 Task: Find connections with filter location Budapest XVII. kerület with filter topic #Lifewith filter profile language German with filter current company AU SMALL FINANCE BANK with filter school Women's Christian College Chennai with filter industry Armed Forces with filter service category Interaction Design with filter keywords title Engineer
Action: Mouse pressed left at (518, 66)
Screenshot: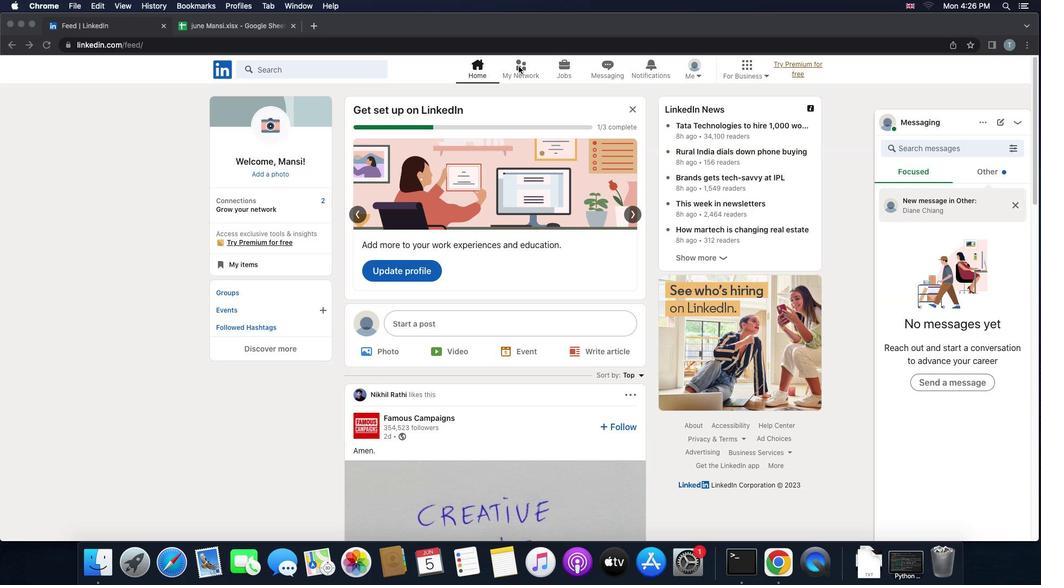 
Action: Mouse pressed left at (518, 66)
Screenshot: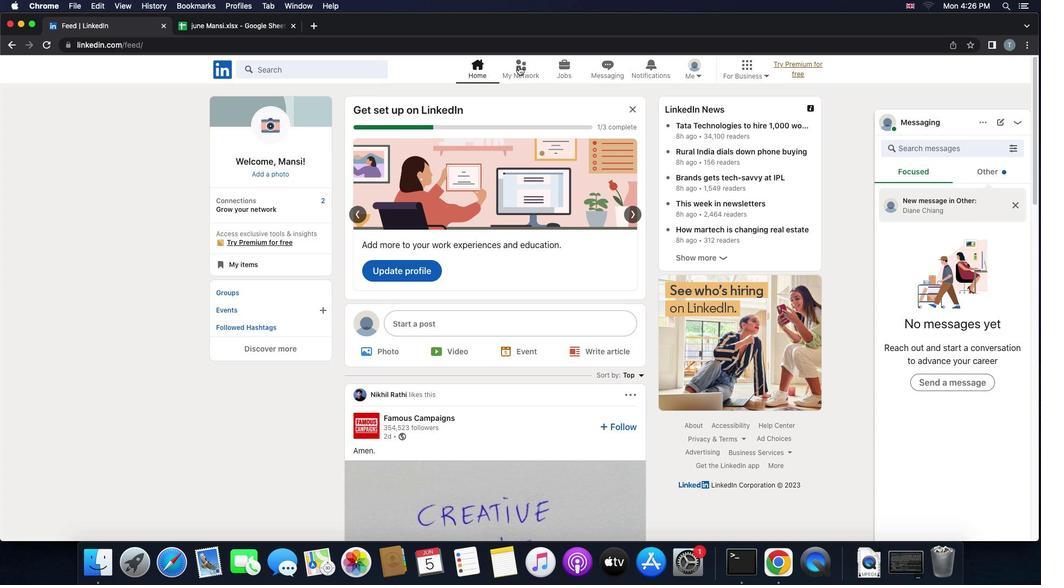 
Action: Mouse moved to (334, 123)
Screenshot: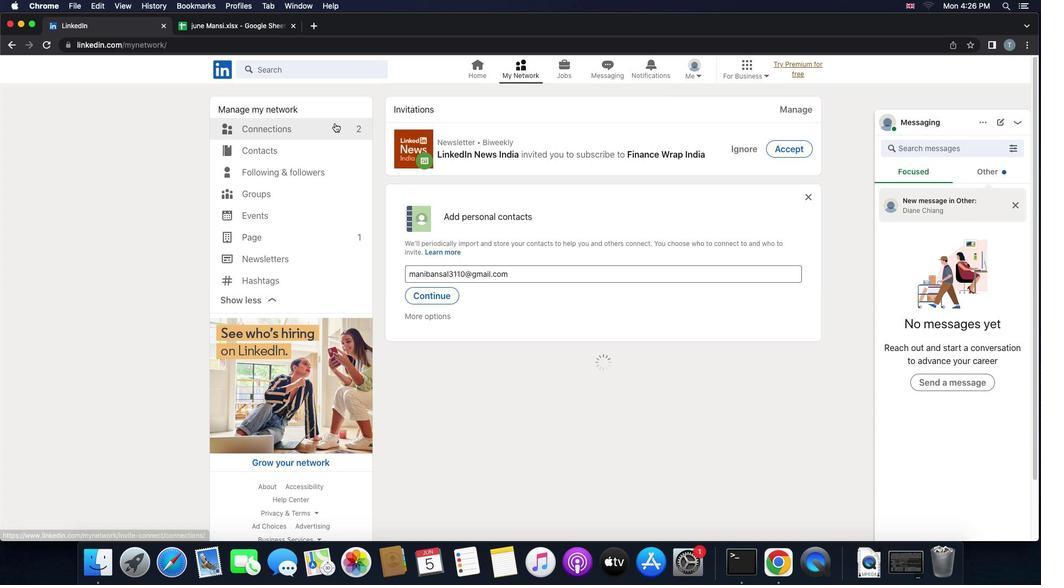 
Action: Mouse pressed left at (334, 123)
Screenshot: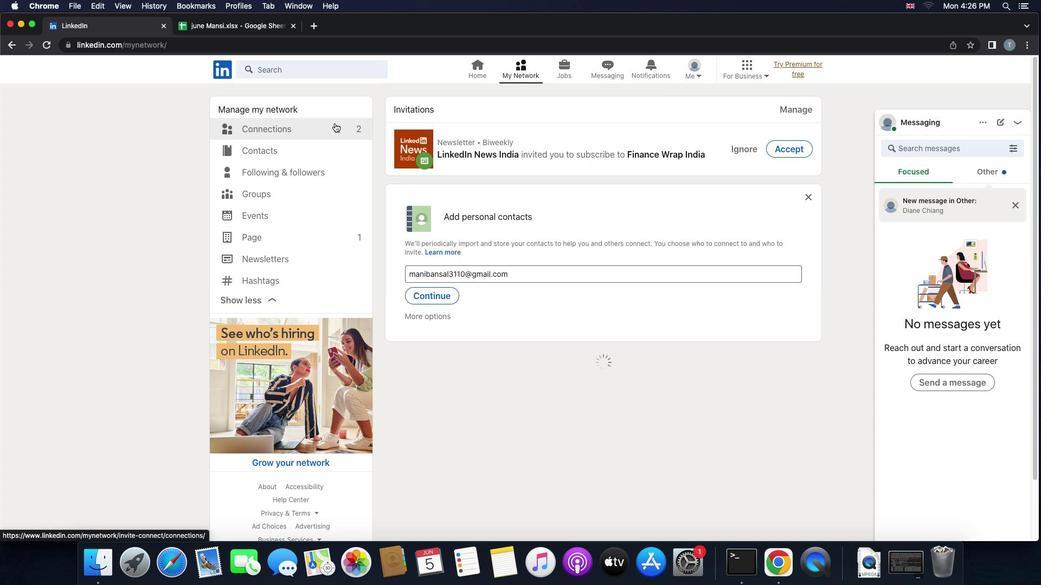 
Action: Mouse moved to (593, 125)
Screenshot: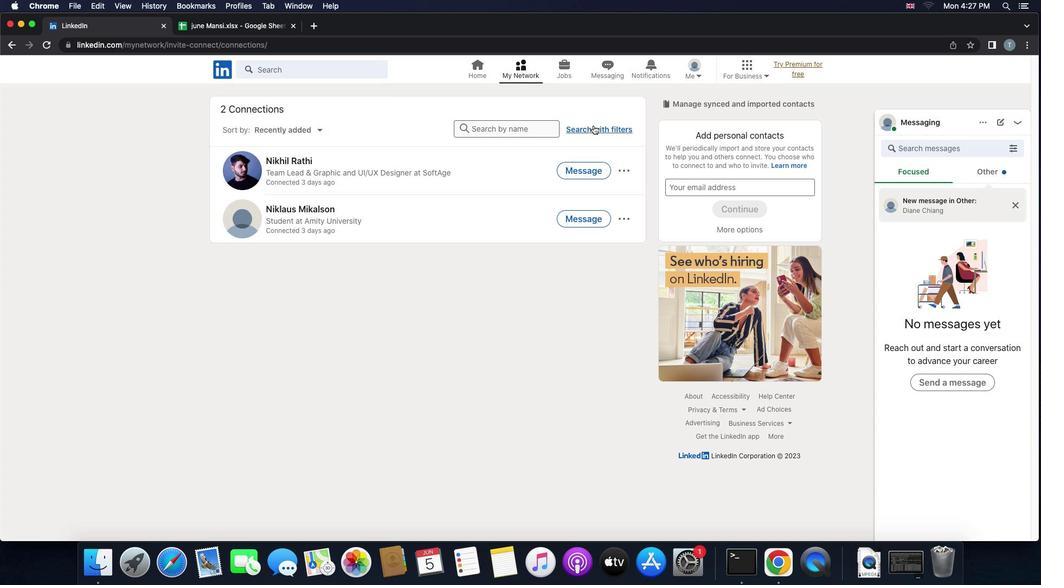 
Action: Mouse pressed left at (593, 125)
Screenshot: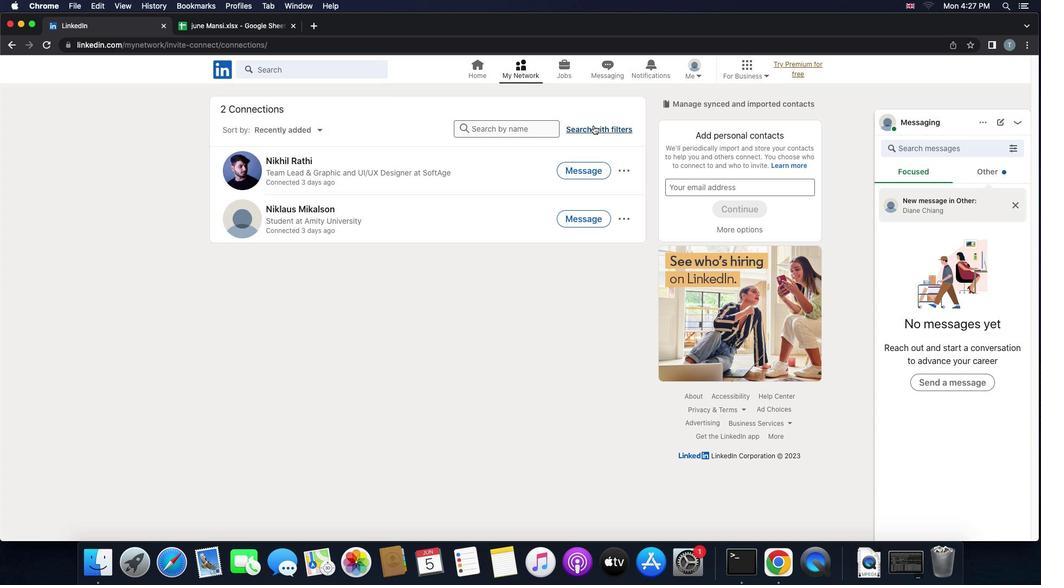 
Action: Mouse moved to (553, 97)
Screenshot: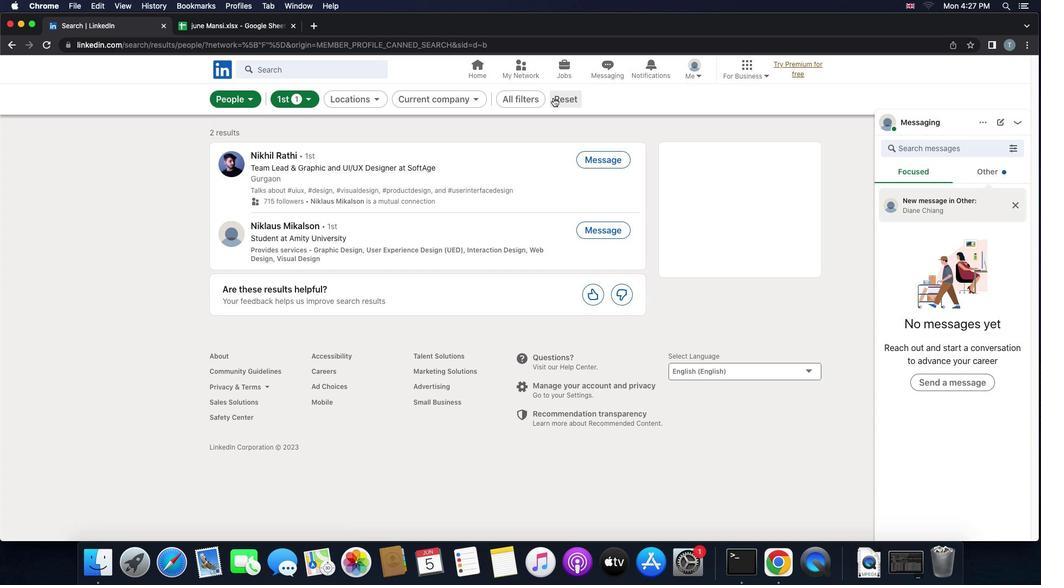 
Action: Mouse pressed left at (553, 97)
Screenshot: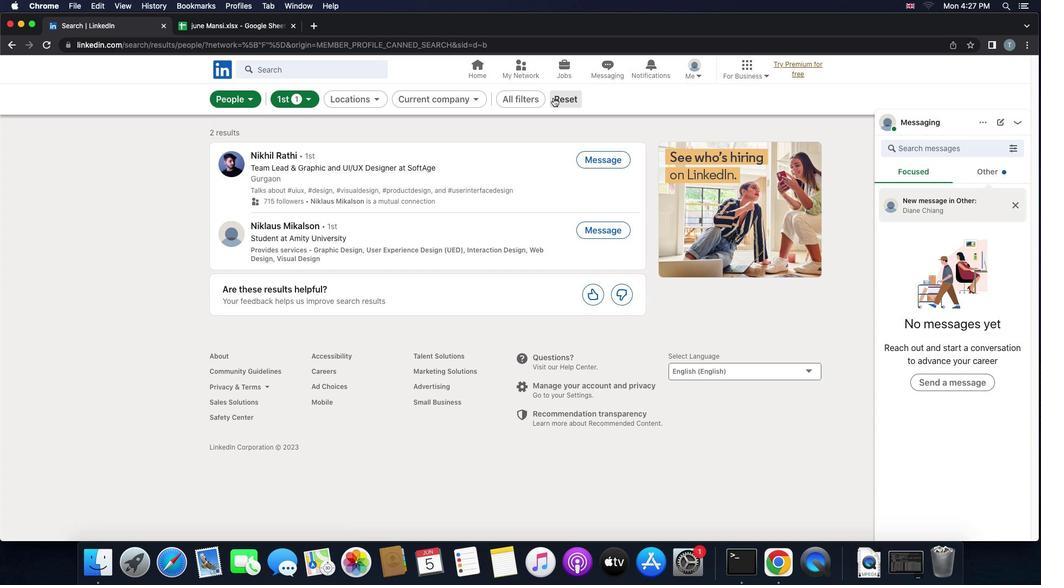 
Action: Mouse moved to (536, 99)
Screenshot: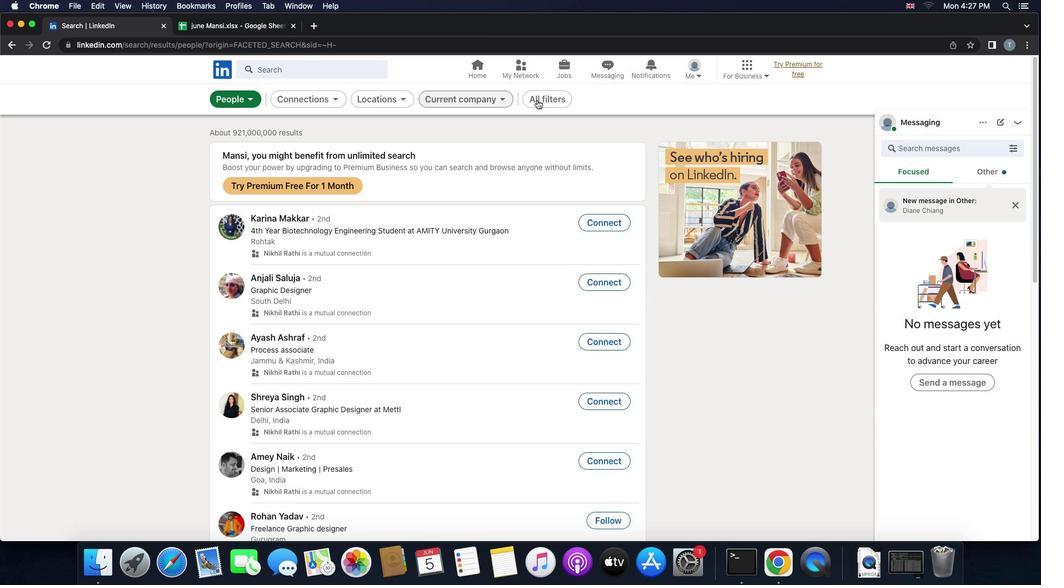 
Action: Mouse pressed left at (536, 99)
Screenshot: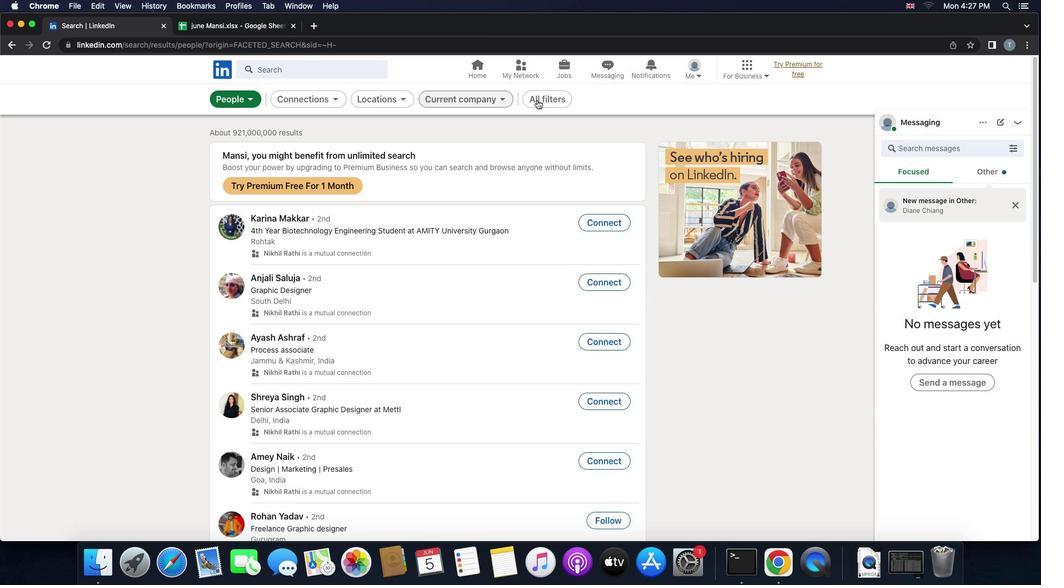 
Action: Mouse moved to (692, 200)
Screenshot: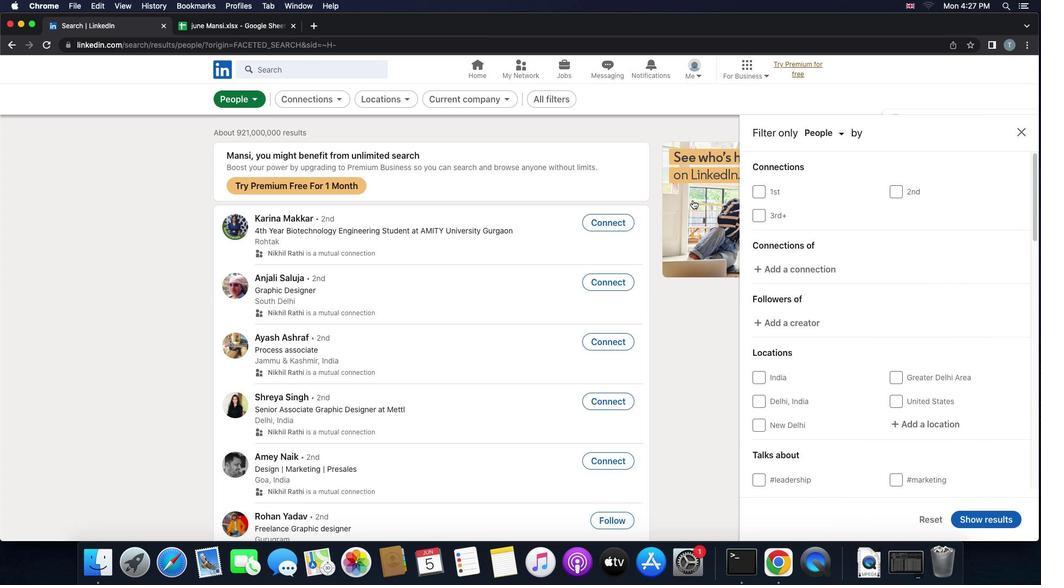 
Action: Mouse scrolled (692, 200) with delta (0, 0)
Screenshot: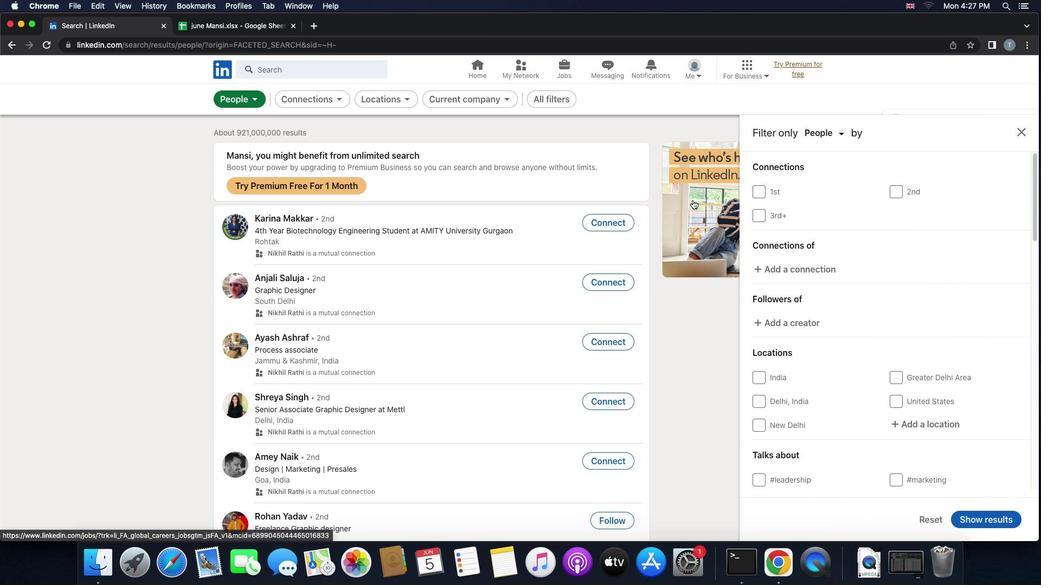 
Action: Mouse scrolled (692, 200) with delta (0, 0)
Screenshot: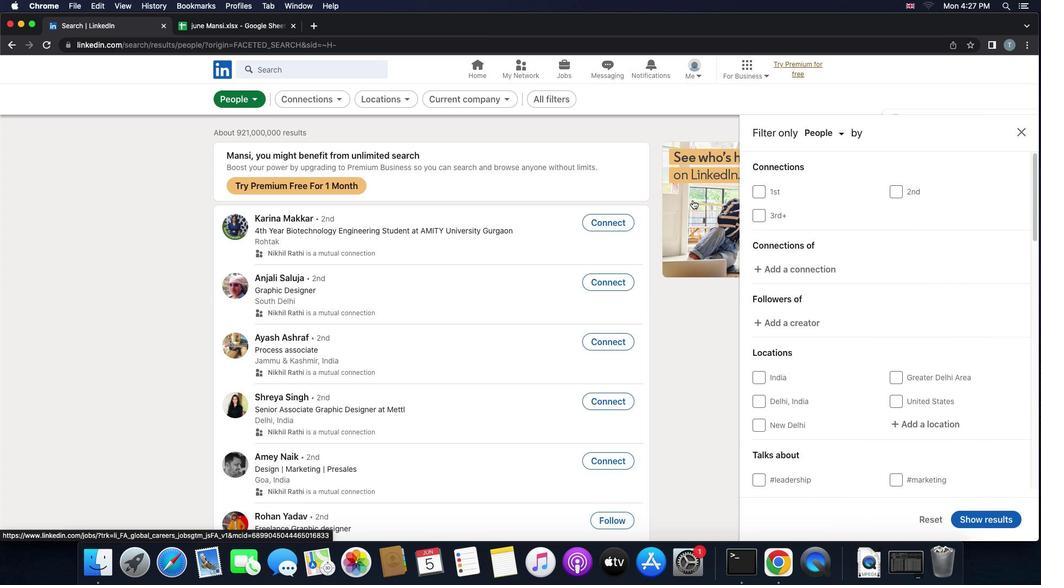 
Action: Mouse scrolled (692, 200) with delta (0, -1)
Screenshot: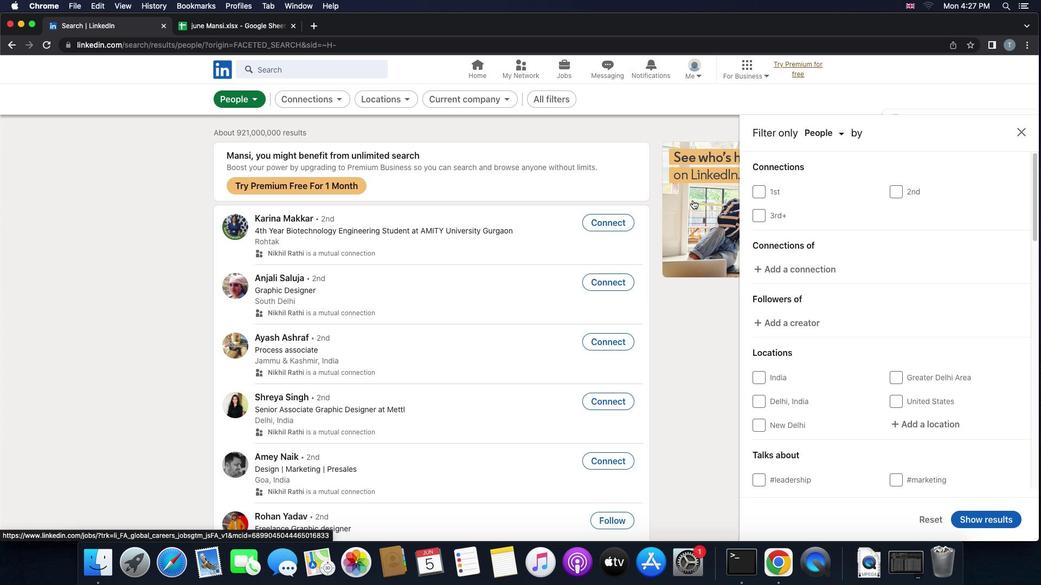 
Action: Mouse scrolled (692, 200) with delta (0, -1)
Screenshot: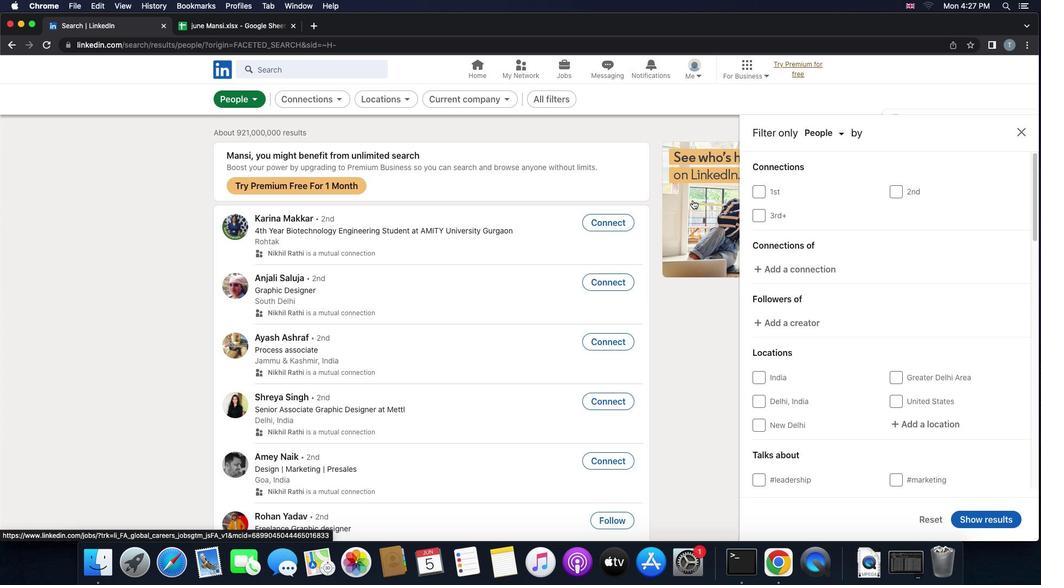 
Action: Mouse moved to (922, 423)
Screenshot: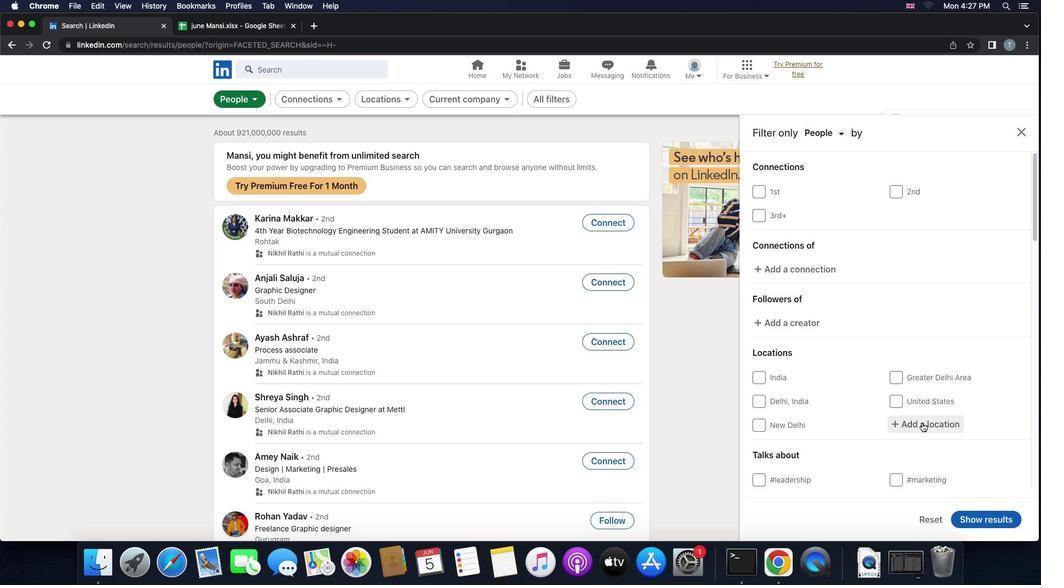 
Action: Mouse pressed left at (922, 423)
Screenshot: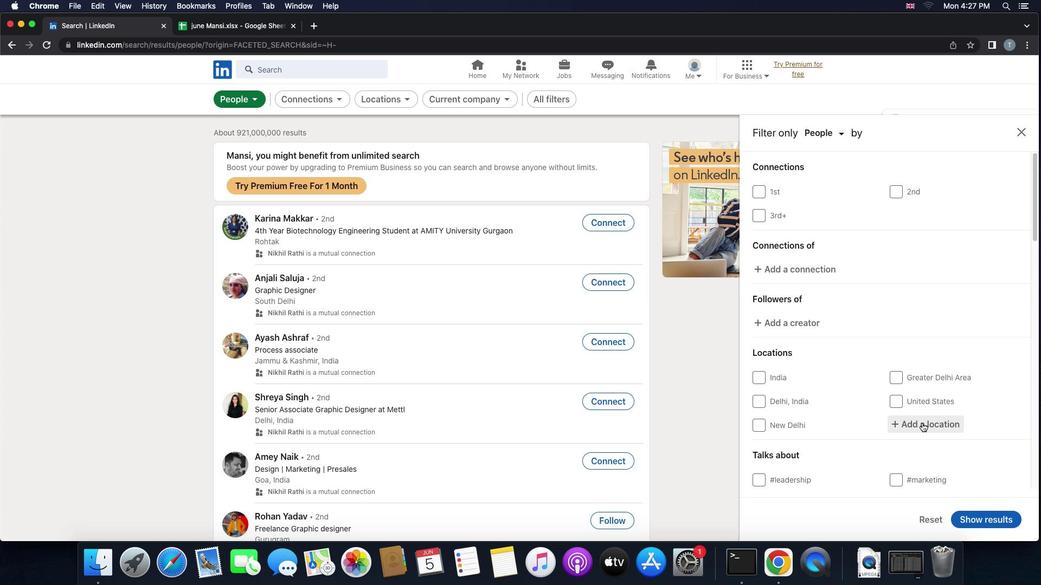 
Action: Mouse moved to (854, 413)
Screenshot: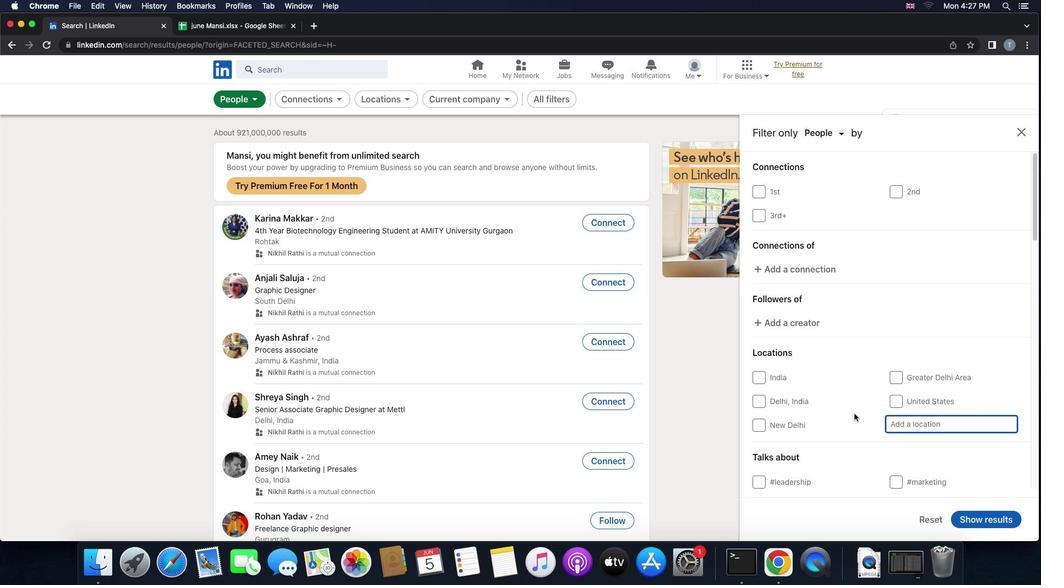 
Action: Key pressed Key.shift'B''u''d''a''p''e''s''t'Key.spaceKey.shift'X'Key.shift'V''I''I''.''k''e''r''u''l''e''t'Key.enter
Screenshot: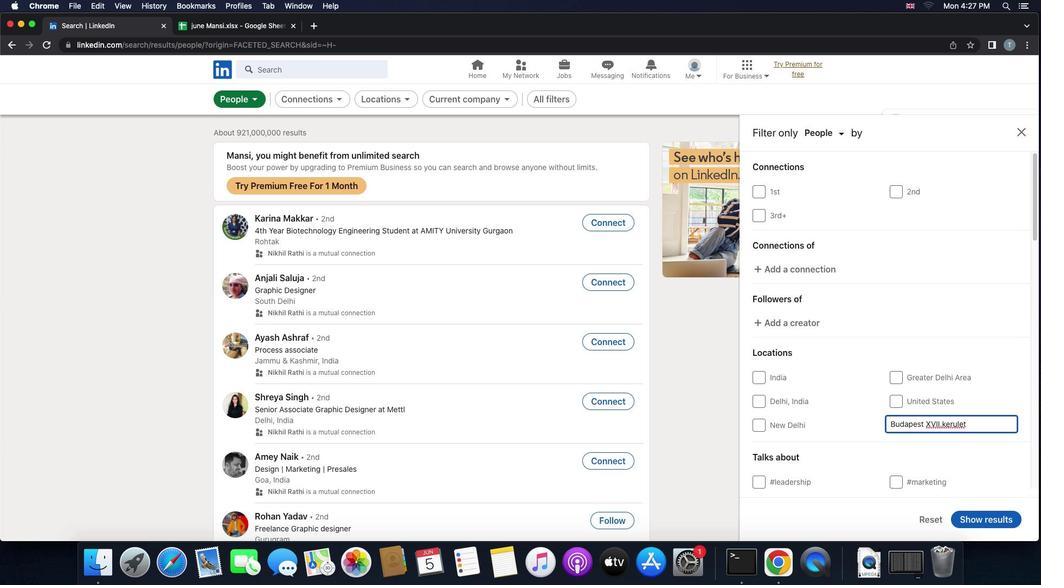 
Action: Mouse moved to (930, 464)
Screenshot: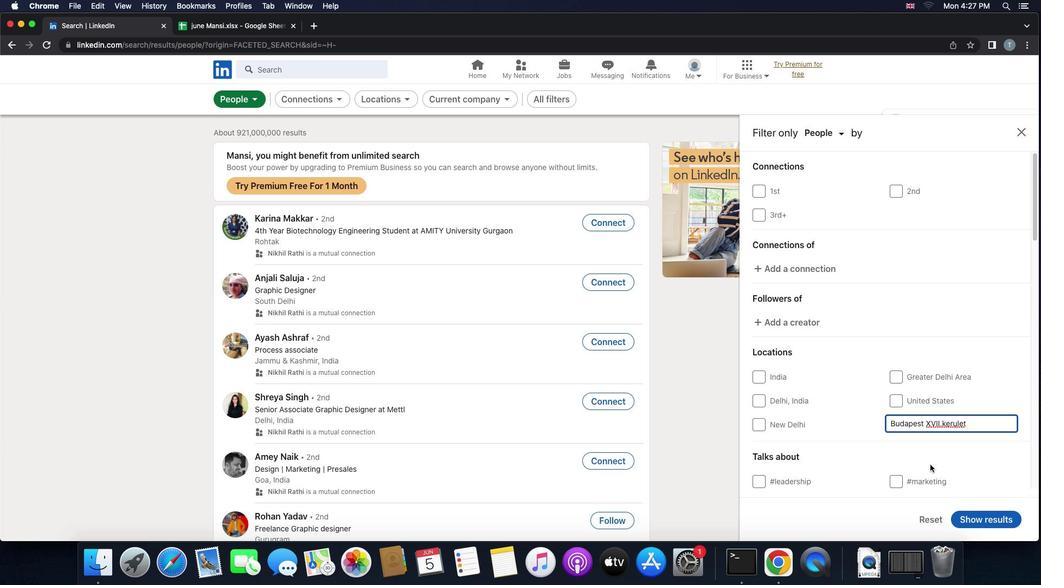 
Action: Mouse scrolled (930, 464) with delta (0, 0)
Screenshot: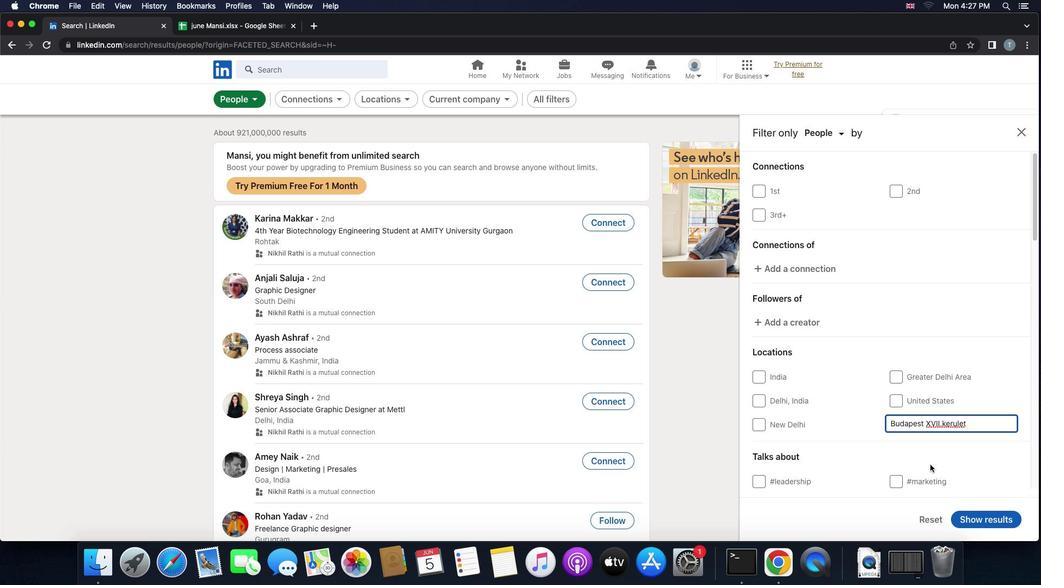 
Action: Mouse scrolled (930, 464) with delta (0, 0)
Screenshot: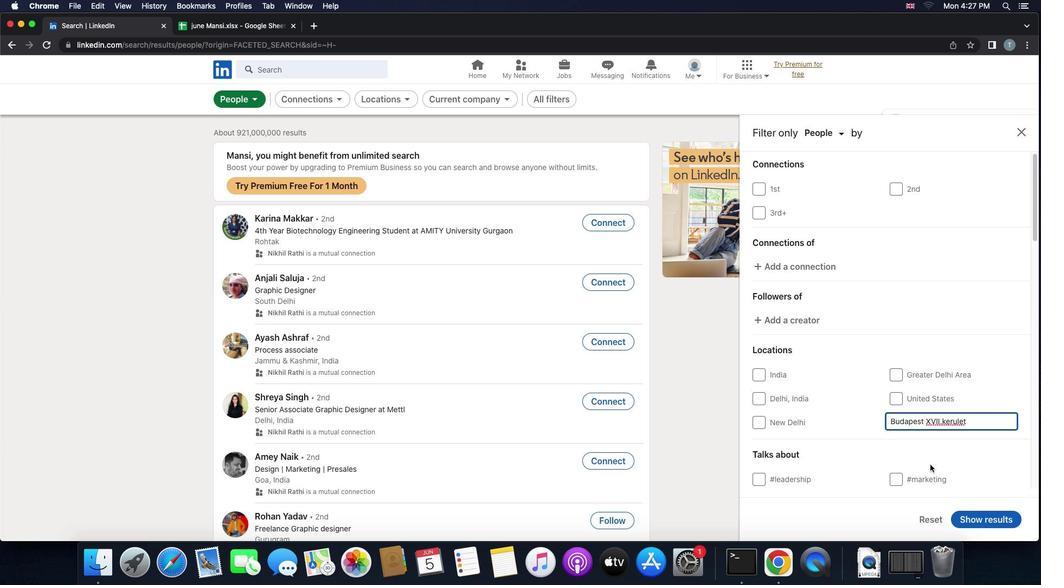 
Action: Mouse scrolled (930, 464) with delta (0, 0)
Screenshot: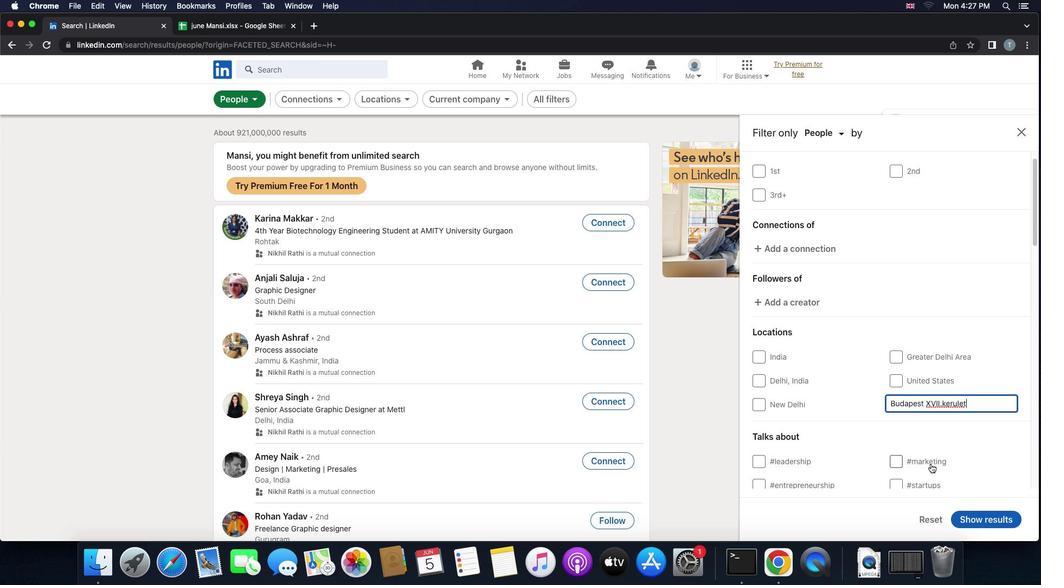 
Action: Mouse moved to (930, 464)
Screenshot: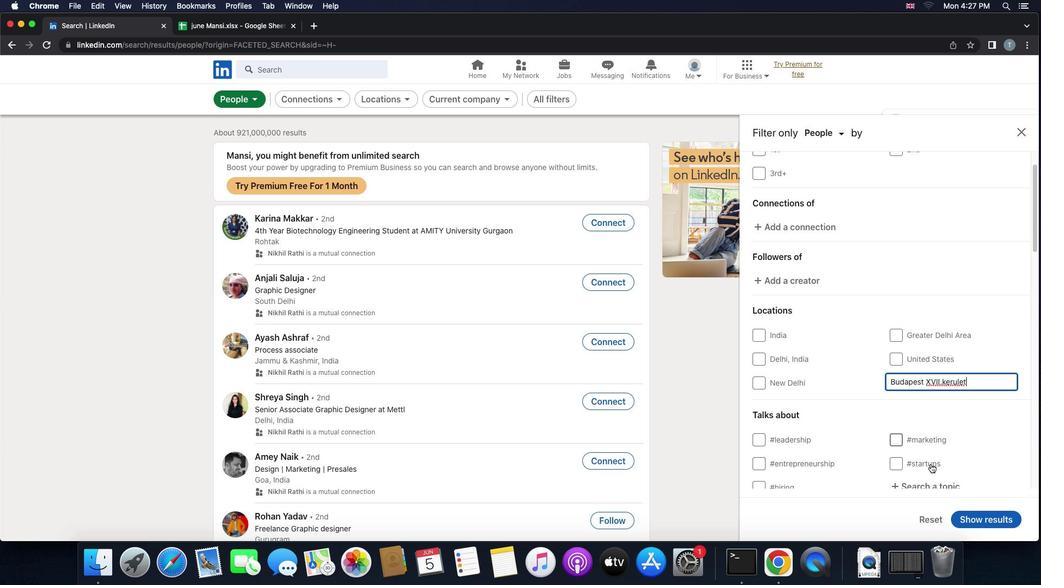 
Action: Mouse scrolled (930, 464) with delta (0, -1)
Screenshot: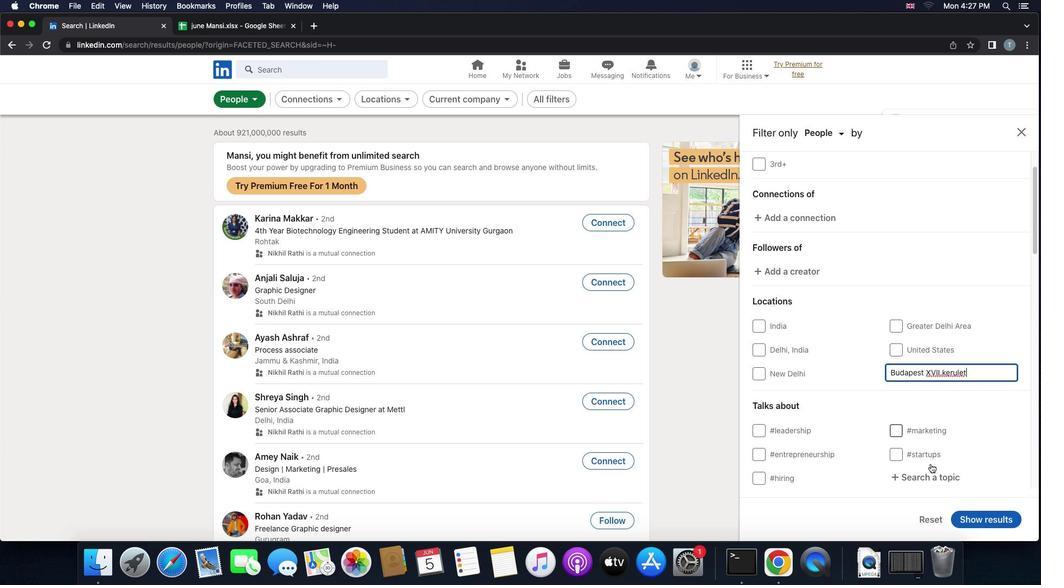 
Action: Mouse moved to (934, 418)
Screenshot: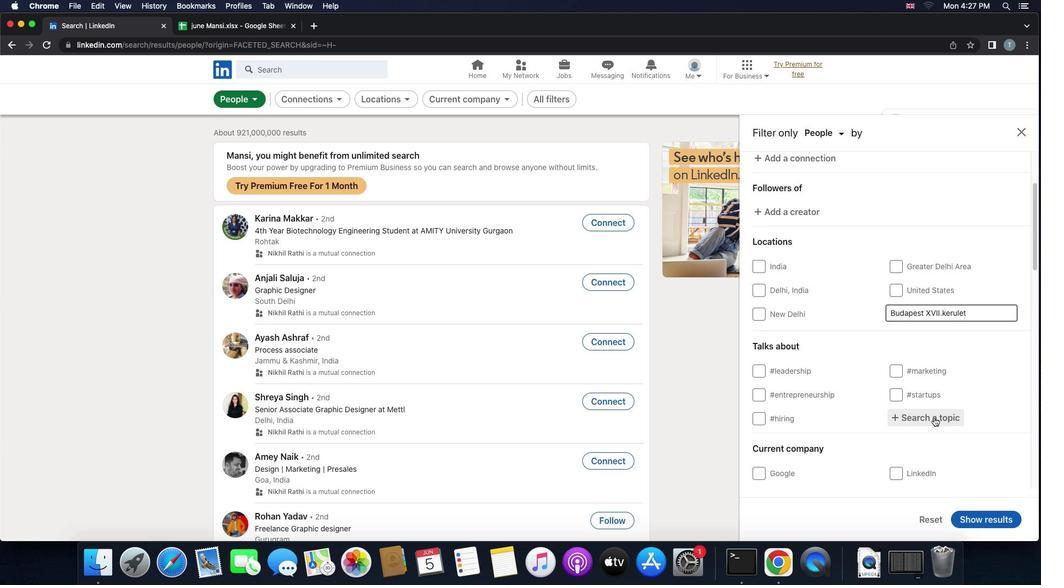 
Action: Mouse pressed left at (934, 418)
Screenshot: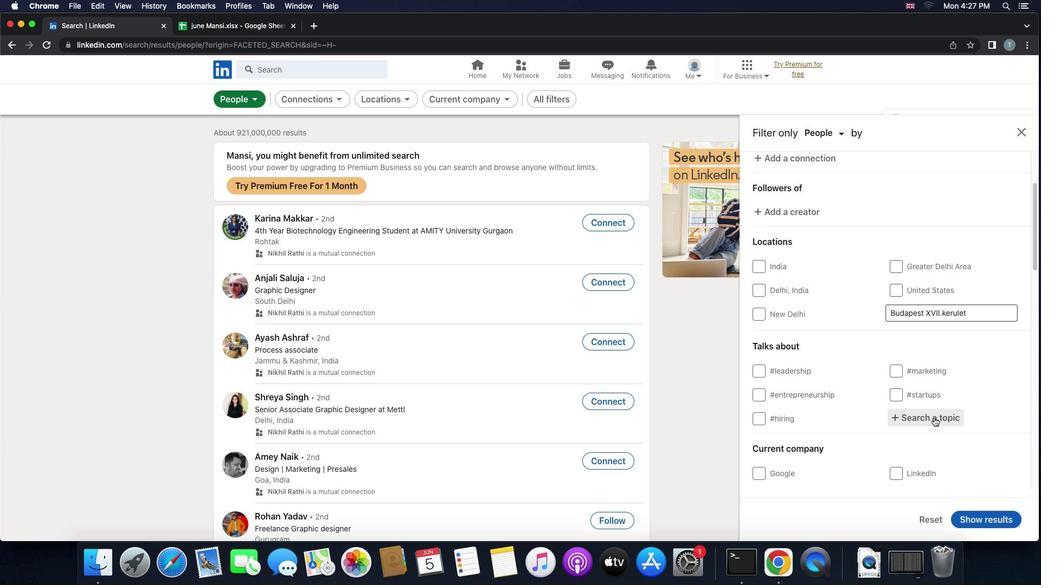 
Action: Key pressed 'l''i''f''e'
Screenshot: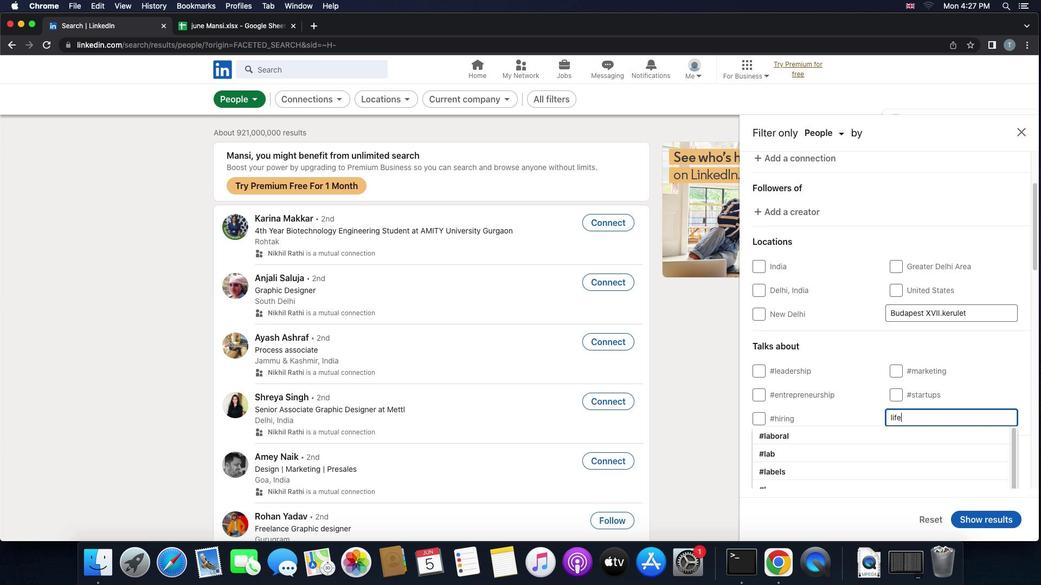 
Action: Mouse moved to (832, 457)
Screenshot: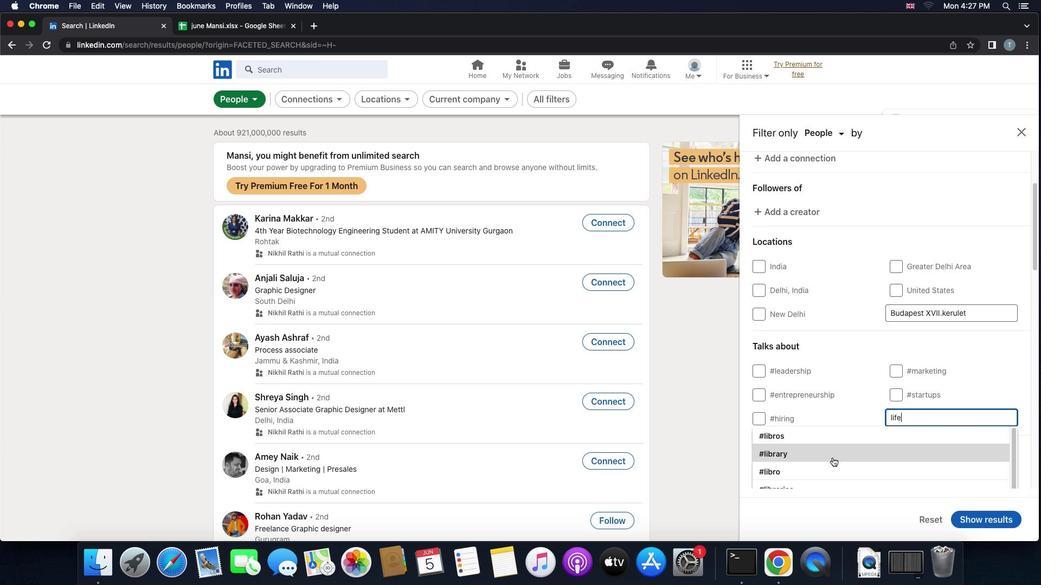 
Action: Mouse scrolled (832, 457) with delta (0, 0)
Screenshot: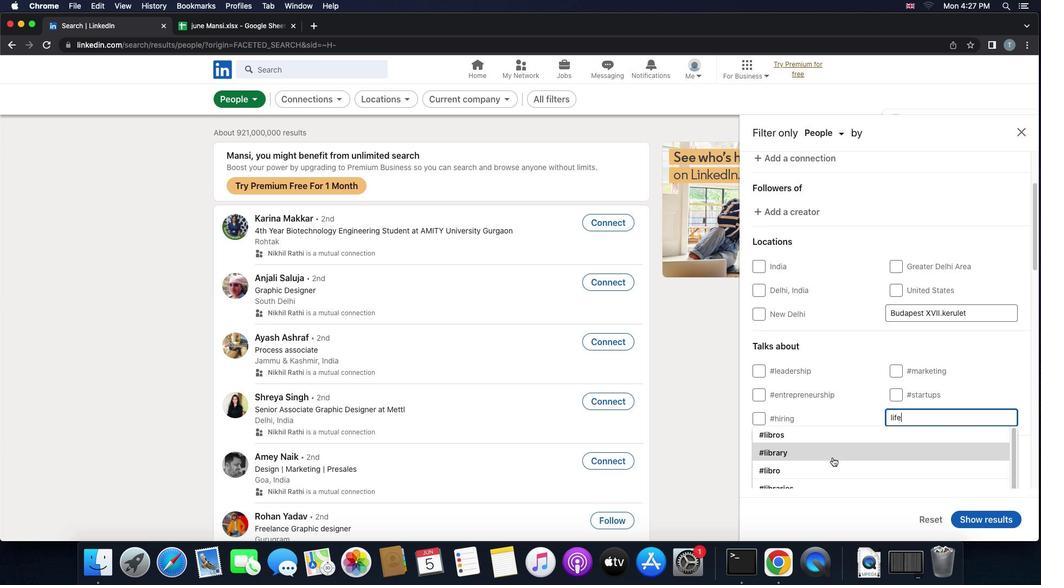 
Action: Mouse scrolled (832, 457) with delta (0, 0)
Screenshot: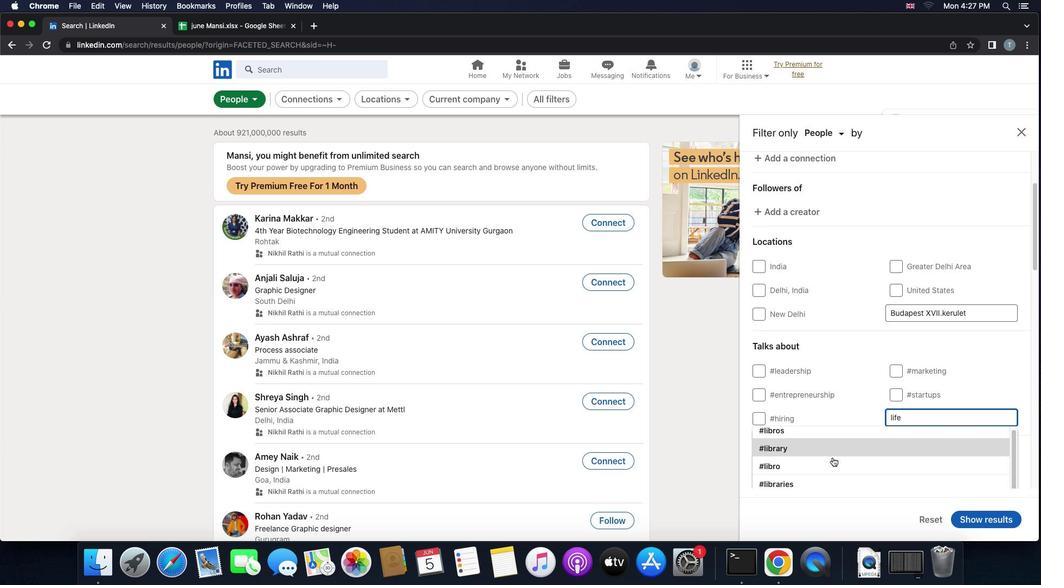 
Action: Mouse scrolled (832, 457) with delta (0, 0)
Screenshot: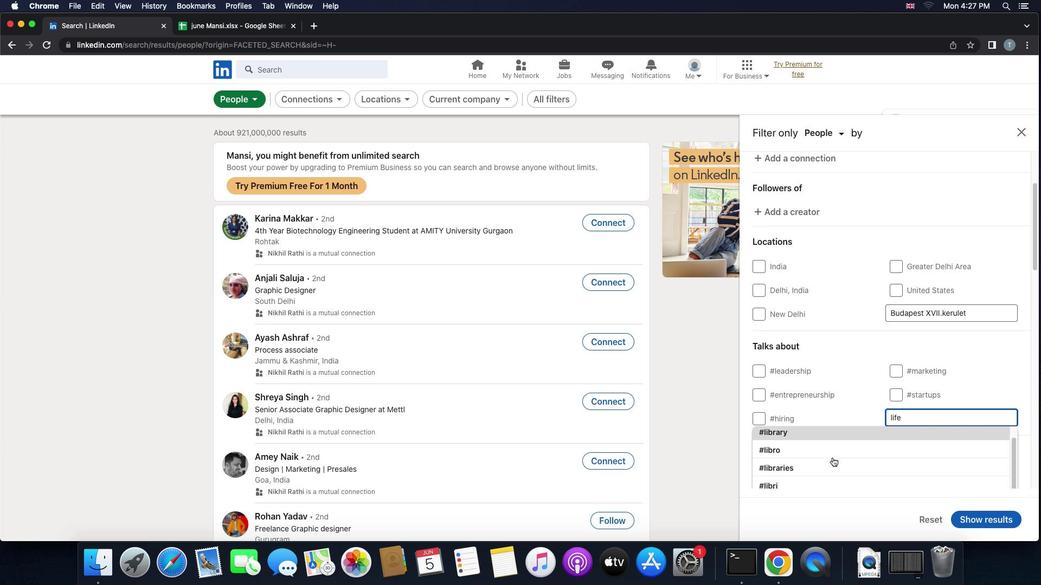 
Action: Mouse scrolled (832, 457) with delta (0, 0)
Screenshot: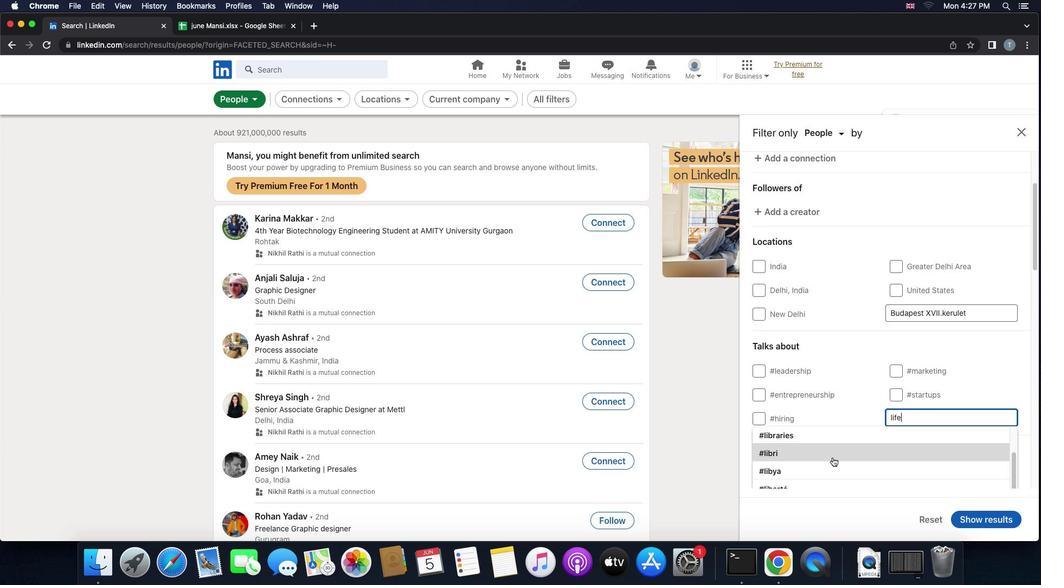 
Action: Mouse scrolled (832, 457) with delta (0, 0)
Screenshot: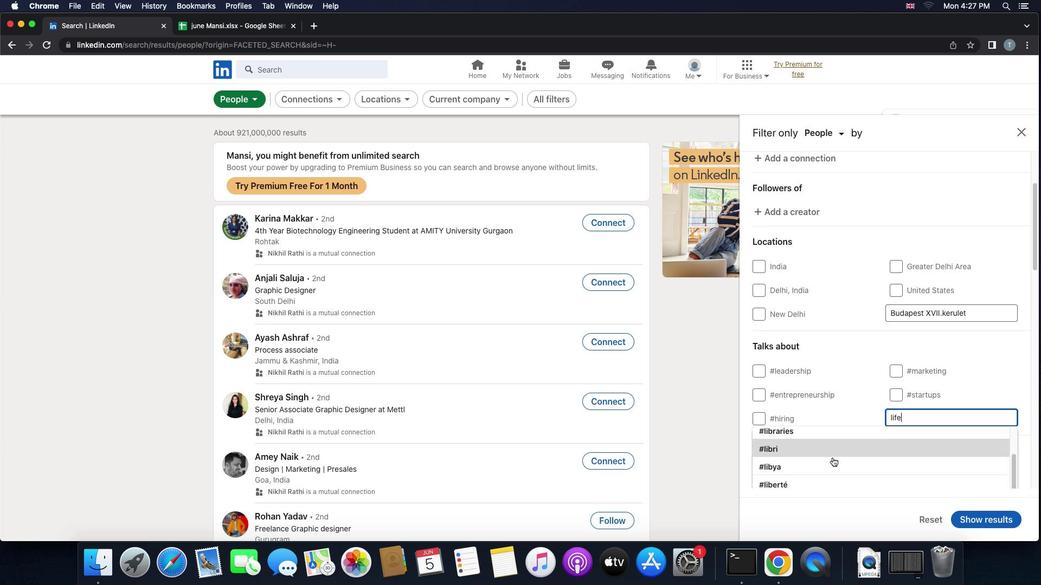 
Action: Mouse scrolled (832, 457) with delta (0, 0)
Screenshot: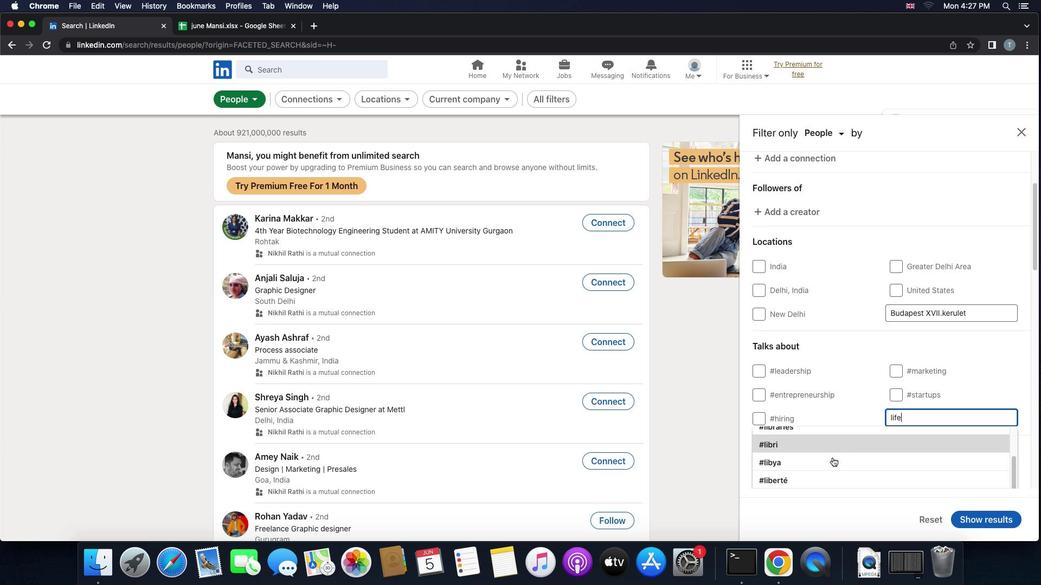 
Action: Mouse scrolled (832, 457) with delta (0, 0)
Screenshot: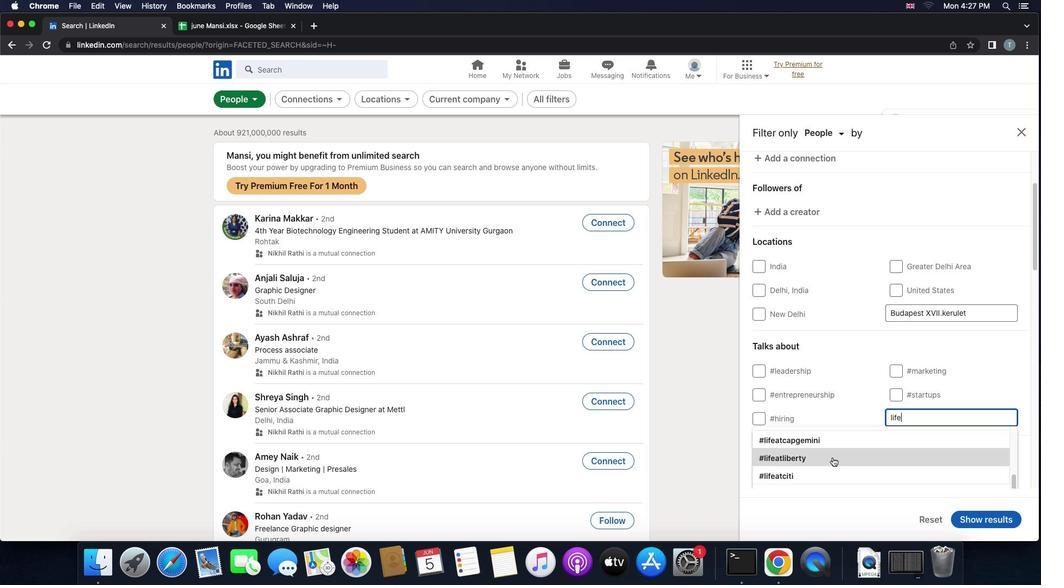 
Action: Mouse scrolled (832, 457) with delta (0, 0)
Screenshot: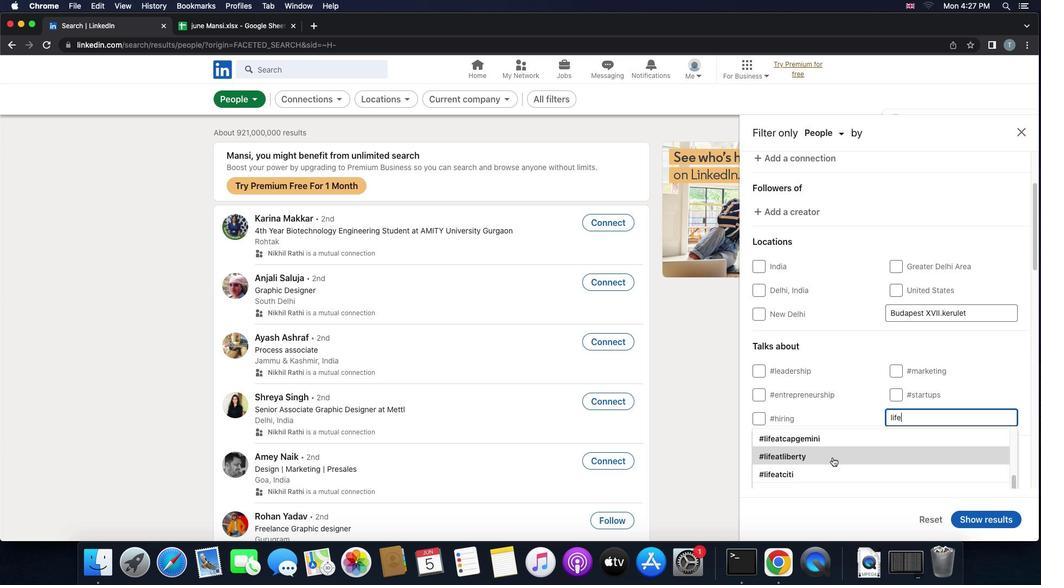 
Action: Mouse scrolled (832, 457) with delta (0, -1)
Screenshot: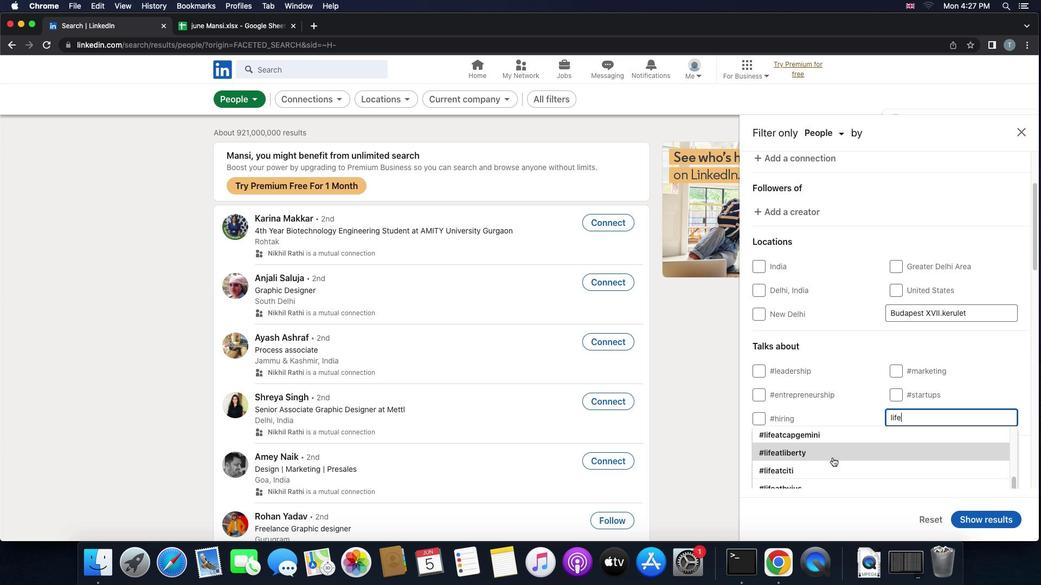 
Action: Mouse scrolled (832, 457) with delta (0, 0)
Screenshot: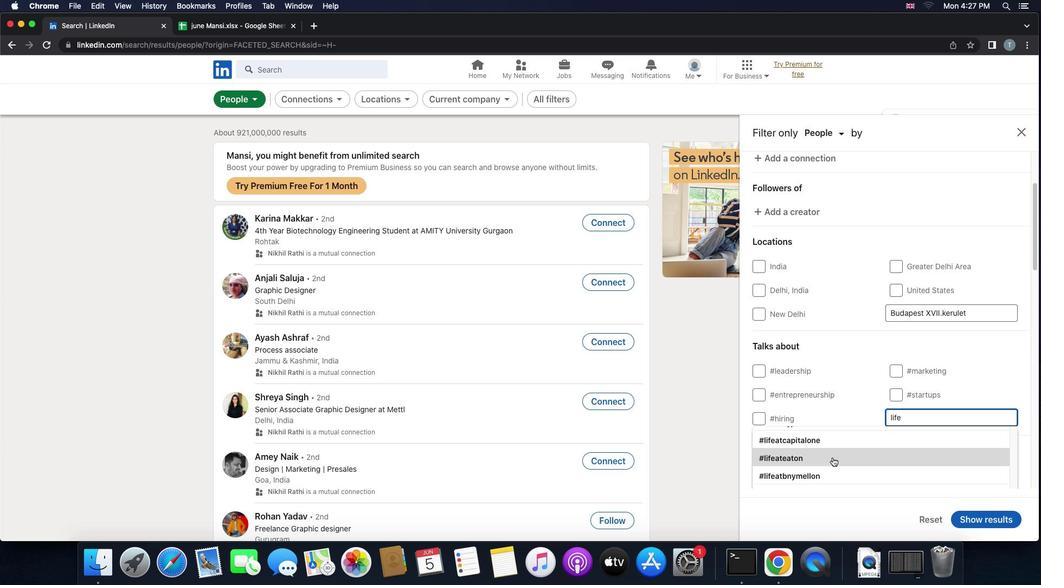 
Action: Mouse scrolled (832, 457) with delta (0, 0)
Screenshot: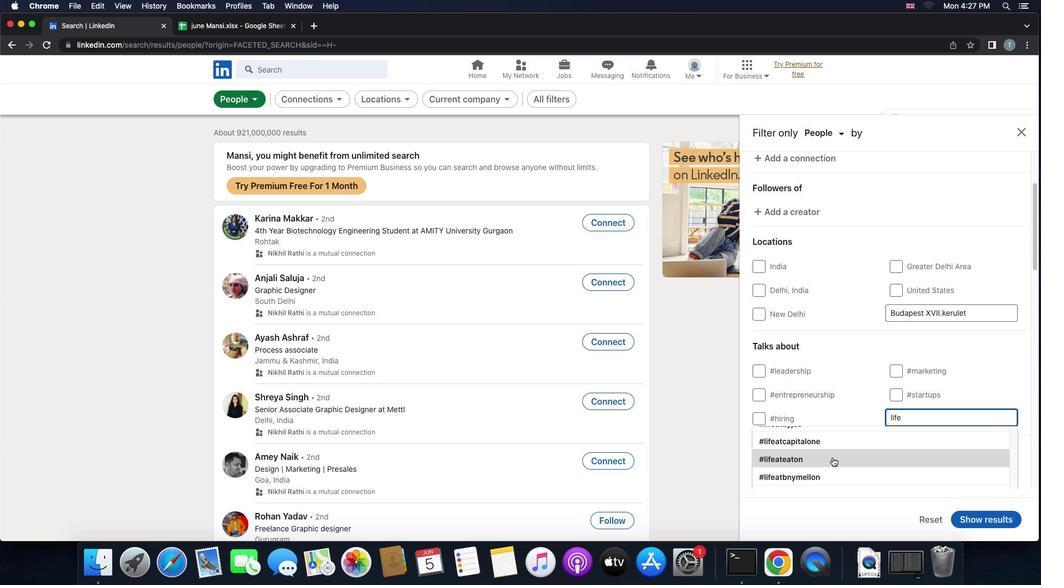 
Action: Mouse scrolled (832, 457) with delta (0, 0)
Screenshot: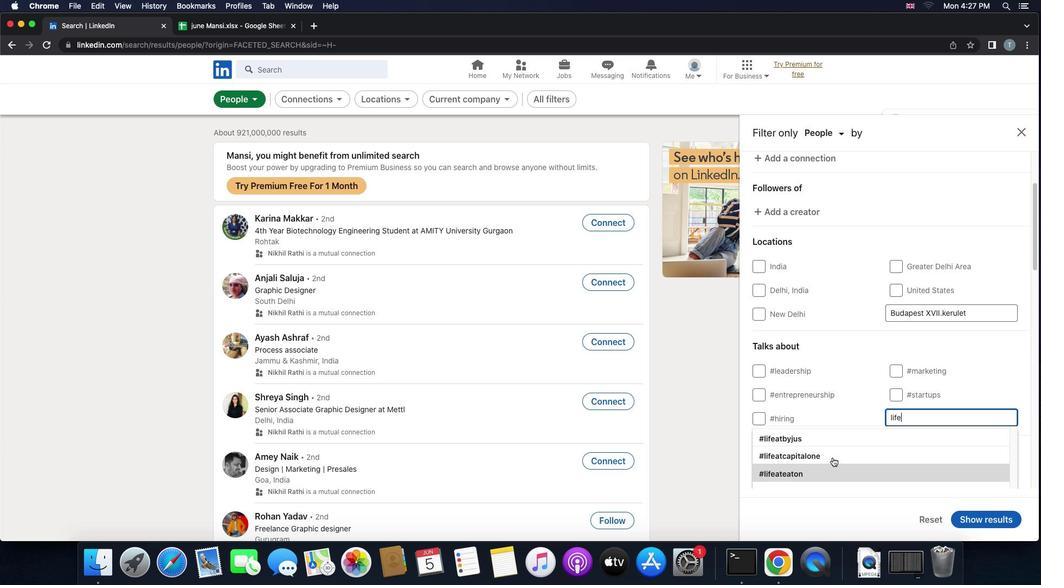 
Action: Mouse scrolled (832, 457) with delta (0, 0)
Screenshot: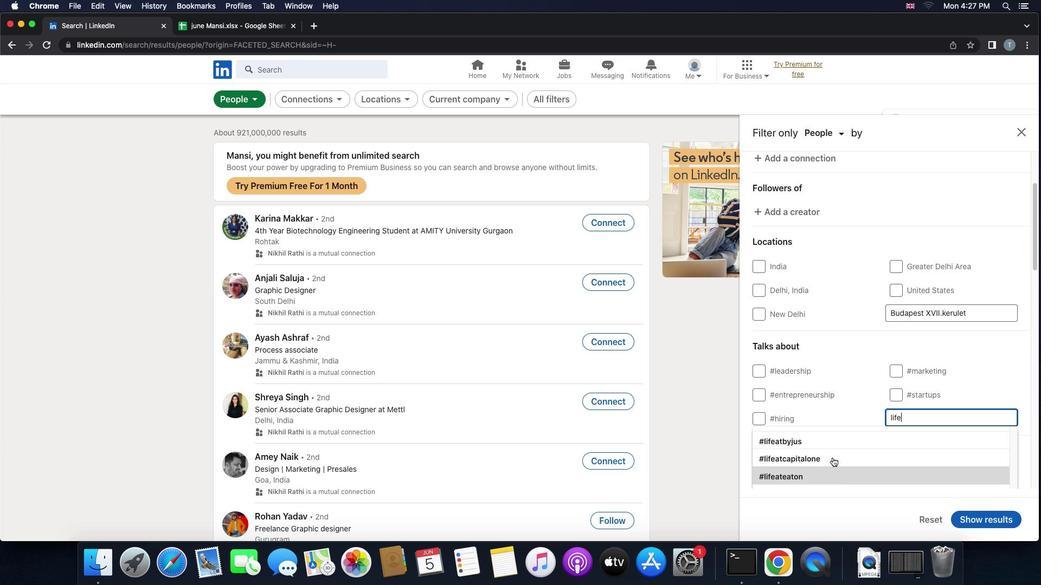 
Action: Mouse scrolled (832, 457) with delta (0, 1)
Screenshot: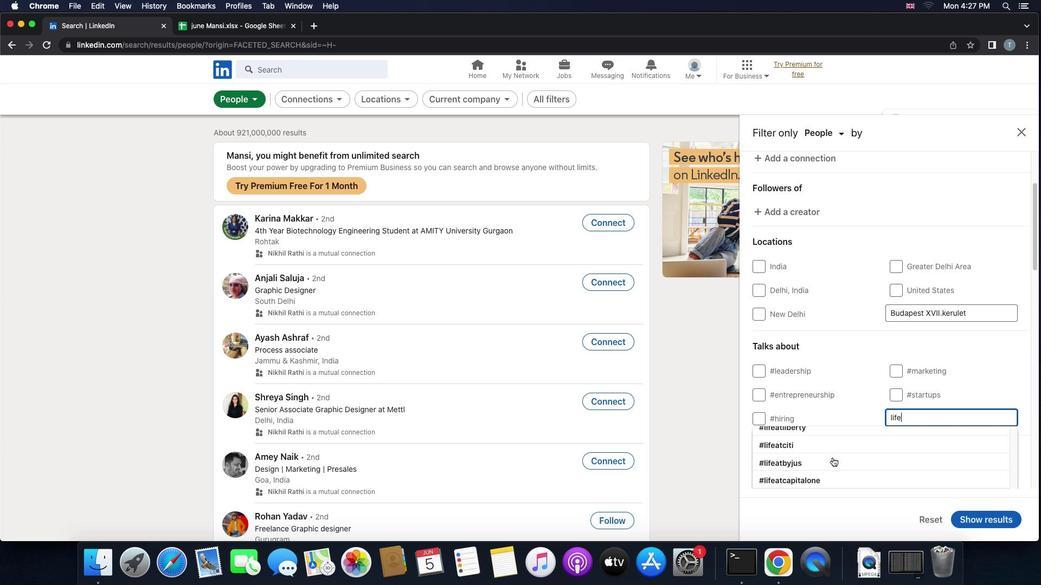 
Action: Mouse scrolled (832, 457) with delta (0, 2)
Screenshot: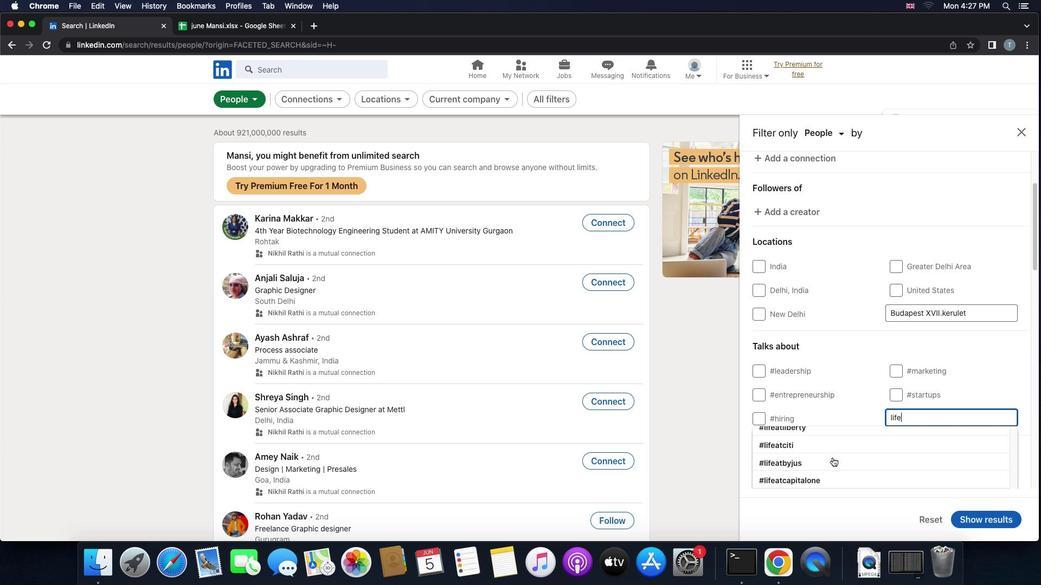 
Action: Mouse scrolled (832, 457) with delta (0, 0)
Screenshot: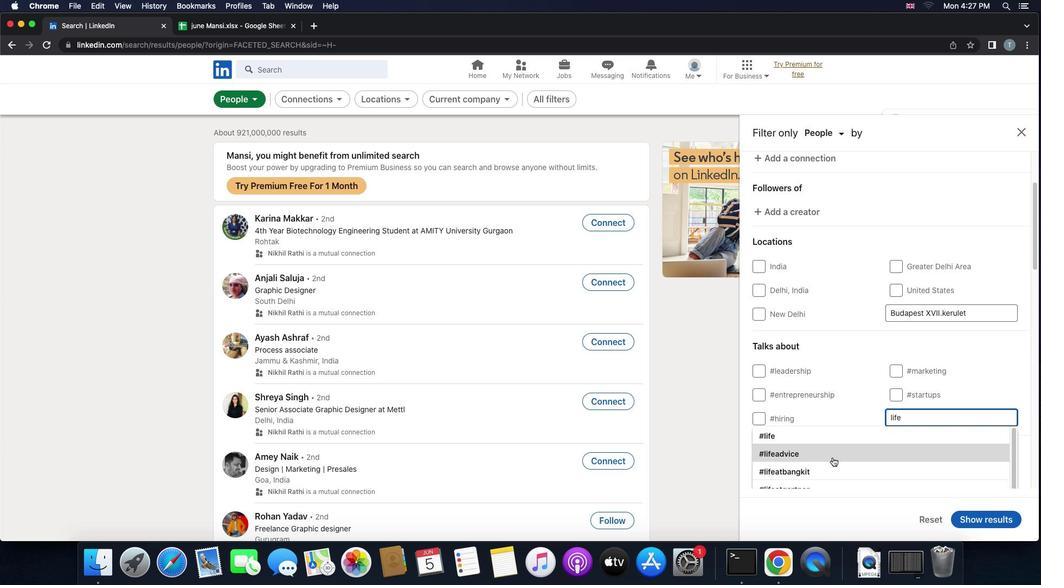 
Action: Mouse scrolled (832, 457) with delta (0, 0)
Screenshot: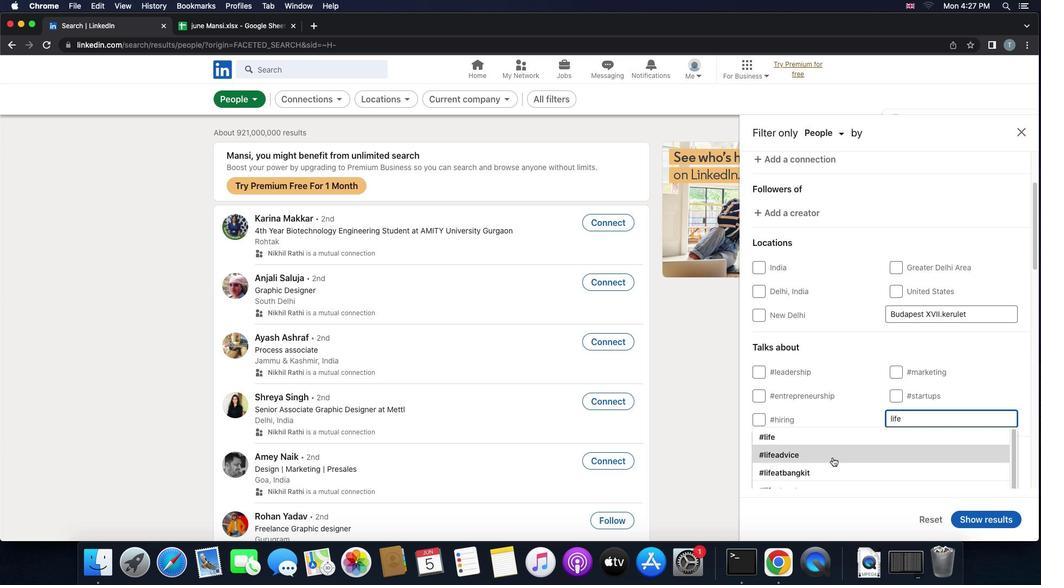 
Action: Mouse moved to (832, 455)
Screenshot: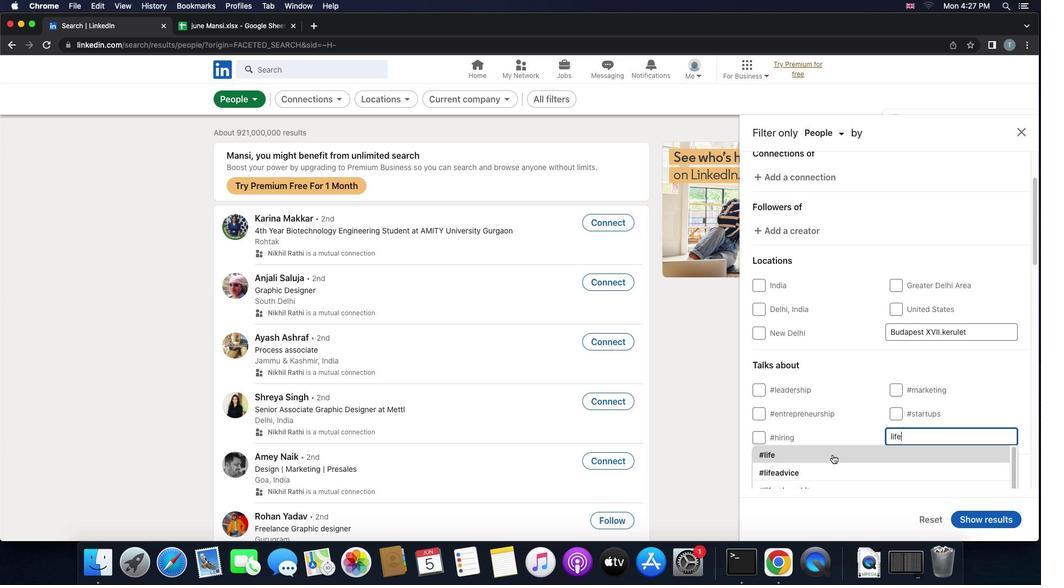 
Action: Mouse pressed left at (832, 455)
Screenshot: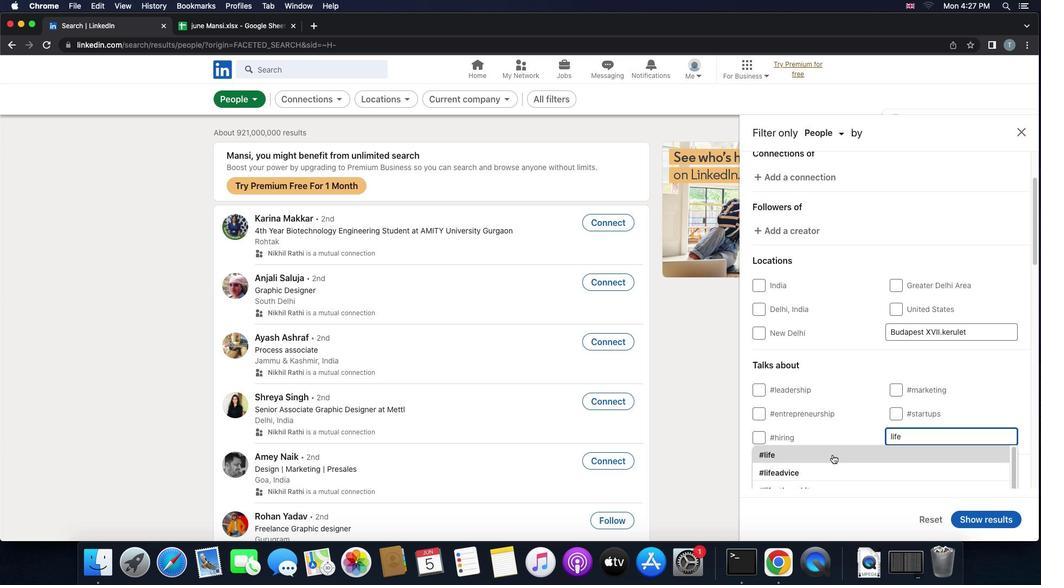 
Action: Mouse scrolled (832, 455) with delta (0, 0)
Screenshot: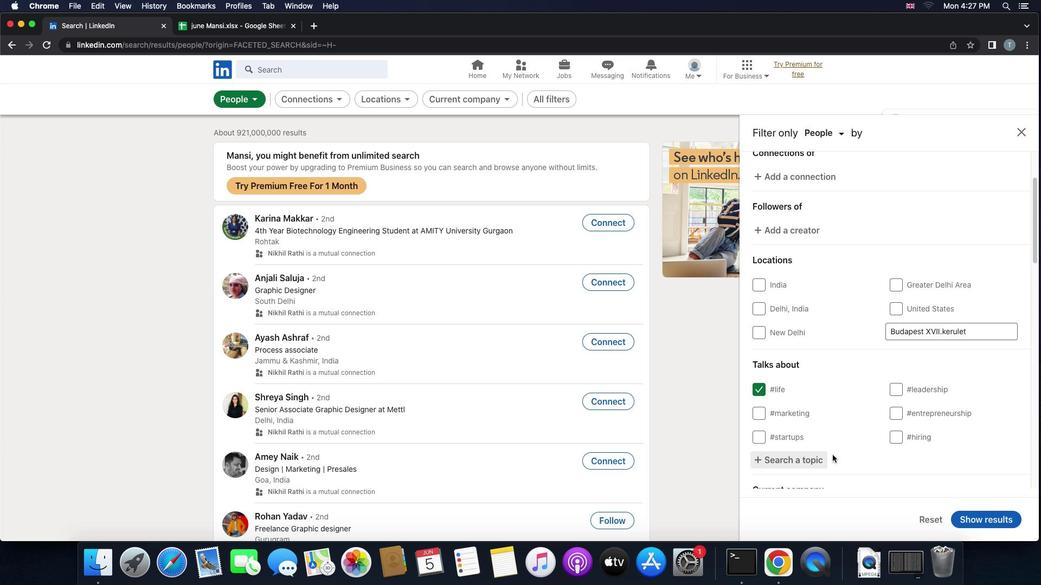 
Action: Mouse scrolled (832, 455) with delta (0, 0)
Screenshot: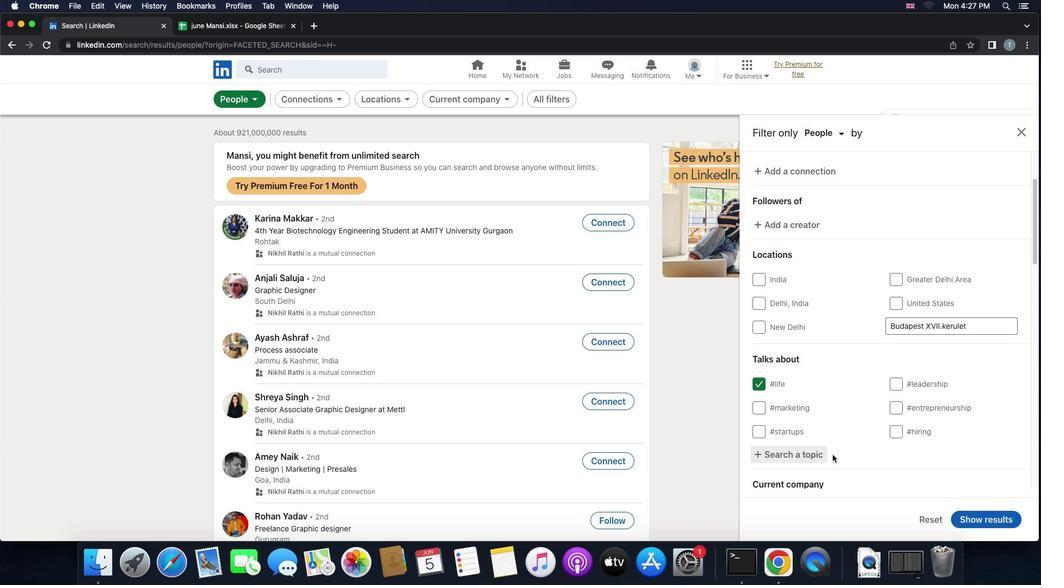
Action: Mouse scrolled (832, 455) with delta (0, -1)
Screenshot: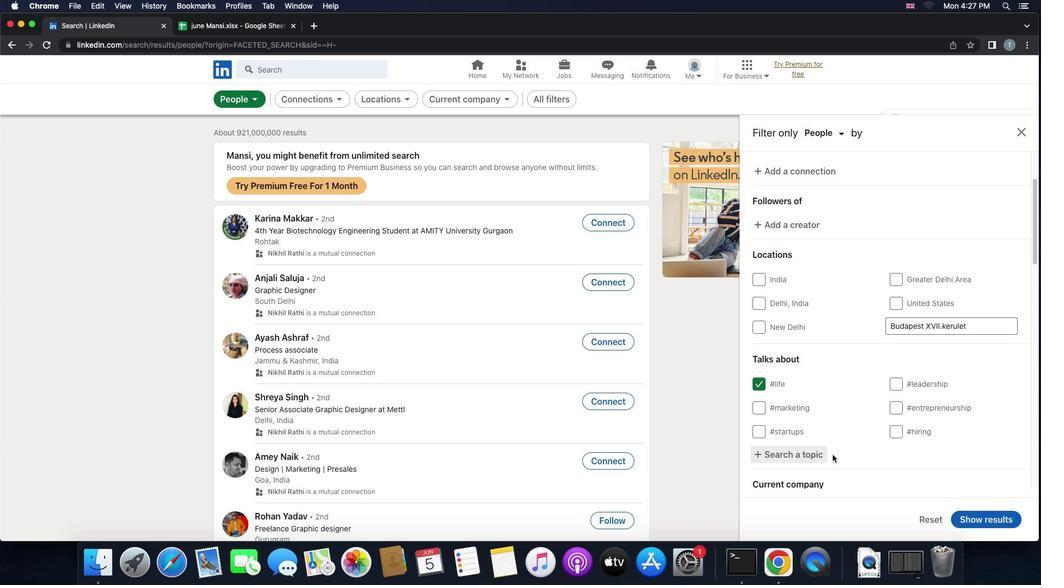 
Action: Mouse scrolled (832, 455) with delta (0, -2)
Screenshot: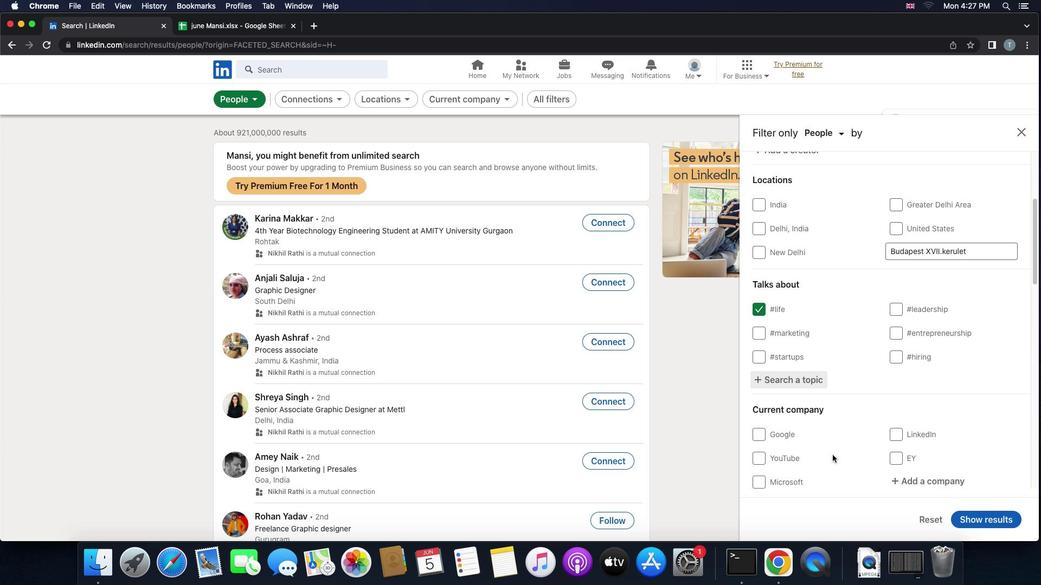 
Action: Mouse moved to (850, 348)
Screenshot: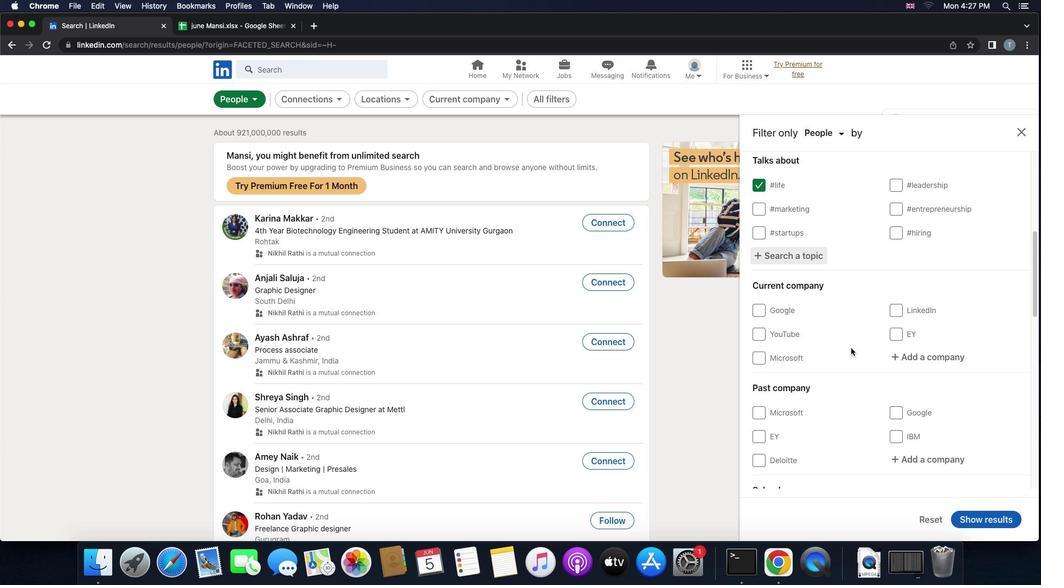 
Action: Mouse scrolled (850, 348) with delta (0, 0)
Screenshot: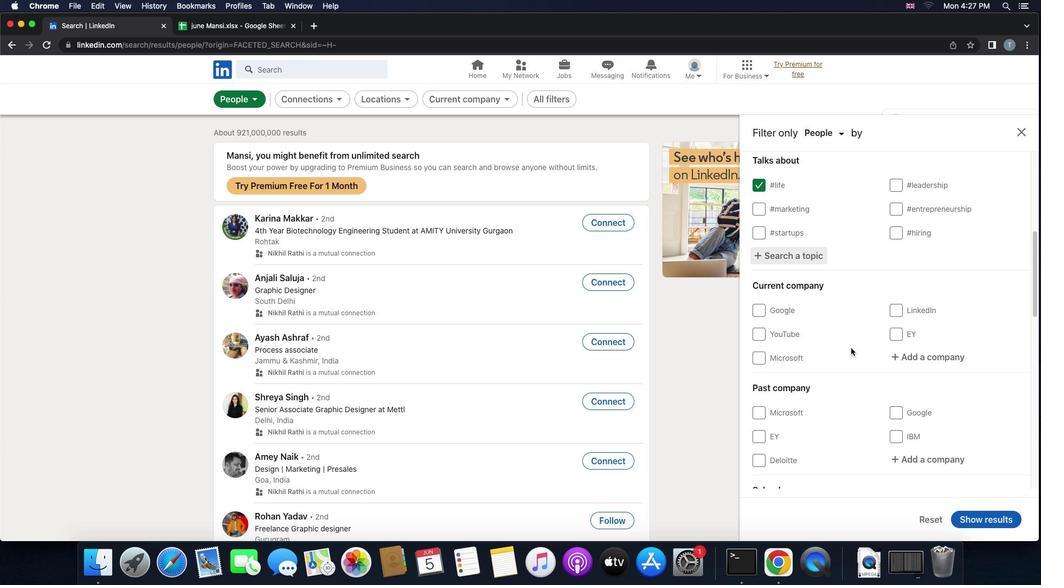 
Action: Mouse scrolled (850, 348) with delta (0, 0)
Screenshot: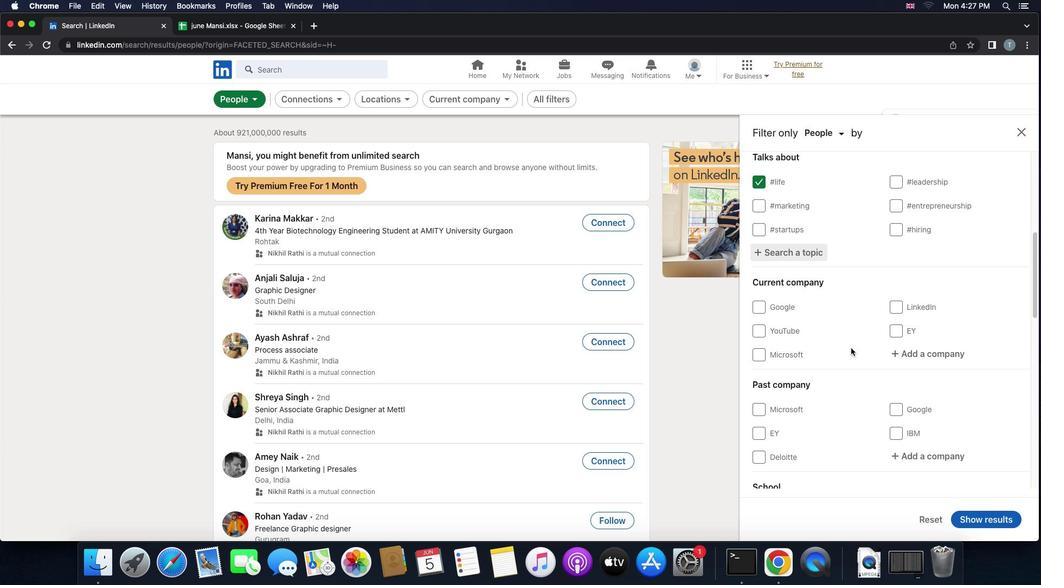 
Action: Mouse moved to (925, 339)
Screenshot: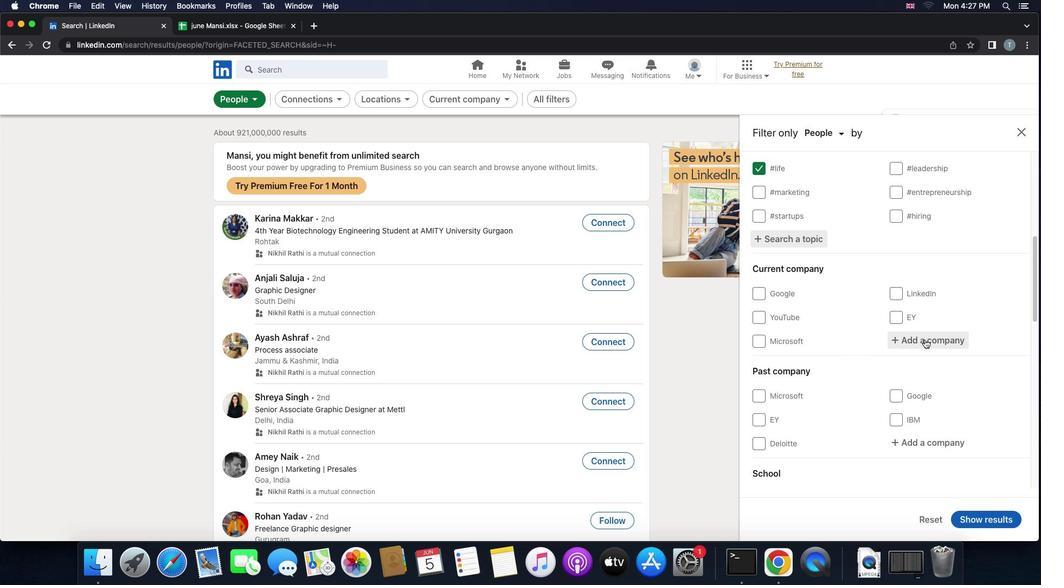 
Action: Mouse pressed left at (925, 339)
Screenshot: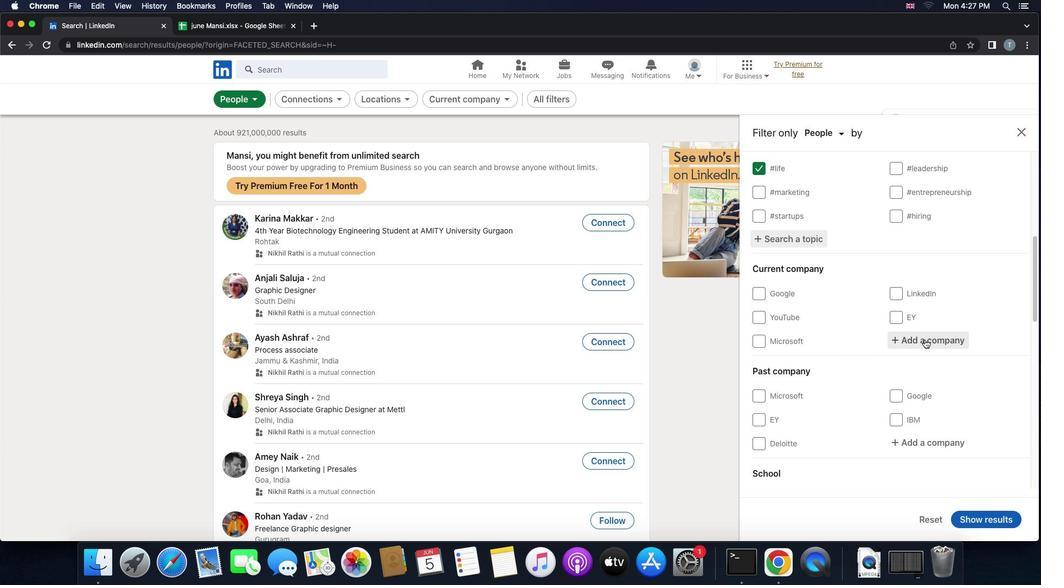 
Action: Mouse moved to (927, 321)
Screenshot: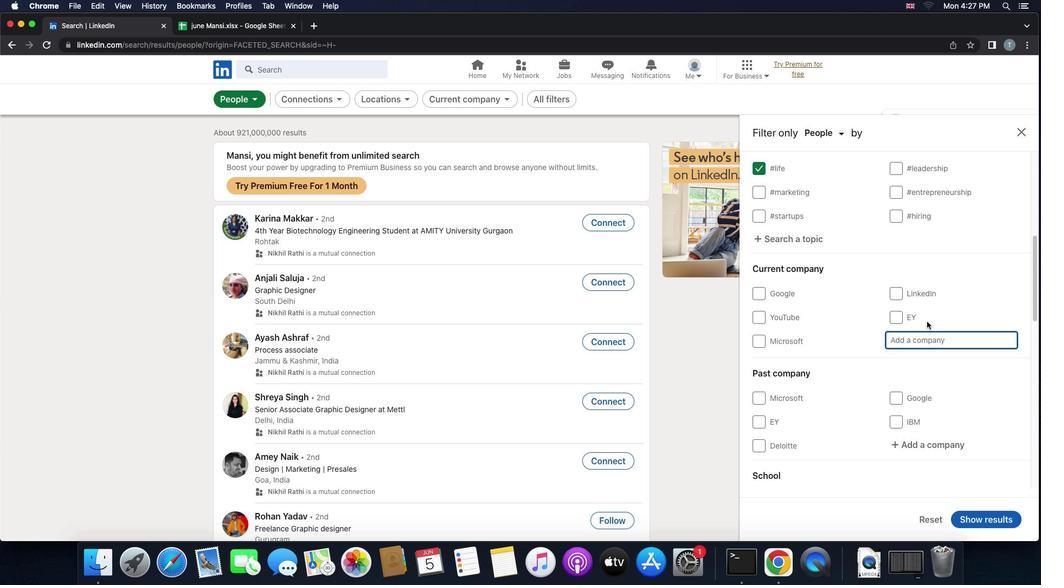 
Action: Mouse scrolled (927, 321) with delta (0, 0)
Screenshot: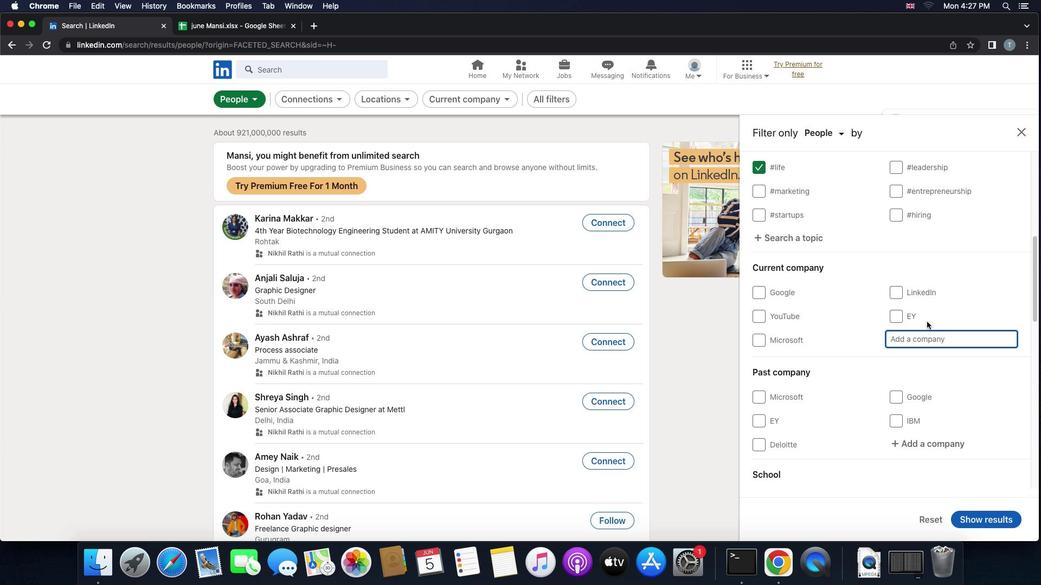 
Action: Mouse scrolled (927, 321) with delta (0, 0)
Screenshot: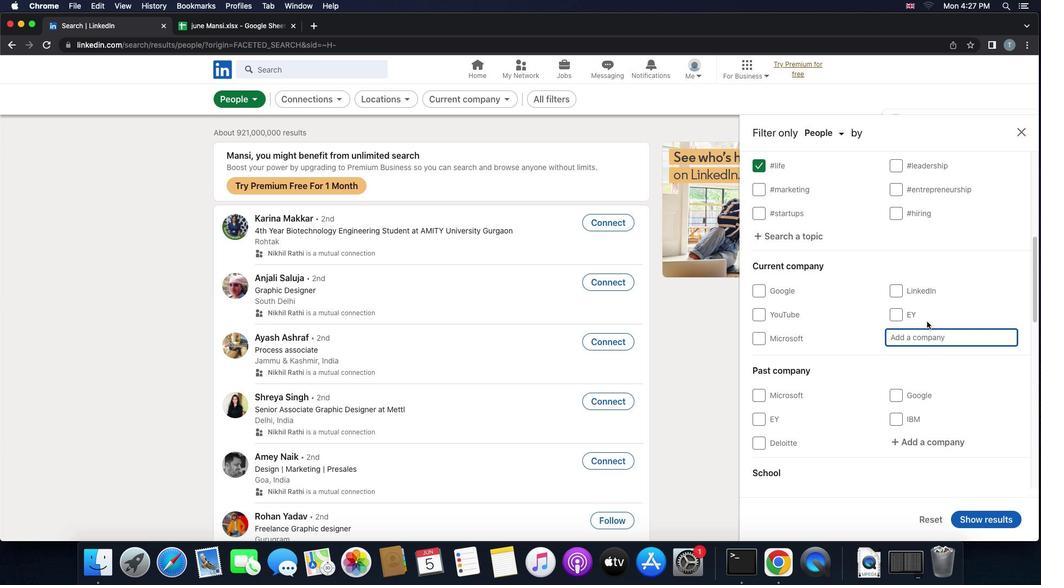 
Action: Mouse scrolled (927, 321) with delta (0, -1)
Screenshot: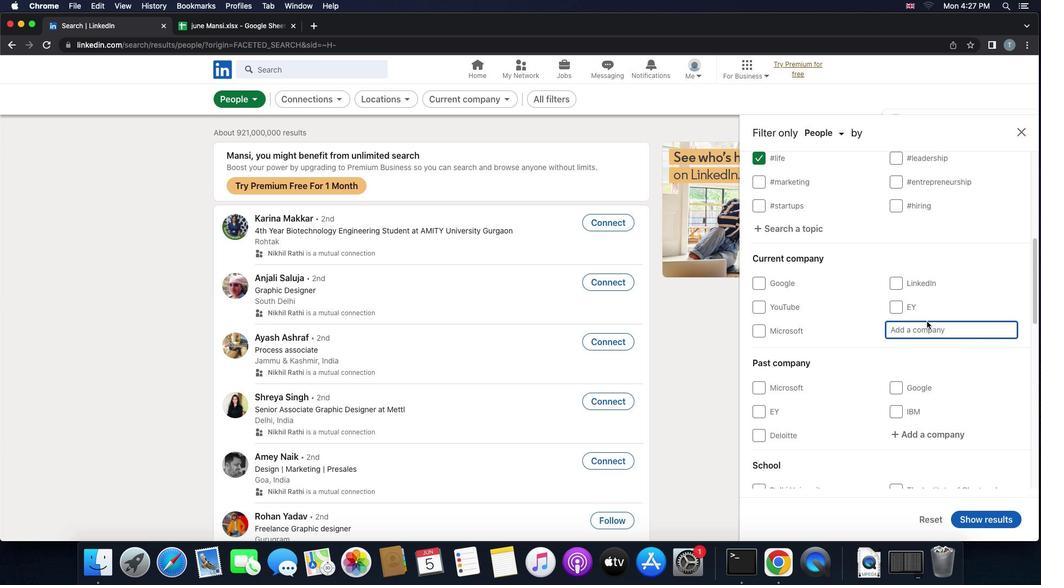
Action: Mouse scrolled (927, 321) with delta (0, -1)
Screenshot: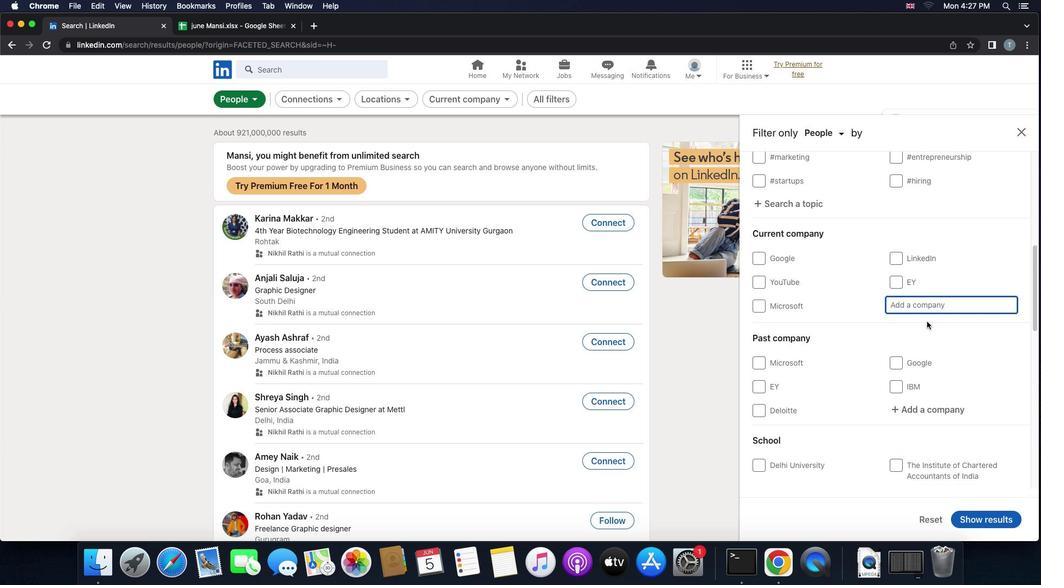 
Action: Mouse moved to (926, 321)
Screenshot: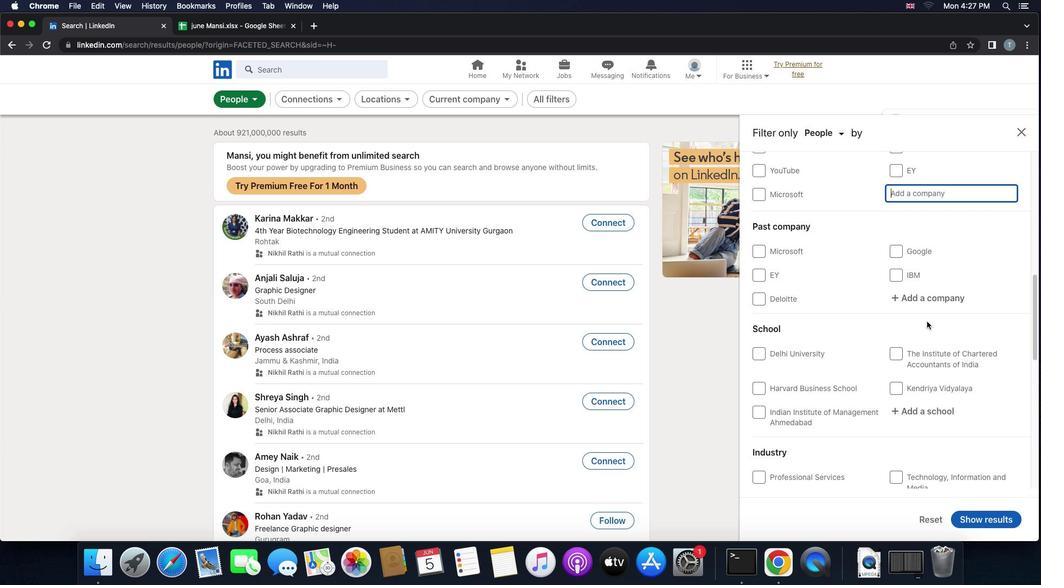 
Action: Mouse scrolled (926, 321) with delta (0, 0)
Screenshot: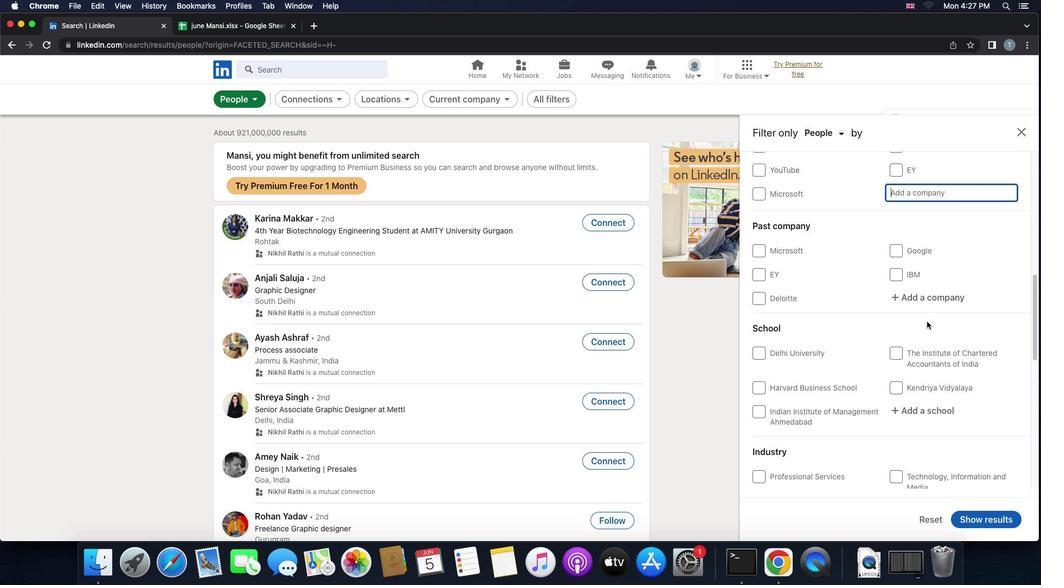 
Action: Mouse scrolled (926, 321) with delta (0, 0)
Screenshot: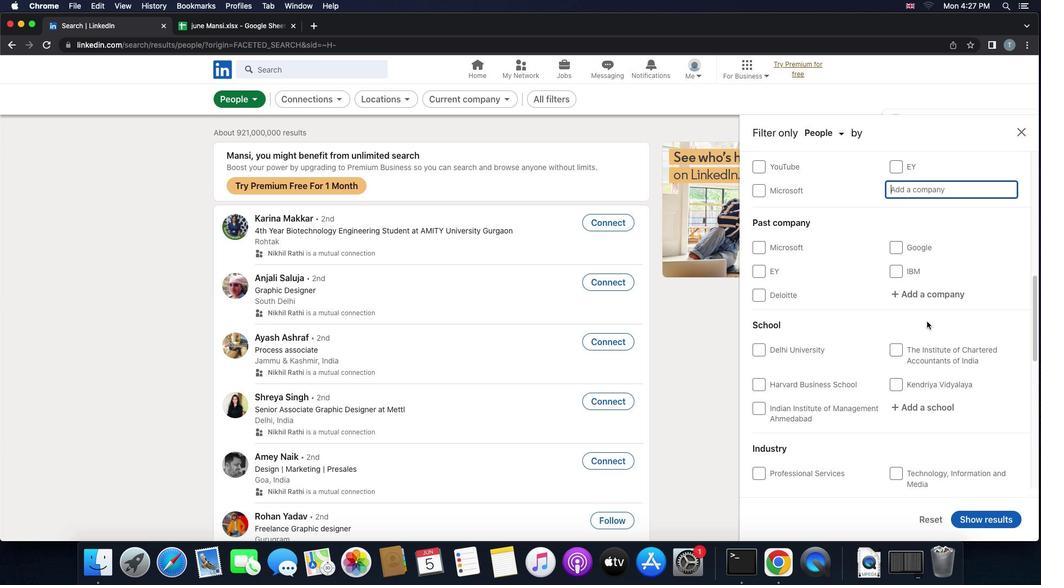 
Action: Mouse scrolled (926, 321) with delta (0, -1)
Screenshot: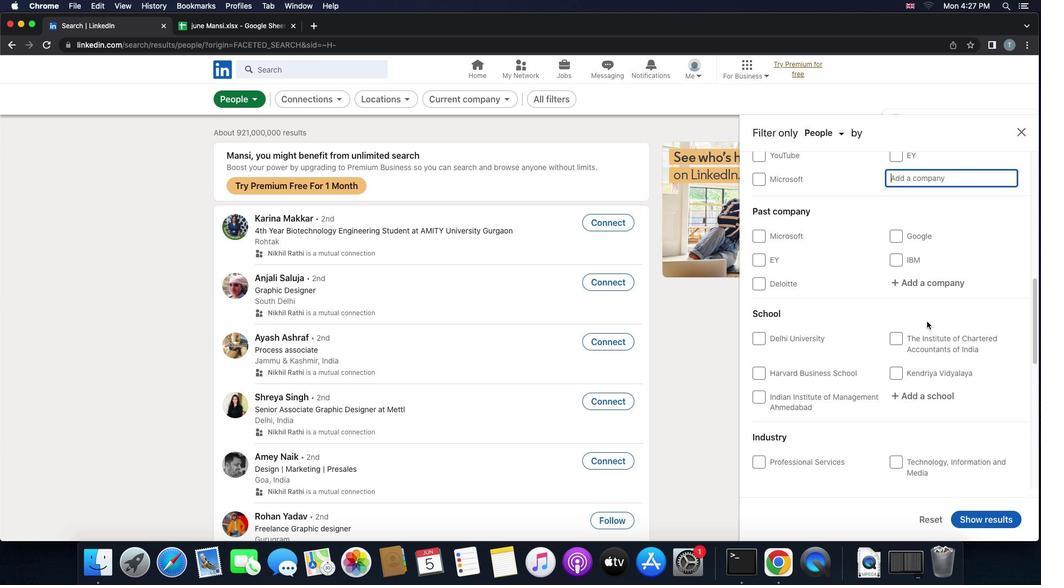 
Action: Mouse scrolled (926, 321) with delta (0, -2)
Screenshot: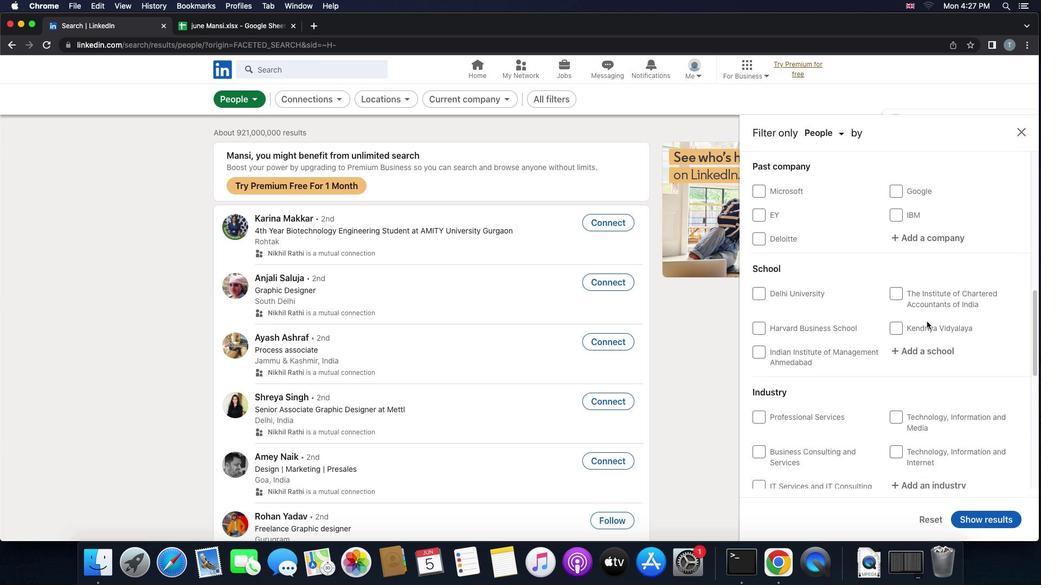 
Action: Mouse moved to (925, 323)
Screenshot: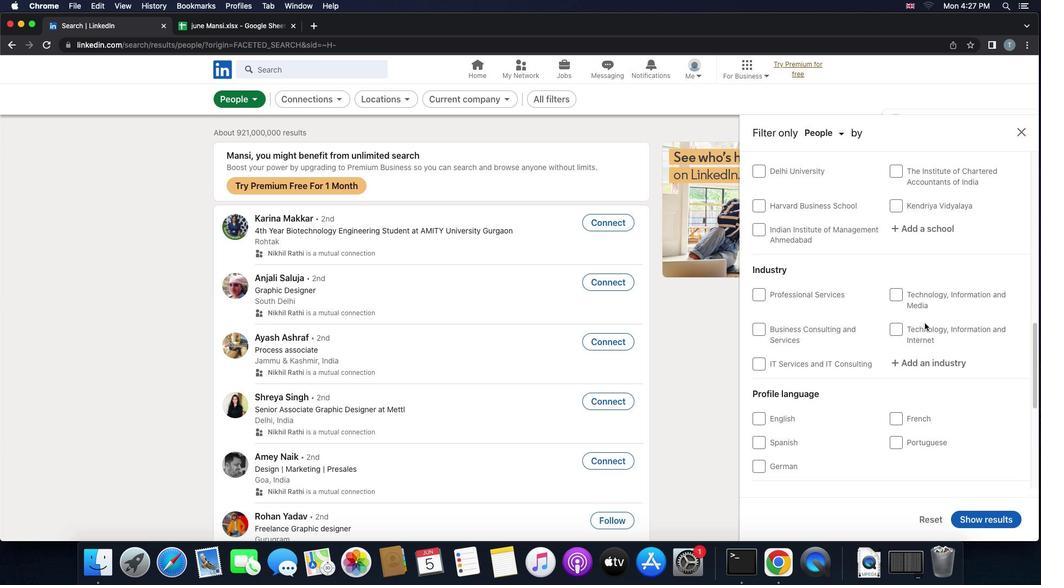 
Action: Mouse scrolled (925, 323) with delta (0, 0)
Screenshot: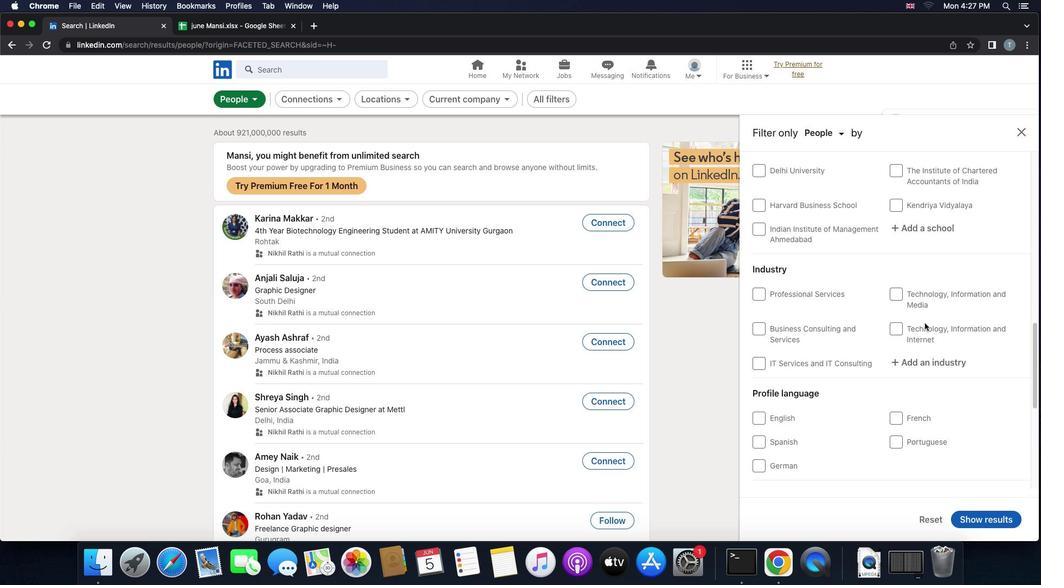 
Action: Mouse scrolled (925, 323) with delta (0, 0)
Screenshot: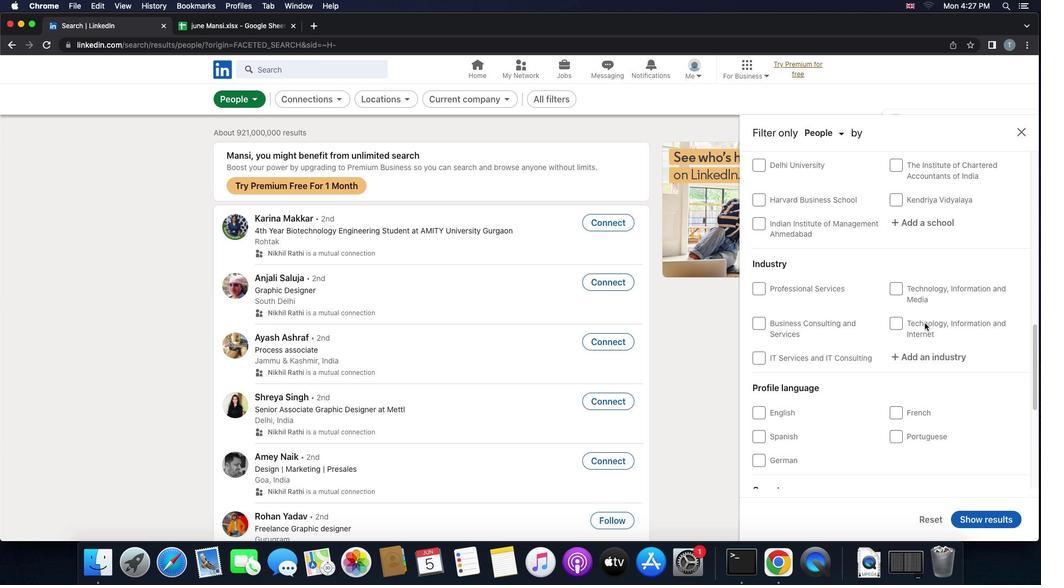 
Action: Mouse scrolled (925, 323) with delta (0, -1)
Screenshot: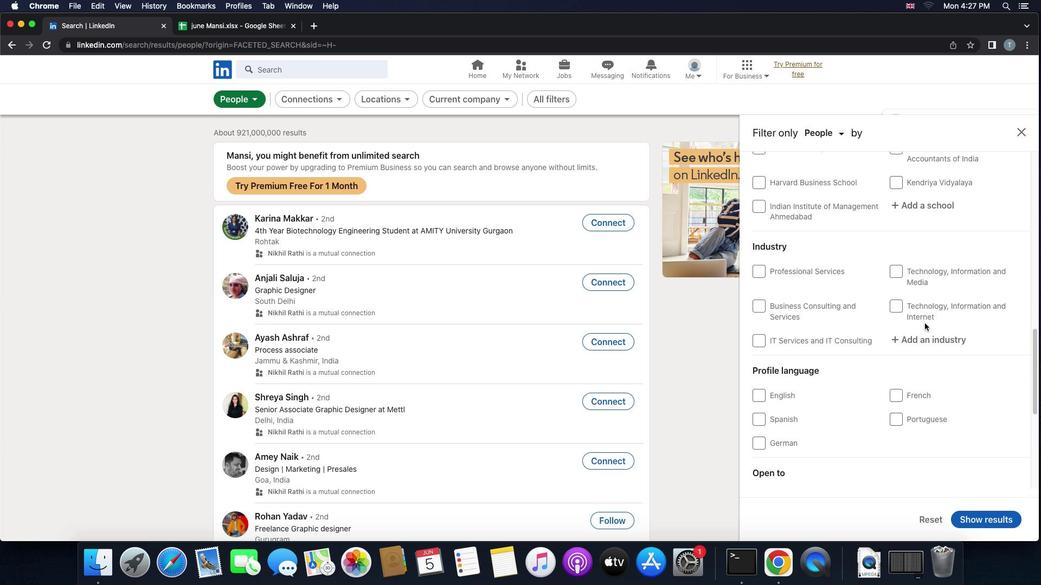 
Action: Mouse scrolled (925, 323) with delta (0, -2)
Screenshot: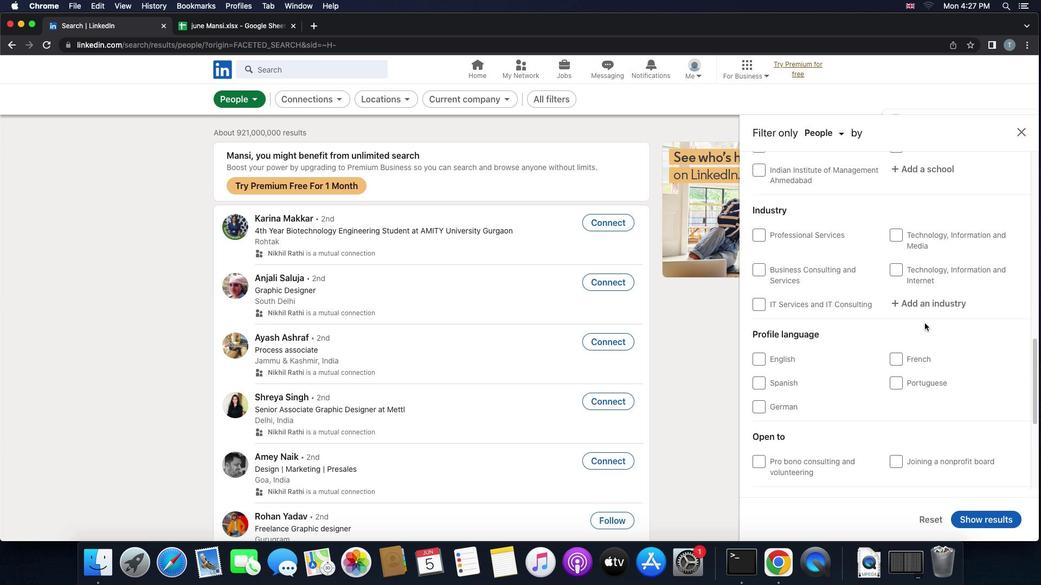 
Action: Mouse moved to (766, 279)
Screenshot: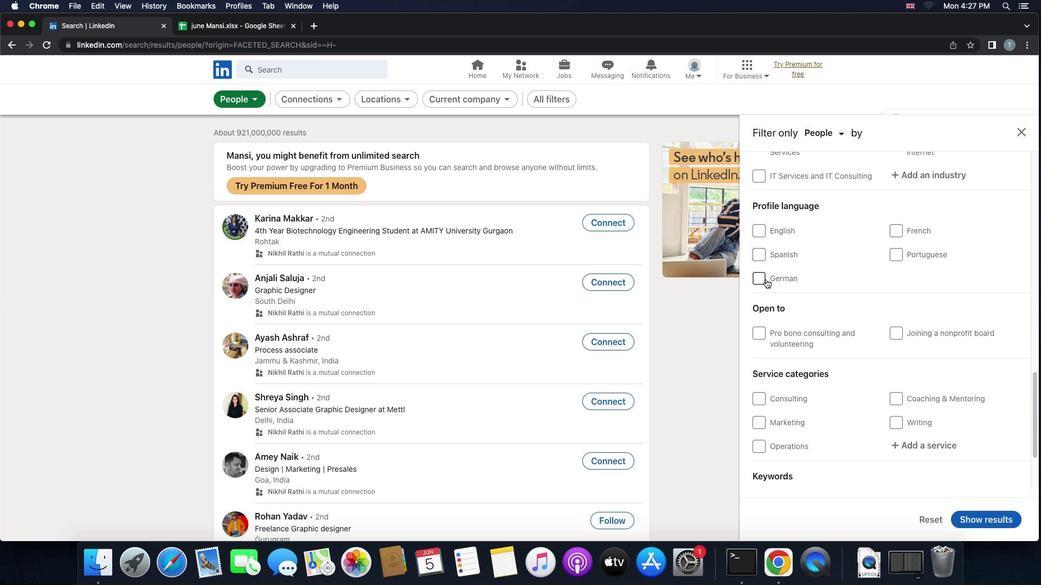 
Action: Mouse pressed left at (766, 279)
Screenshot: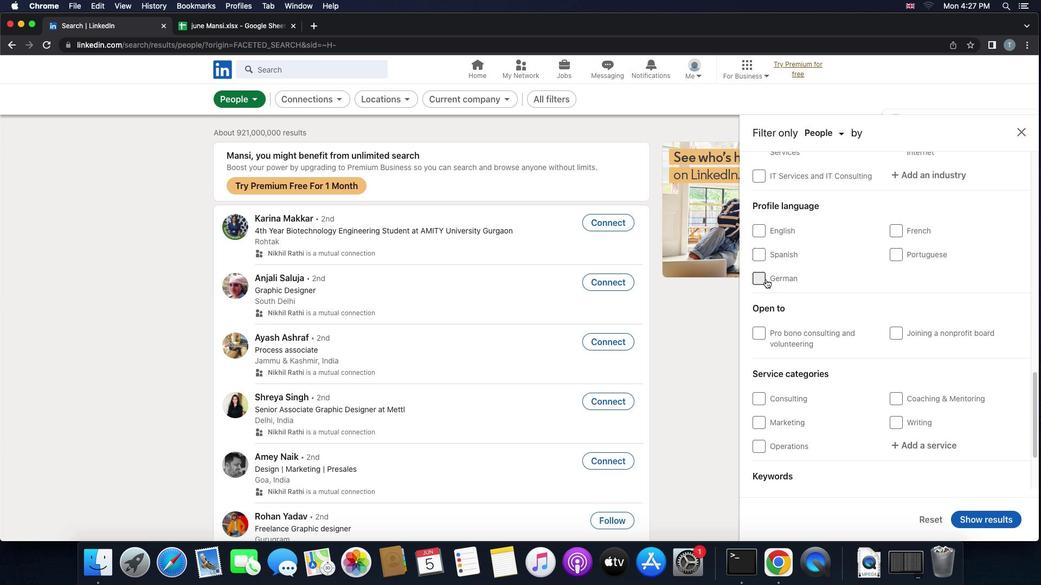 
Action: Mouse moved to (867, 300)
Screenshot: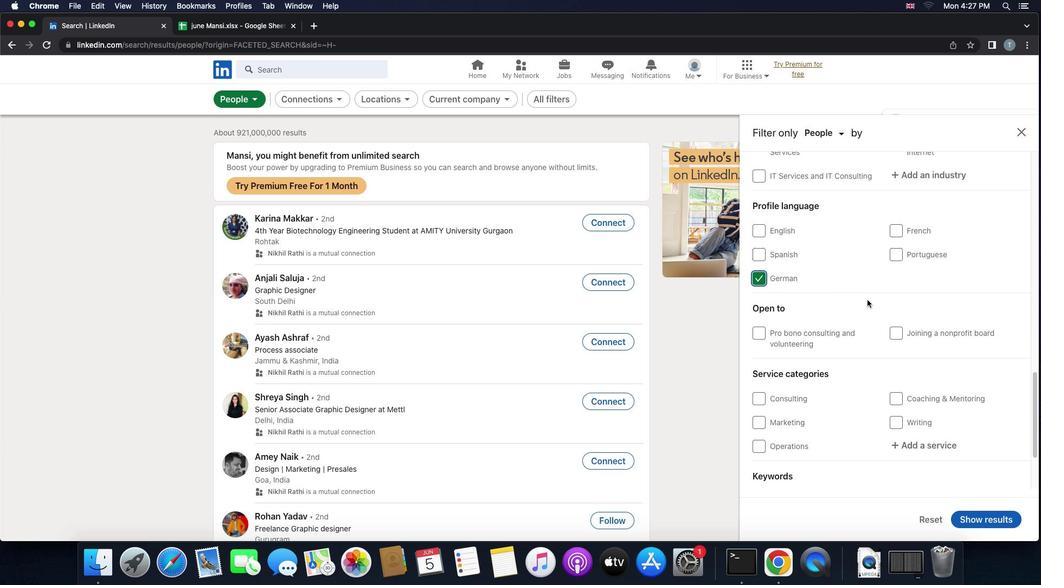 
Action: Mouse scrolled (867, 300) with delta (0, 0)
Screenshot: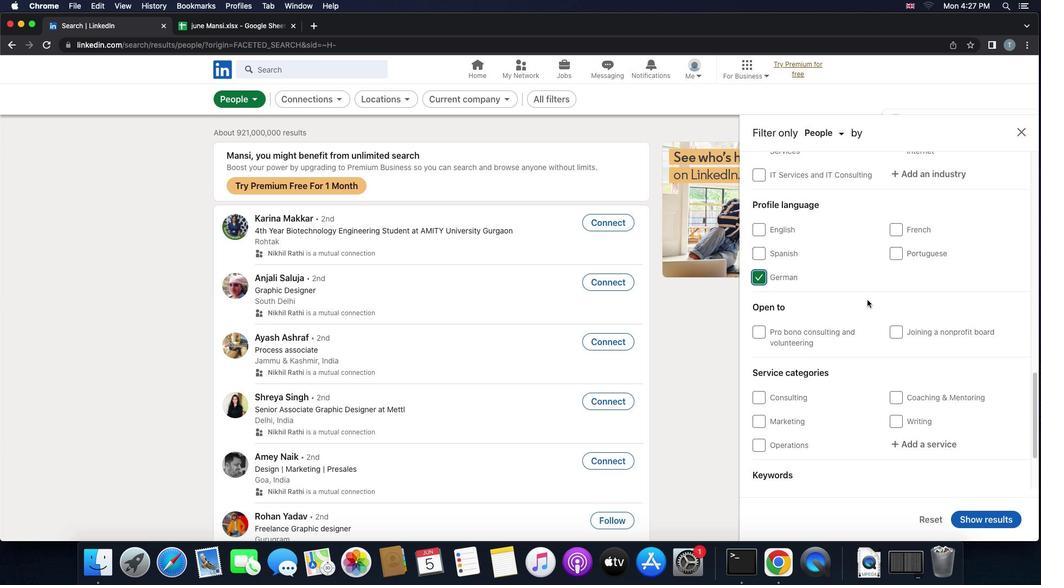 
Action: Mouse scrolled (867, 300) with delta (0, 0)
Screenshot: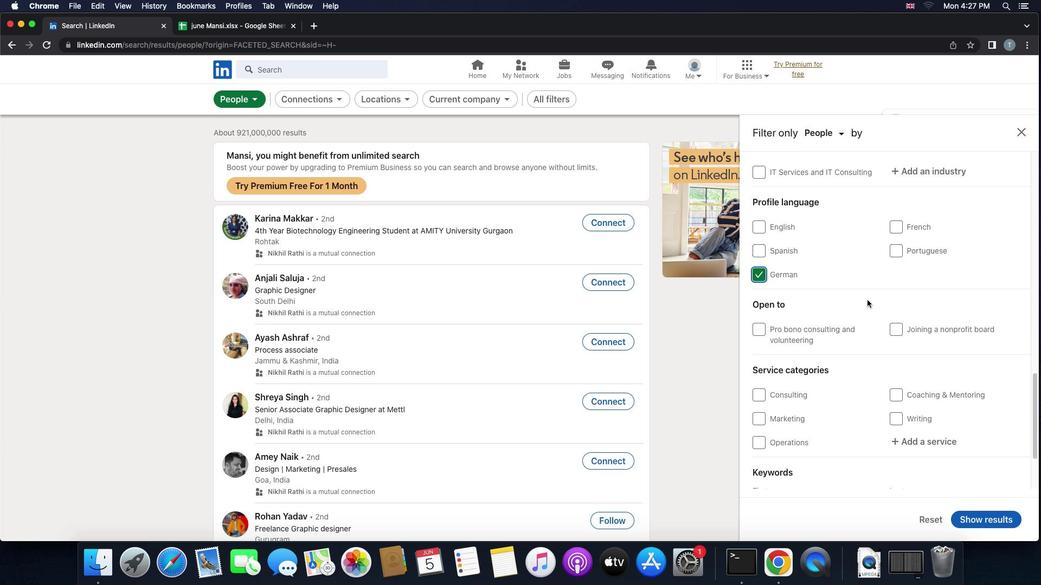 
Action: Mouse scrolled (867, 300) with delta (0, 0)
Screenshot: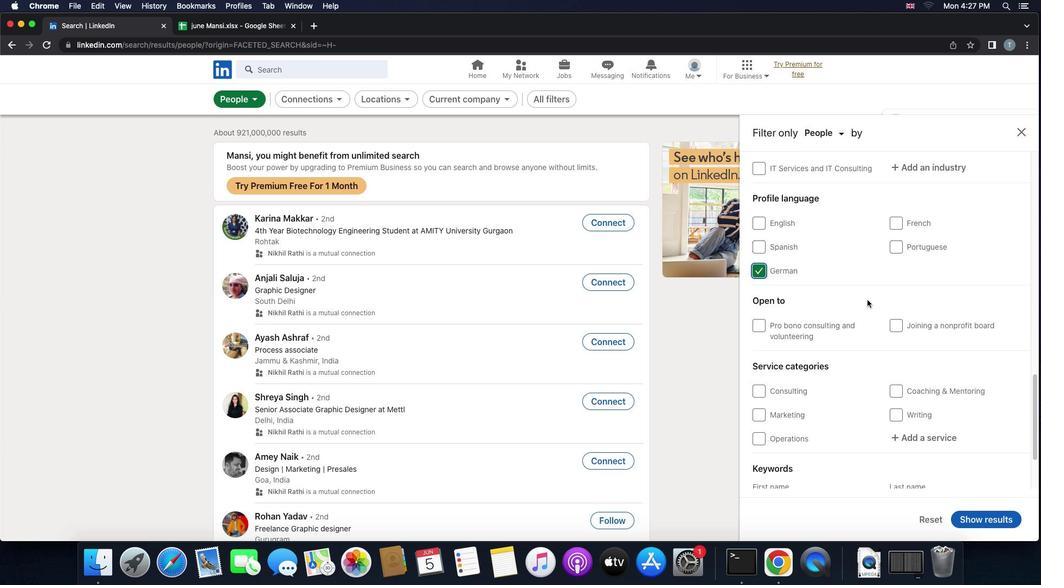 
Action: Mouse scrolled (867, 300) with delta (0, -1)
Screenshot: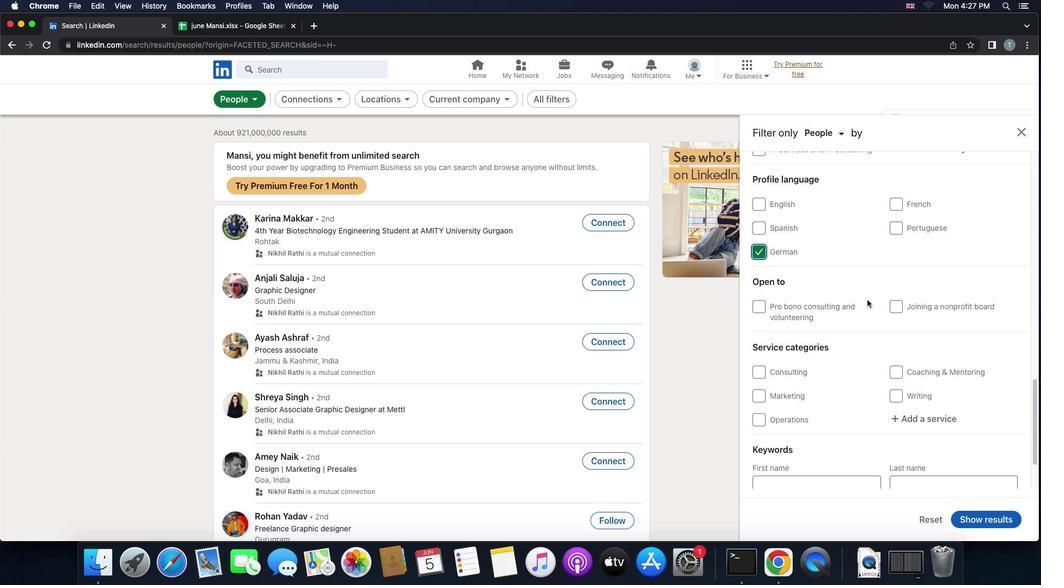 
Action: Mouse scrolled (867, 300) with delta (0, 0)
Screenshot: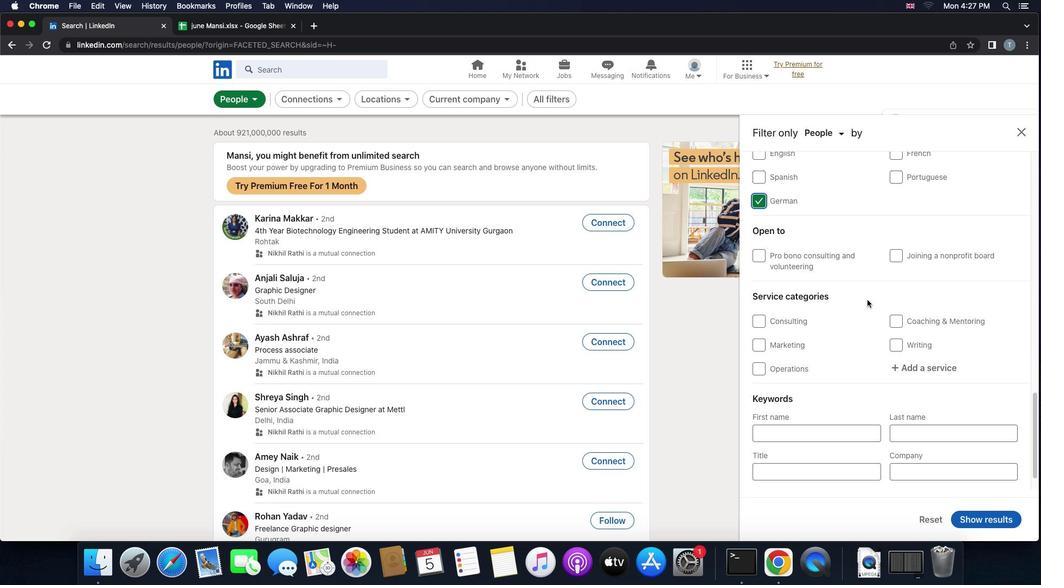 
Action: Mouse scrolled (867, 300) with delta (0, 0)
Screenshot: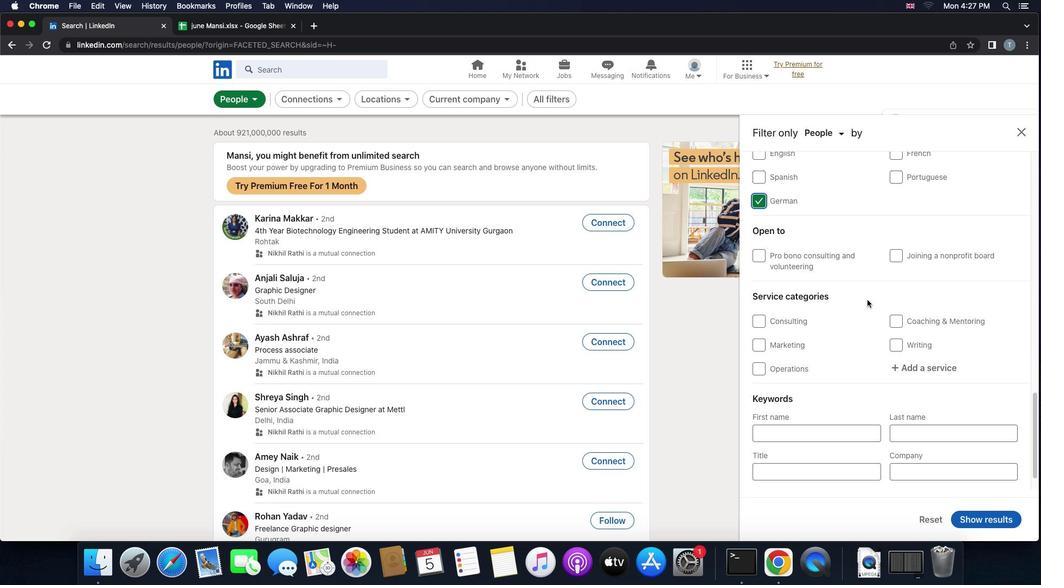 
Action: Mouse scrolled (867, 300) with delta (0, 1)
Screenshot: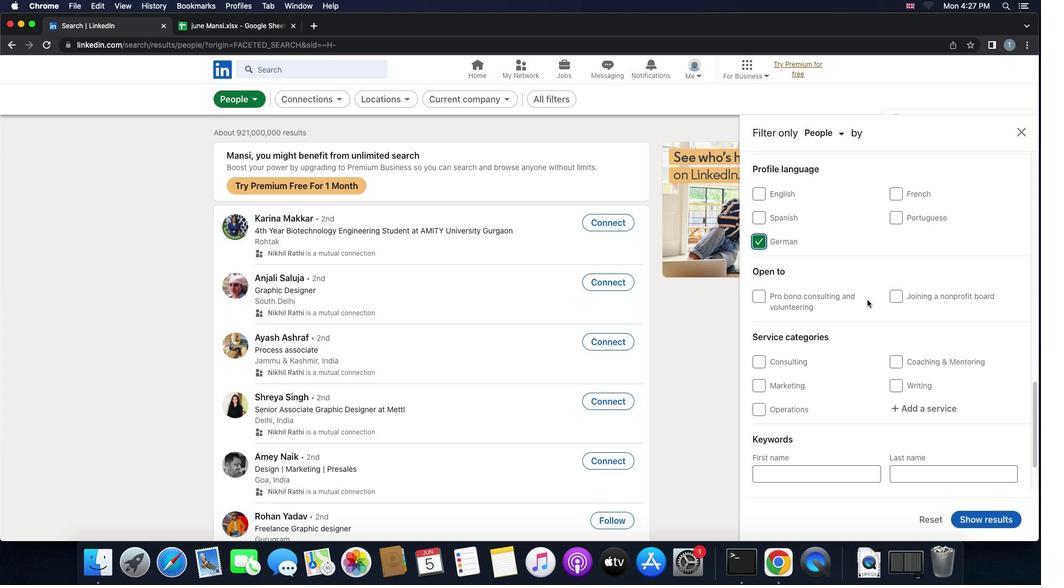 
Action: Mouse scrolled (867, 300) with delta (0, 2)
Screenshot: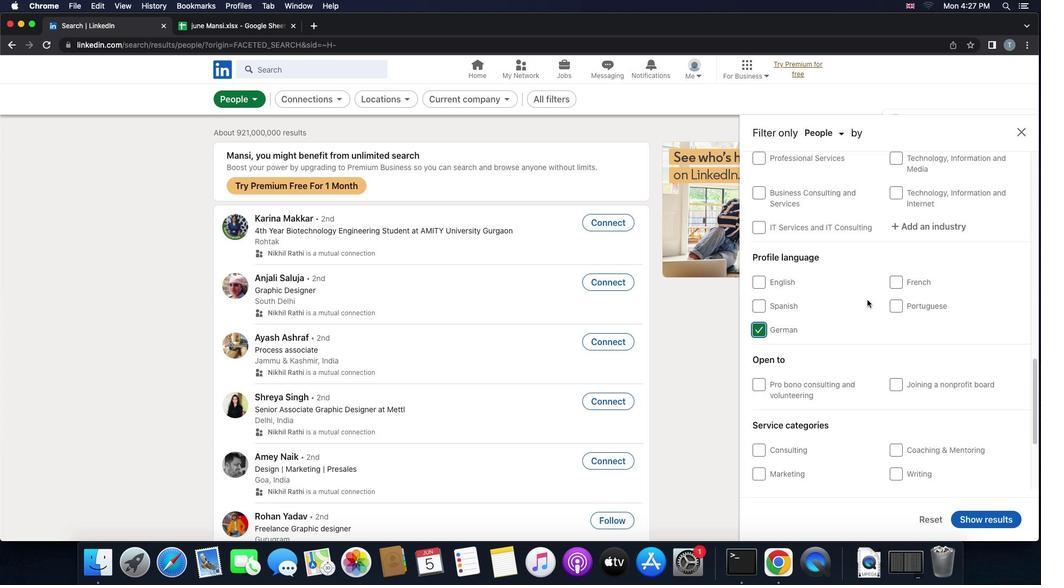
Action: Mouse scrolled (867, 300) with delta (0, 0)
Screenshot: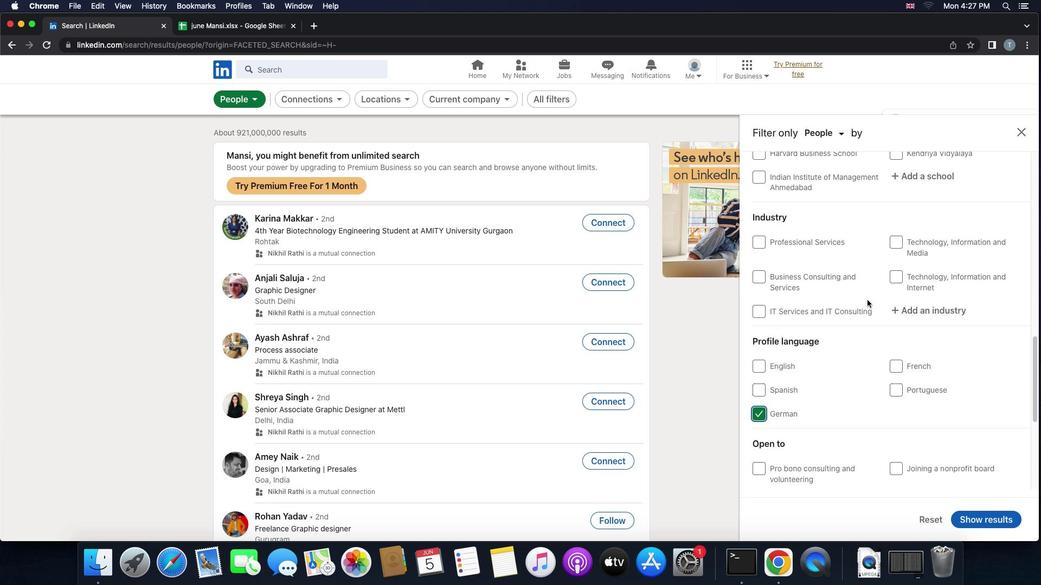 
Action: Mouse scrolled (867, 300) with delta (0, 0)
Screenshot: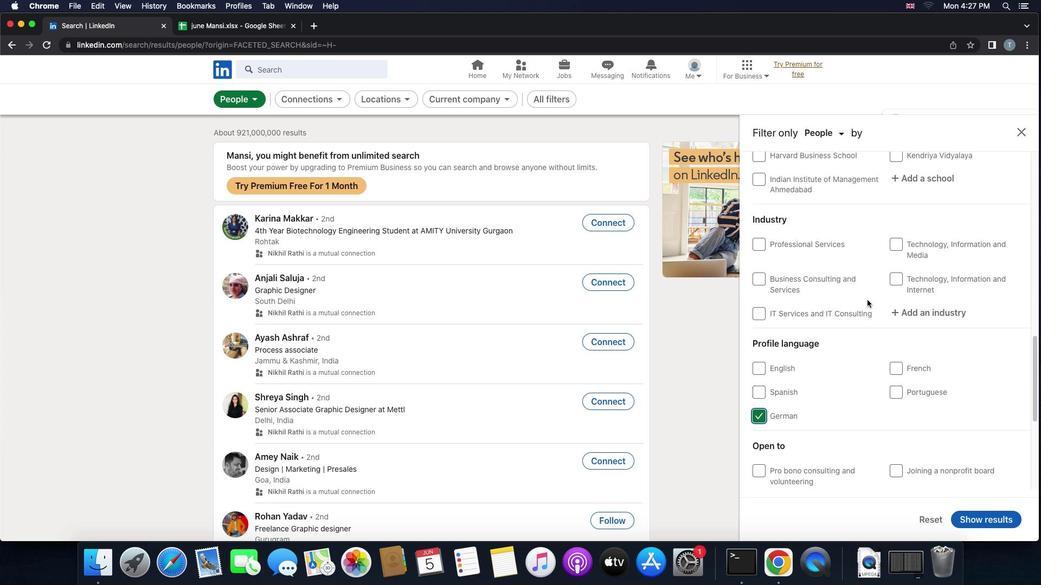 
Action: Mouse scrolled (867, 300) with delta (0, 1)
Screenshot: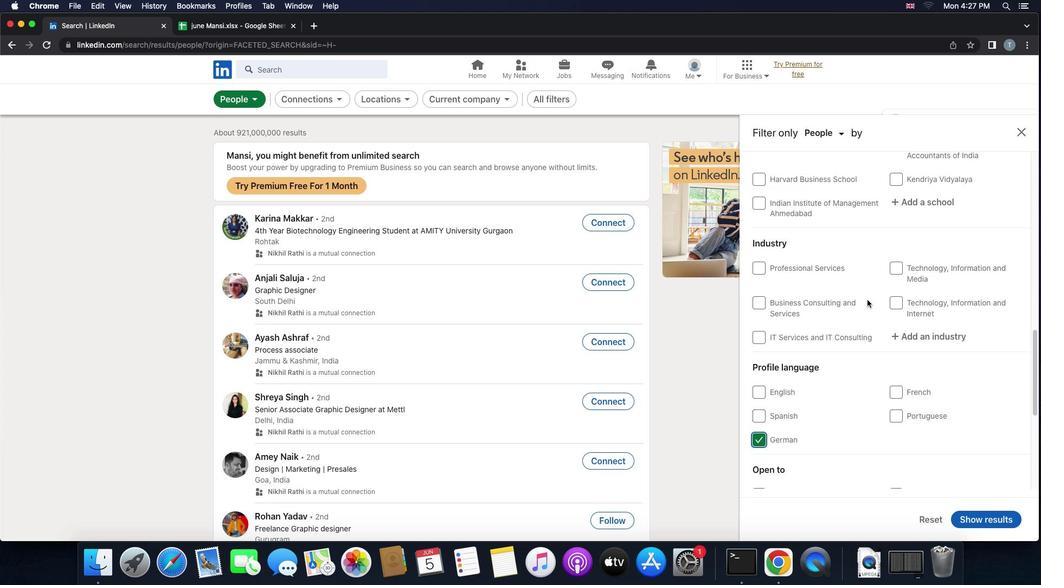 
Action: Mouse scrolled (867, 300) with delta (0, 2)
Screenshot: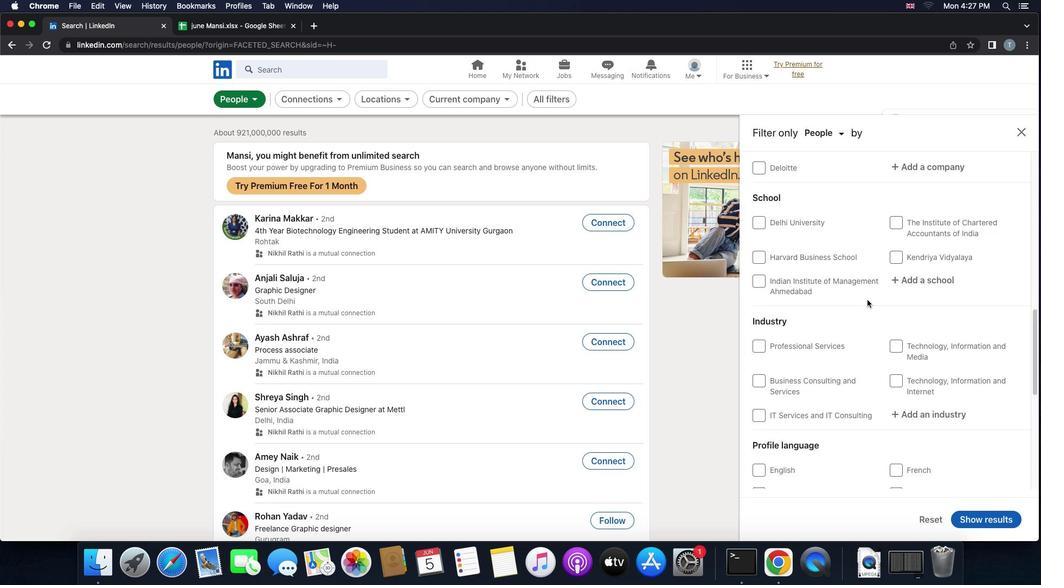 
Action: Mouse scrolled (867, 300) with delta (0, 2)
Screenshot: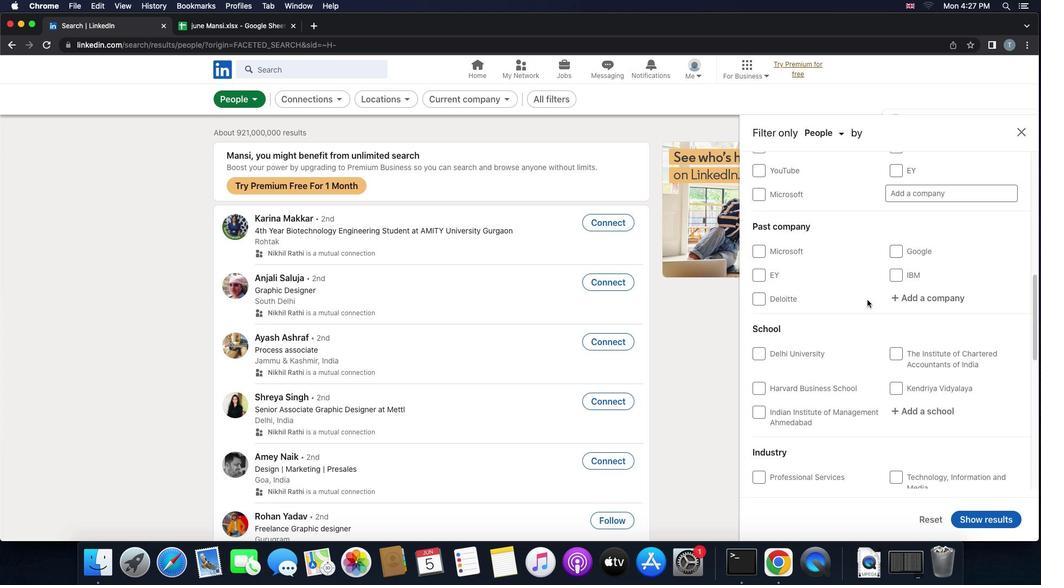 
Action: Mouse scrolled (867, 300) with delta (0, 0)
Screenshot: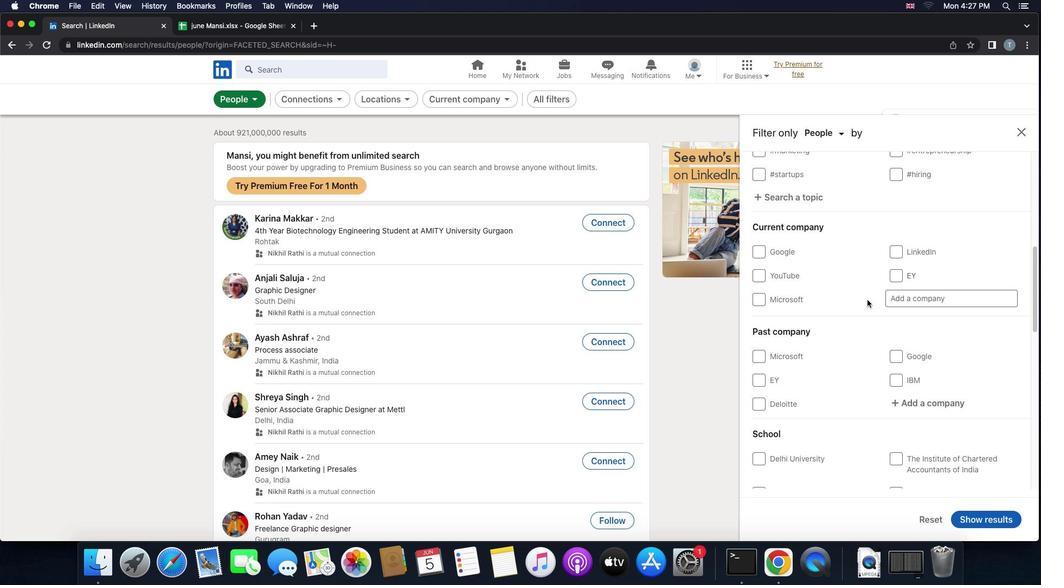 
Action: Mouse scrolled (867, 300) with delta (0, 0)
Screenshot: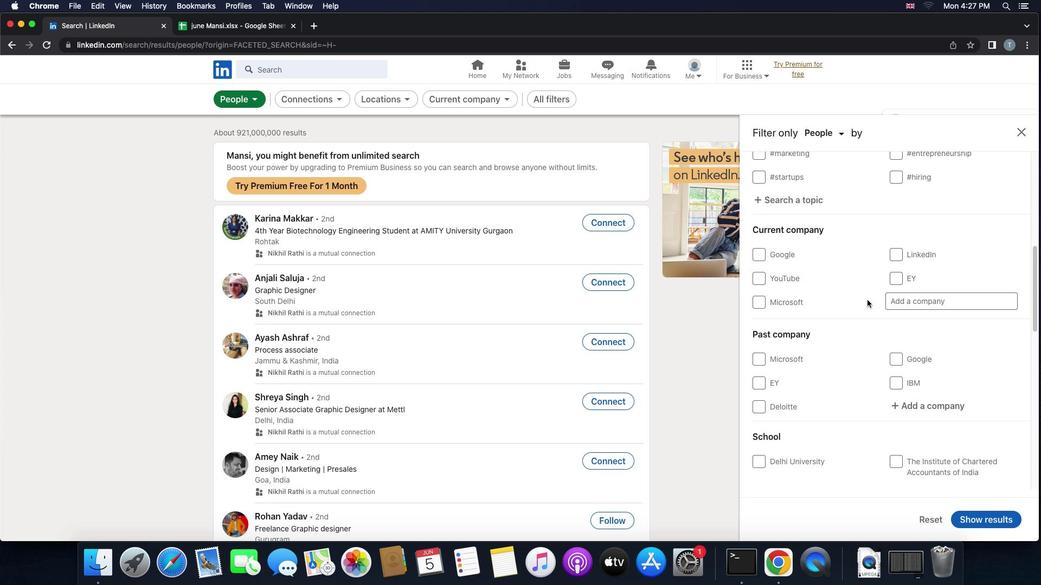 
Action: Mouse moved to (926, 304)
Screenshot: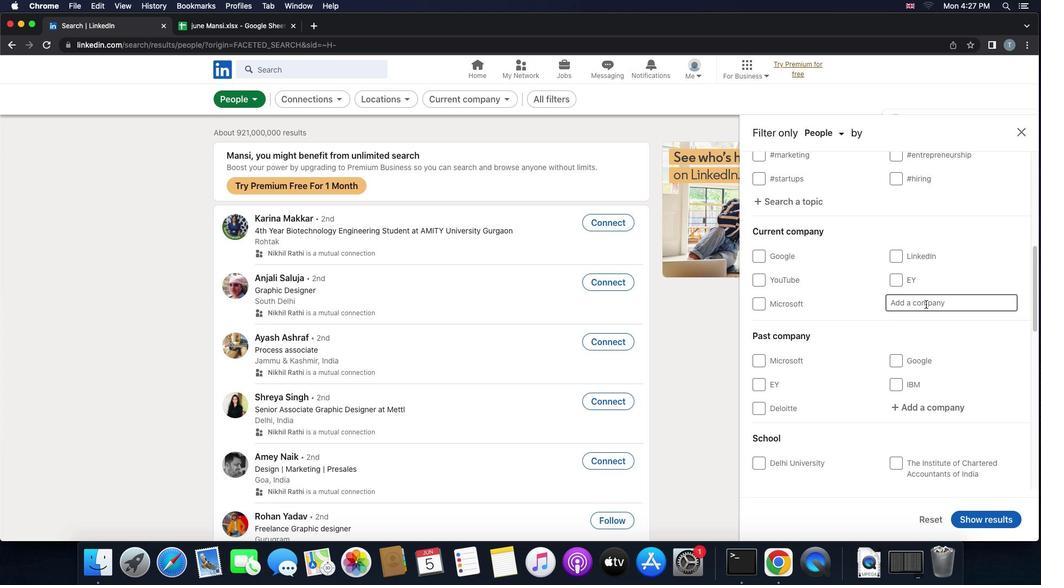 
Action: Mouse pressed left at (926, 304)
Screenshot: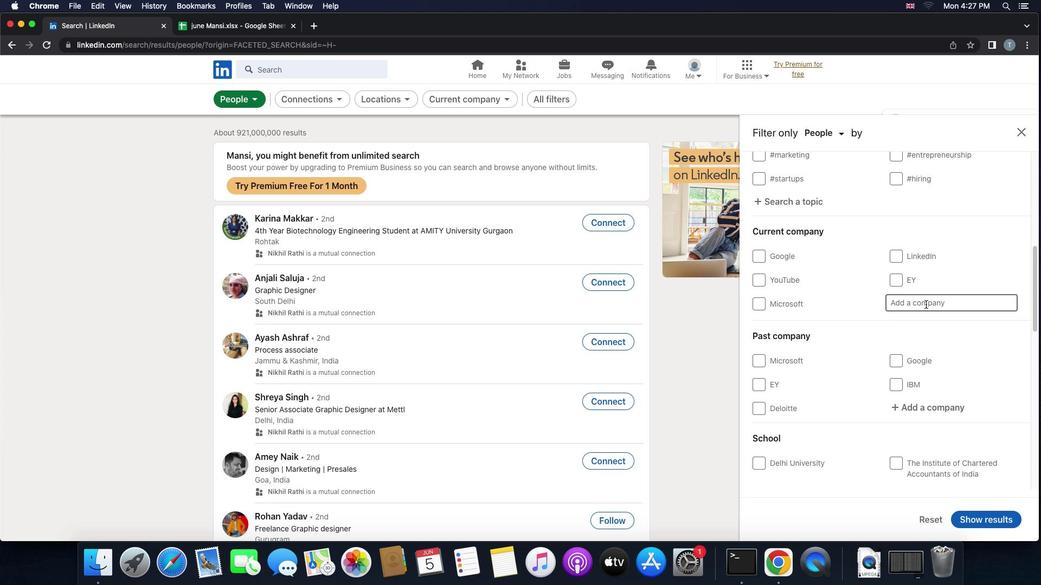 
Action: Key pressed Key.shift'A''U'Key.spaceKey.shift'S''M''A''L''L'
Screenshot: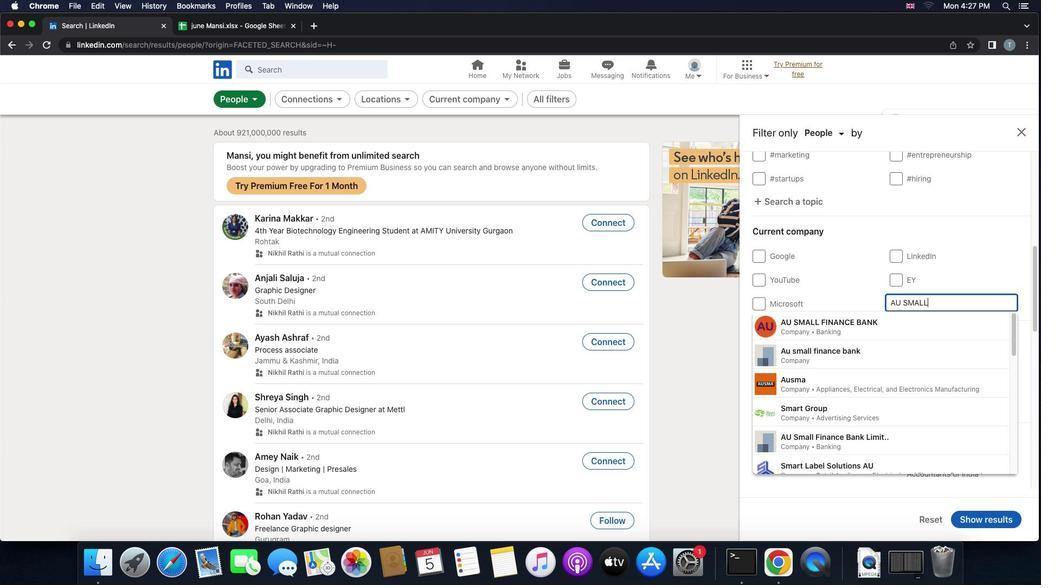 
Action: Mouse moved to (887, 321)
Screenshot: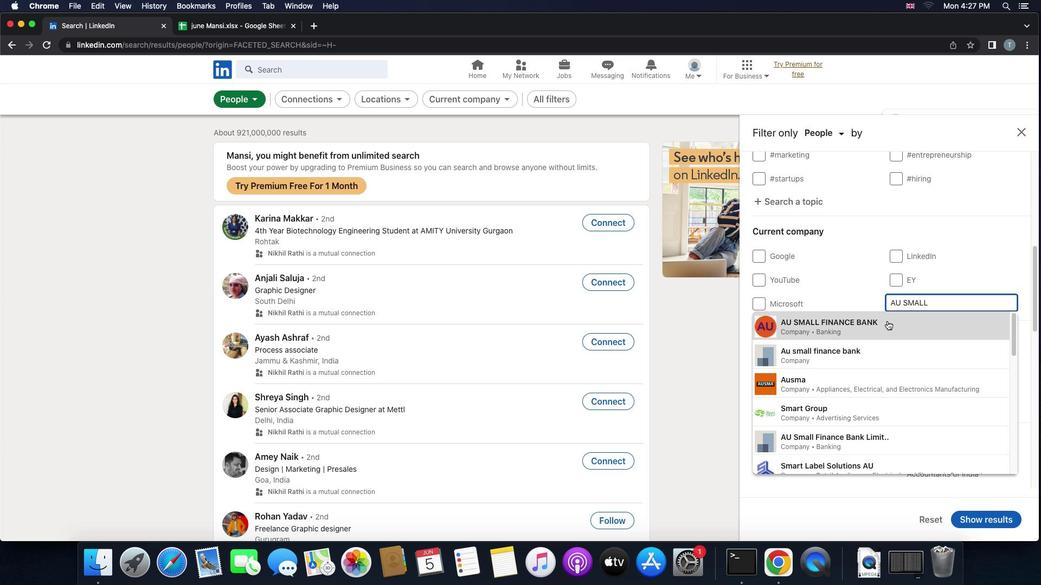 
Action: Mouse pressed left at (887, 321)
Screenshot: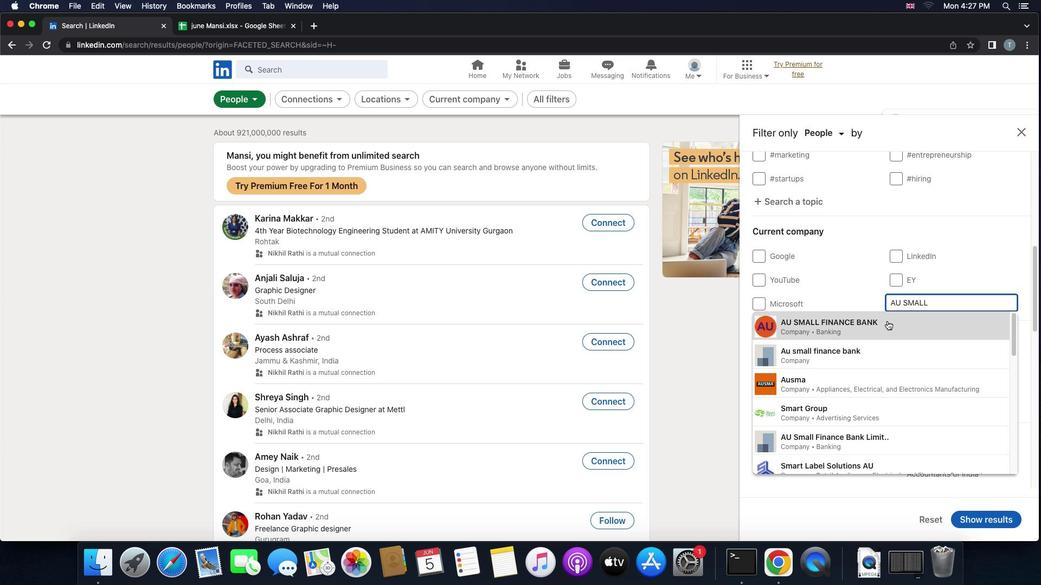 
Action: Mouse moved to (889, 321)
Screenshot: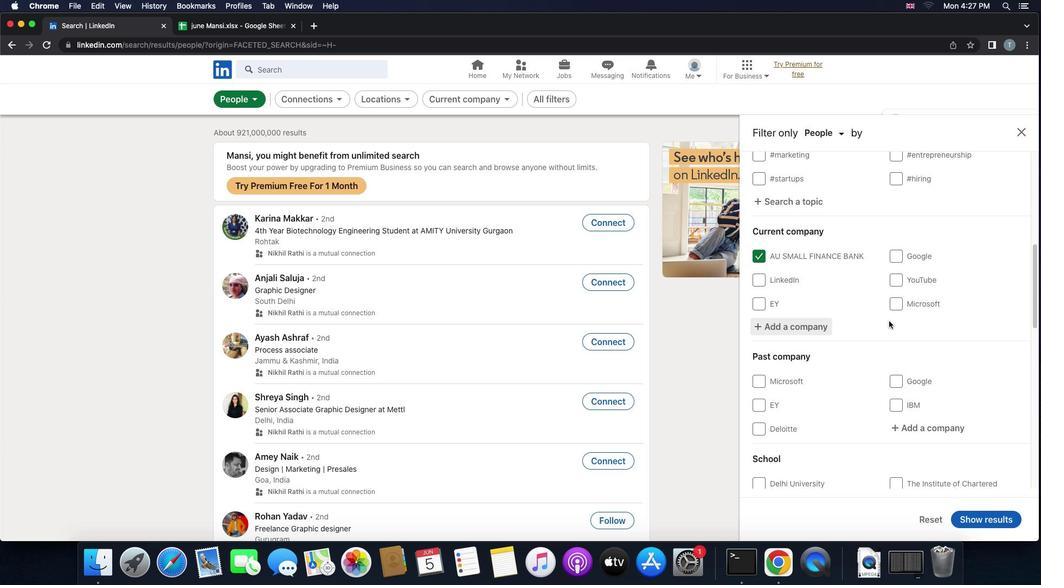 
Action: Mouse scrolled (889, 321) with delta (0, 0)
Screenshot: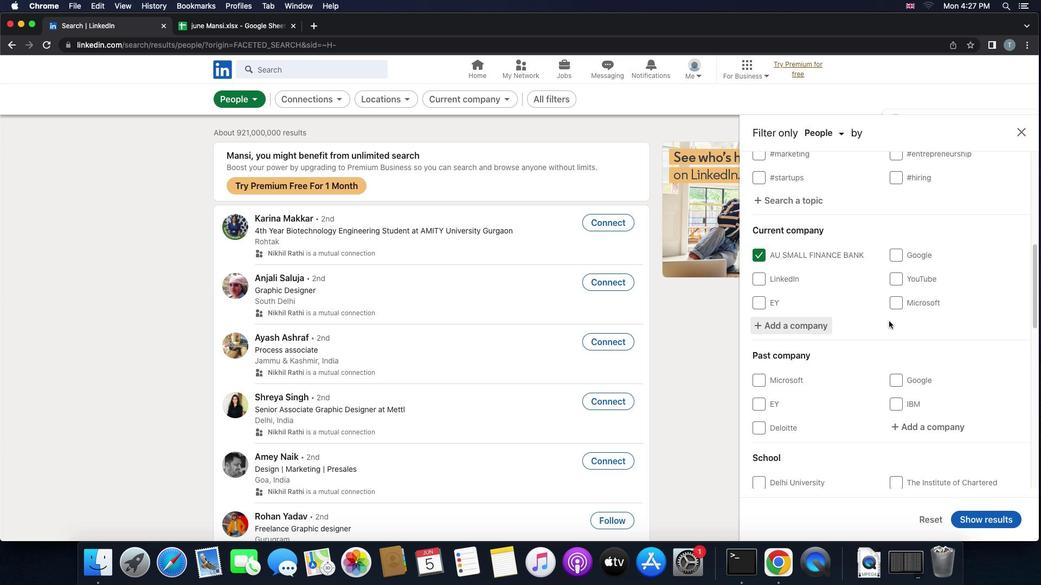 
Action: Mouse scrolled (889, 321) with delta (0, 0)
Screenshot: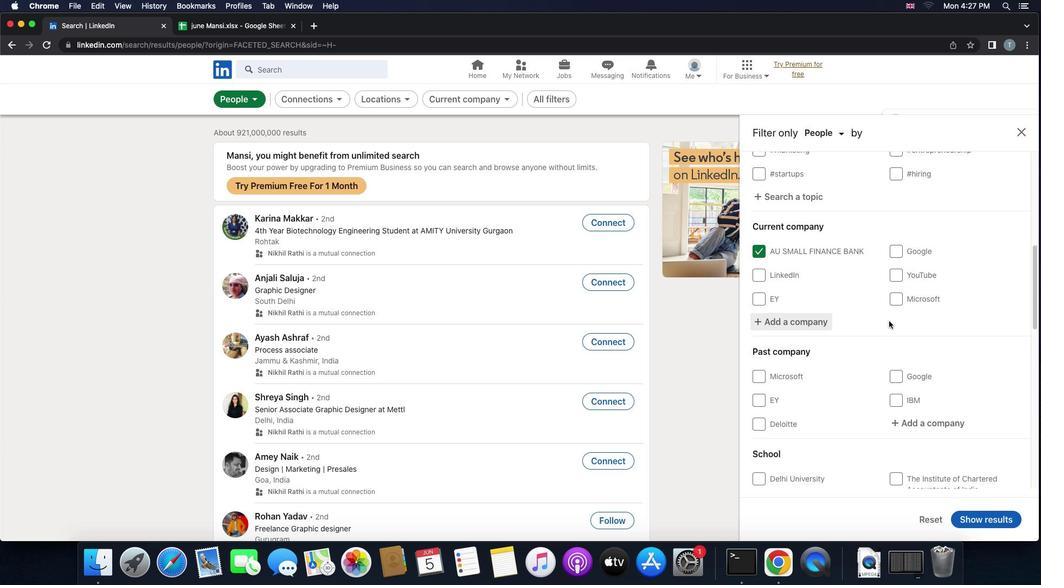 
Action: Mouse scrolled (889, 321) with delta (0, -1)
Screenshot: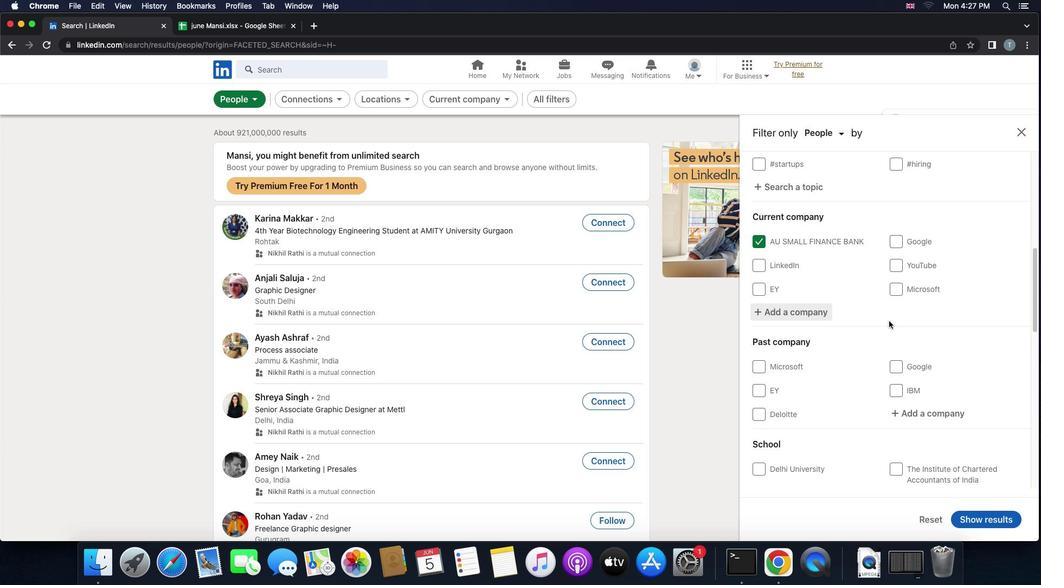 
Action: Mouse scrolled (889, 321) with delta (0, 0)
Screenshot: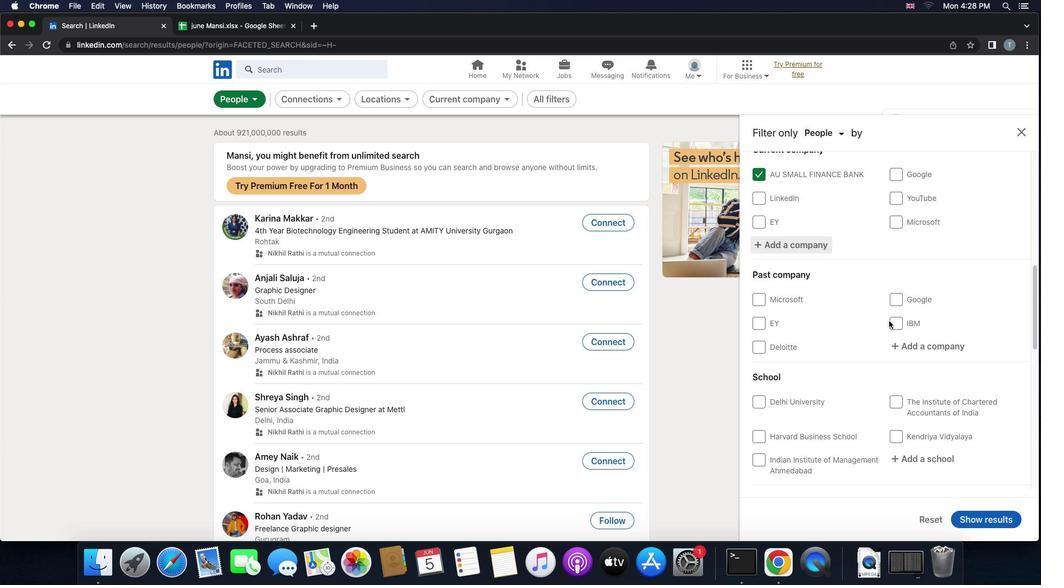 
Action: Mouse scrolled (889, 321) with delta (0, 0)
Screenshot: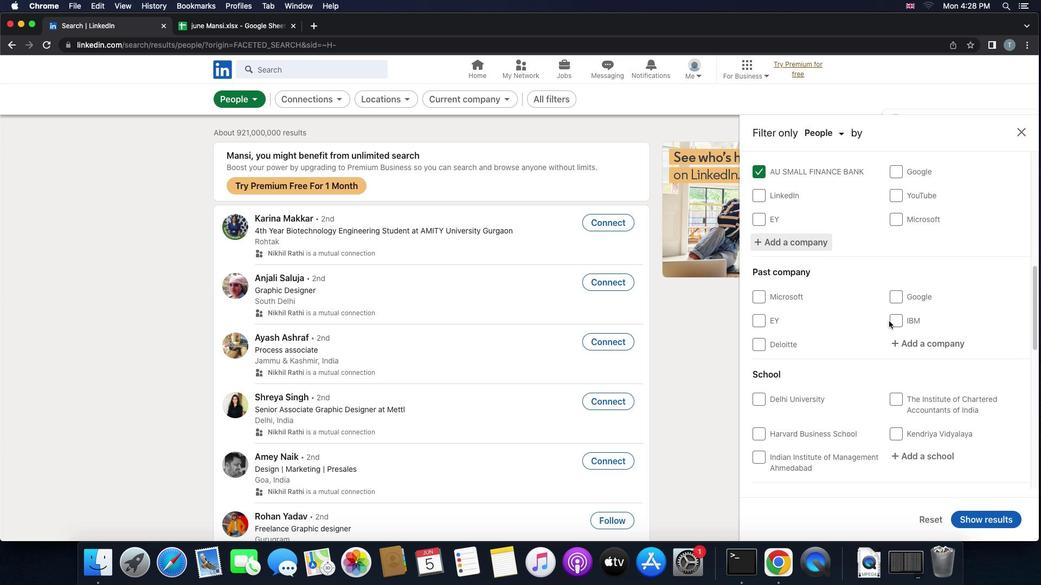 
Action: Mouse scrolled (889, 321) with delta (0, -1)
Screenshot: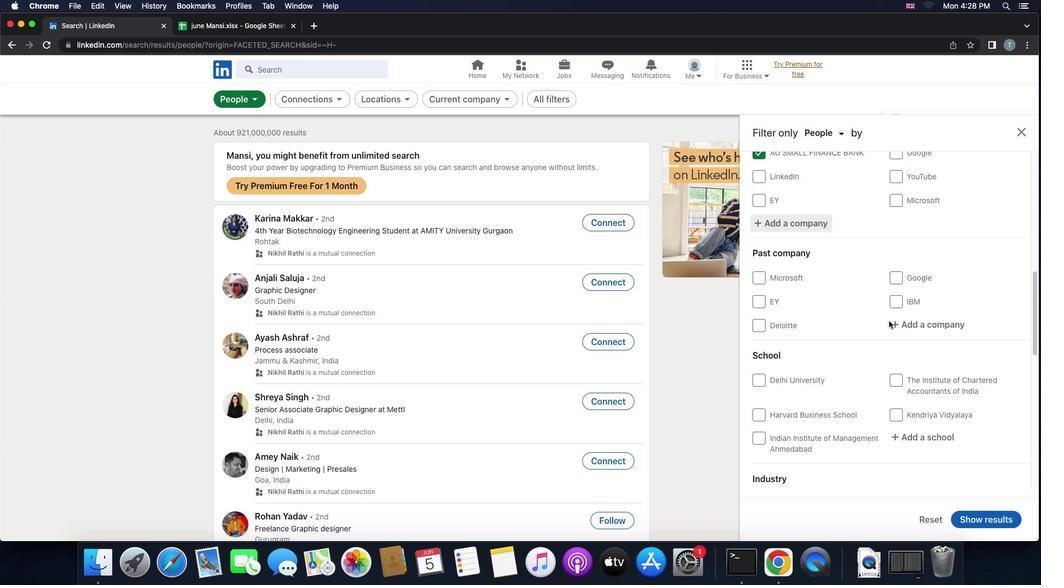 
Action: Mouse scrolled (889, 321) with delta (0, 0)
Screenshot: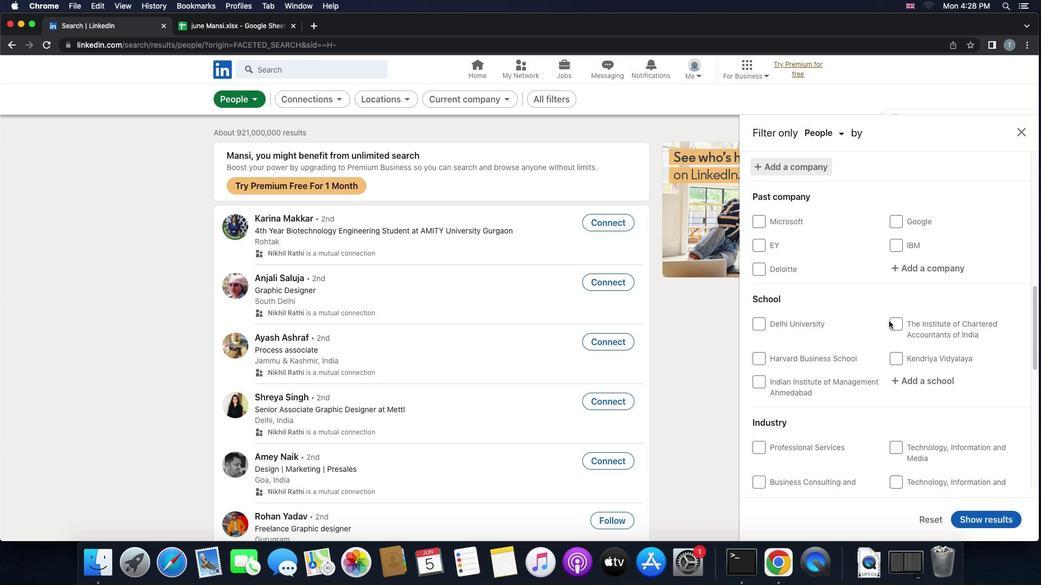 
Action: Mouse scrolled (889, 321) with delta (0, 0)
Screenshot: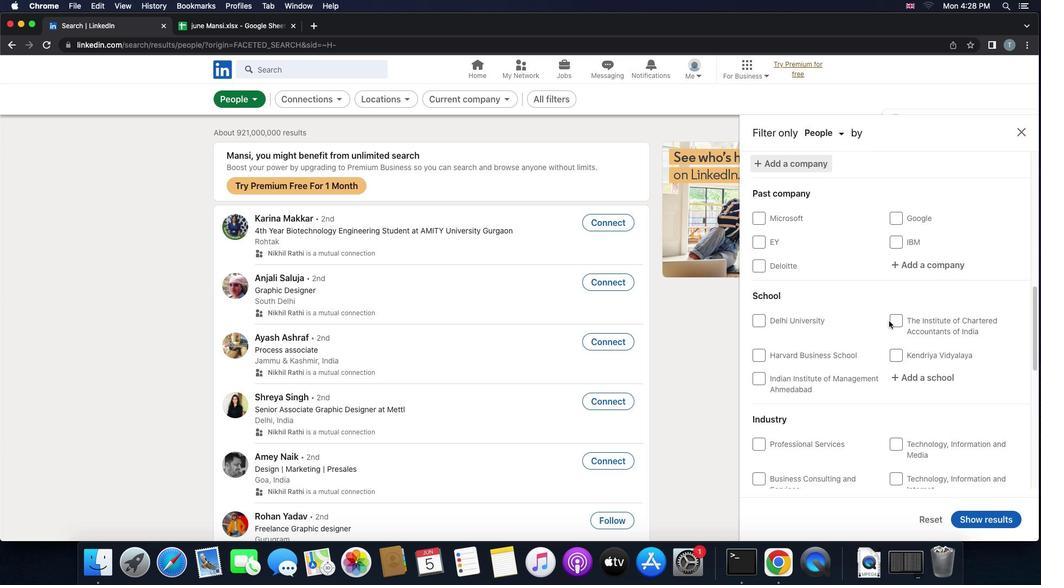 
Action: Mouse scrolled (889, 321) with delta (0, -1)
Screenshot: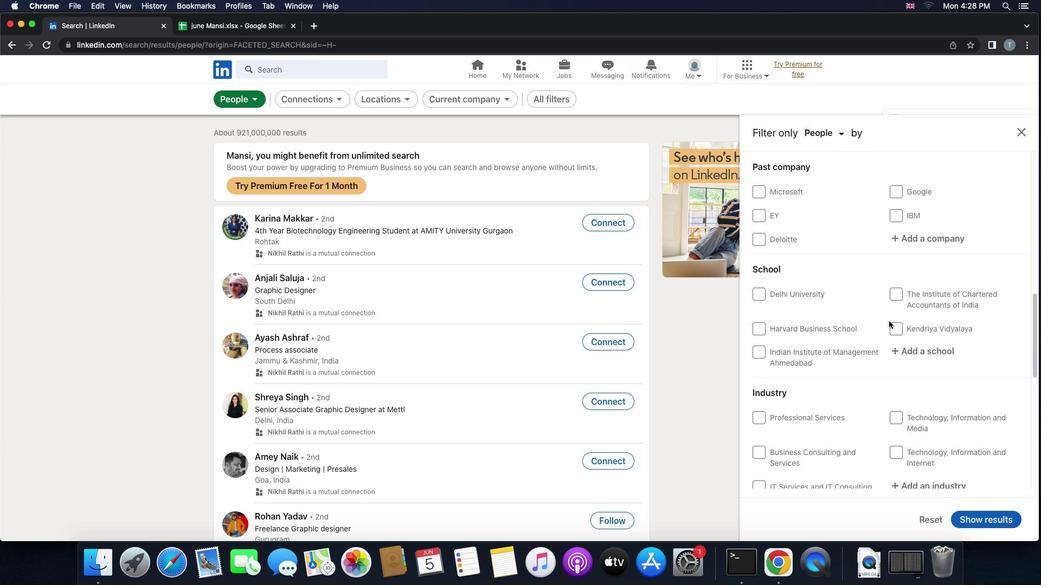 
Action: Mouse moved to (909, 303)
Screenshot: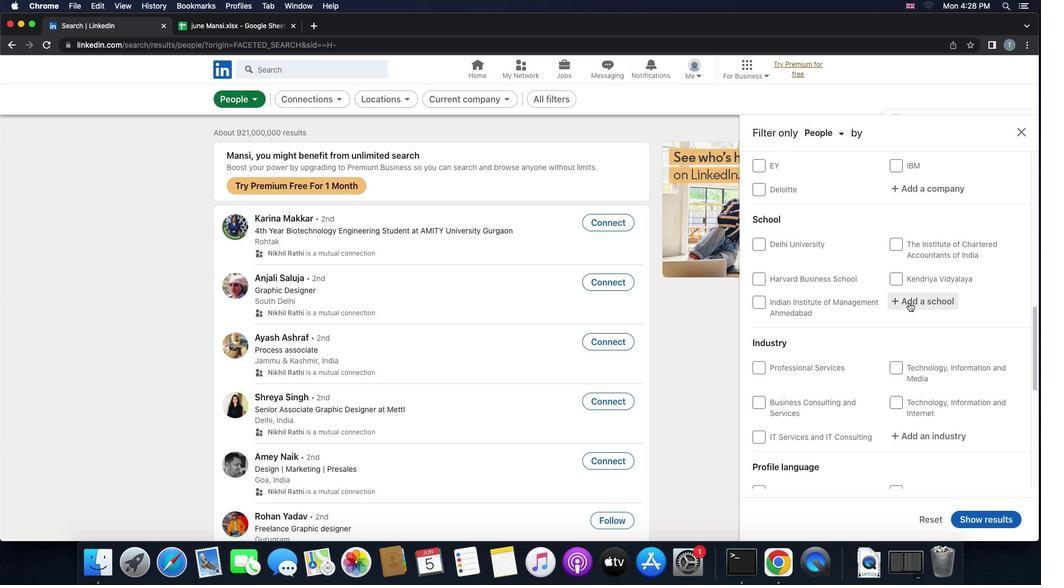 
Action: Mouse pressed left at (909, 303)
Screenshot: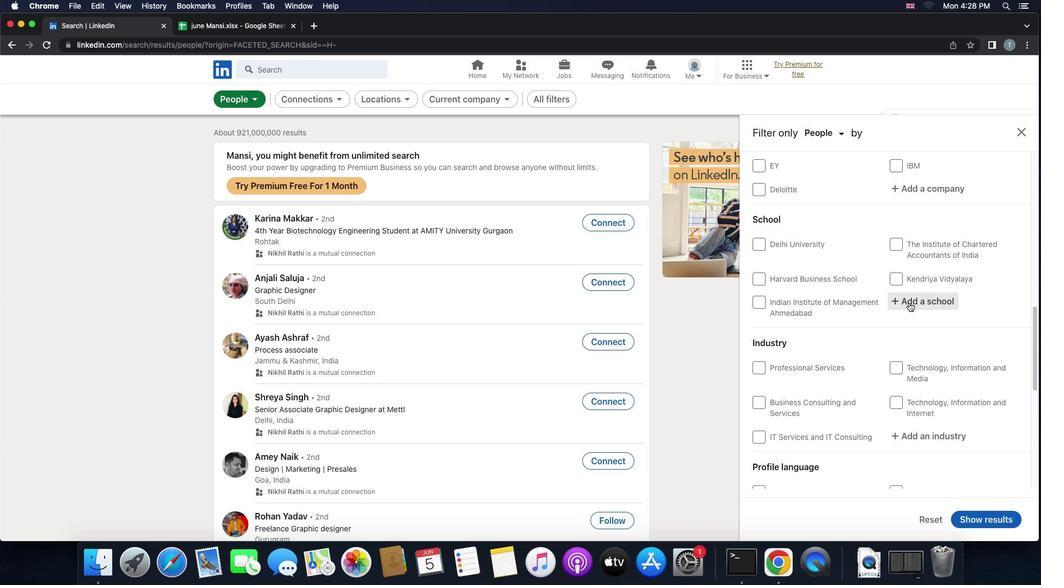 
Action: Mouse moved to (908, 303)
Screenshot: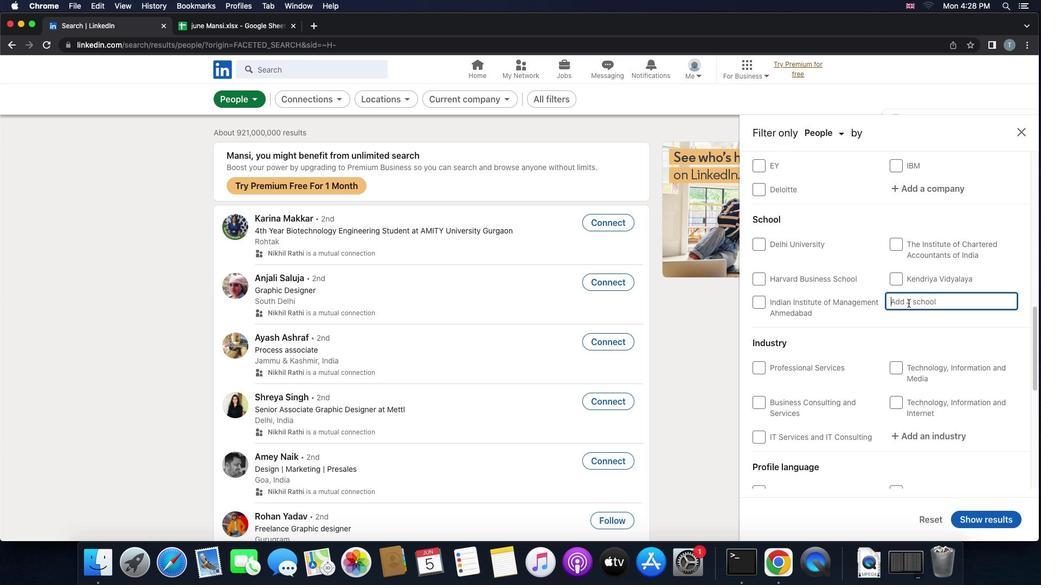 
Action: Key pressed Key.shift'W''o''m''e''n''s'Key.space'c''h''r''i''s''t''i''a''n'Key.space'c''o''l''l''e''g''e'
Screenshot: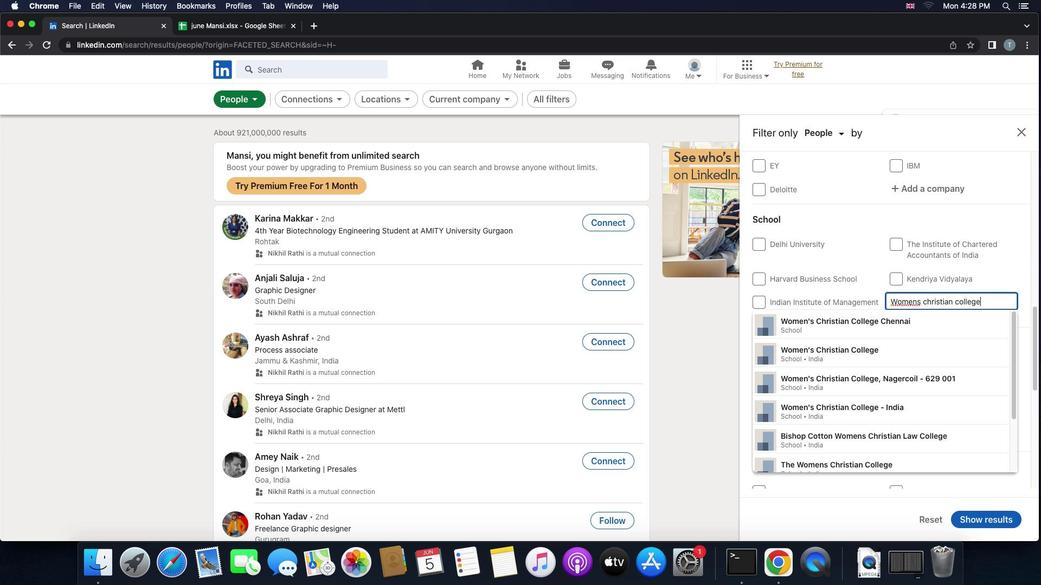 
Action: Mouse moved to (894, 332)
Screenshot: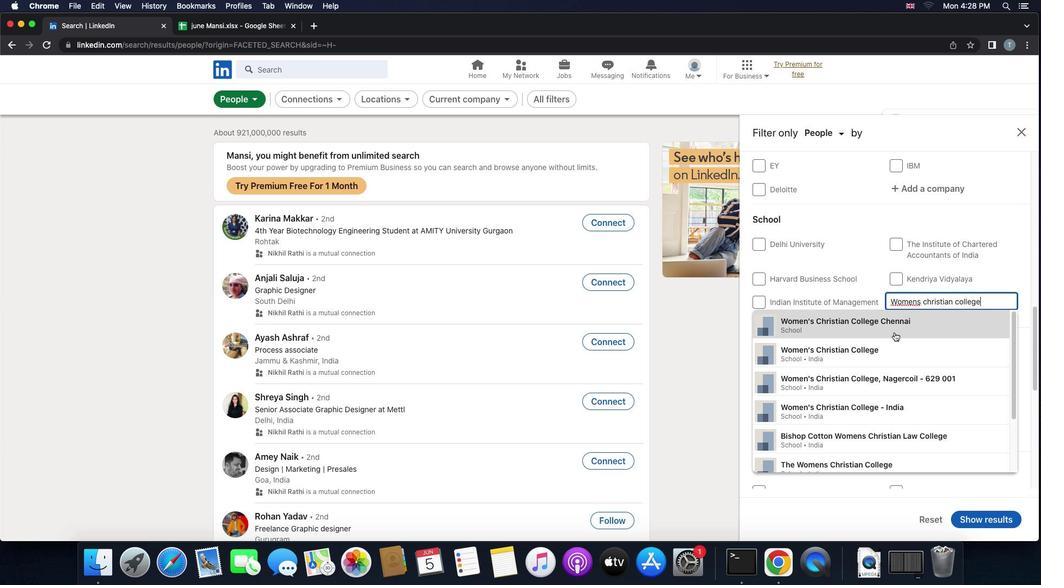 
Action: Mouse pressed left at (894, 332)
Screenshot: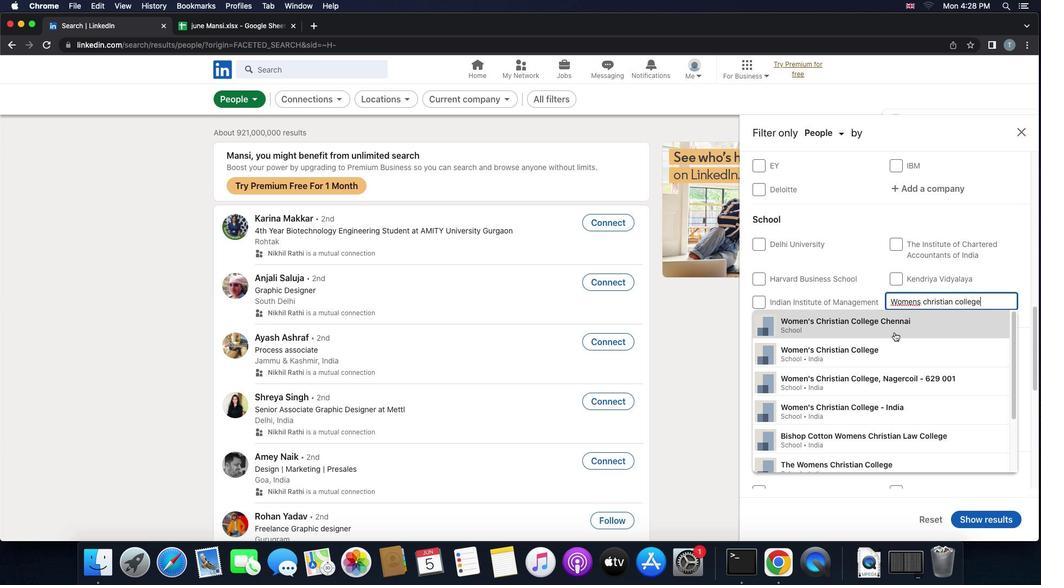 
Action: Mouse scrolled (894, 332) with delta (0, 0)
Screenshot: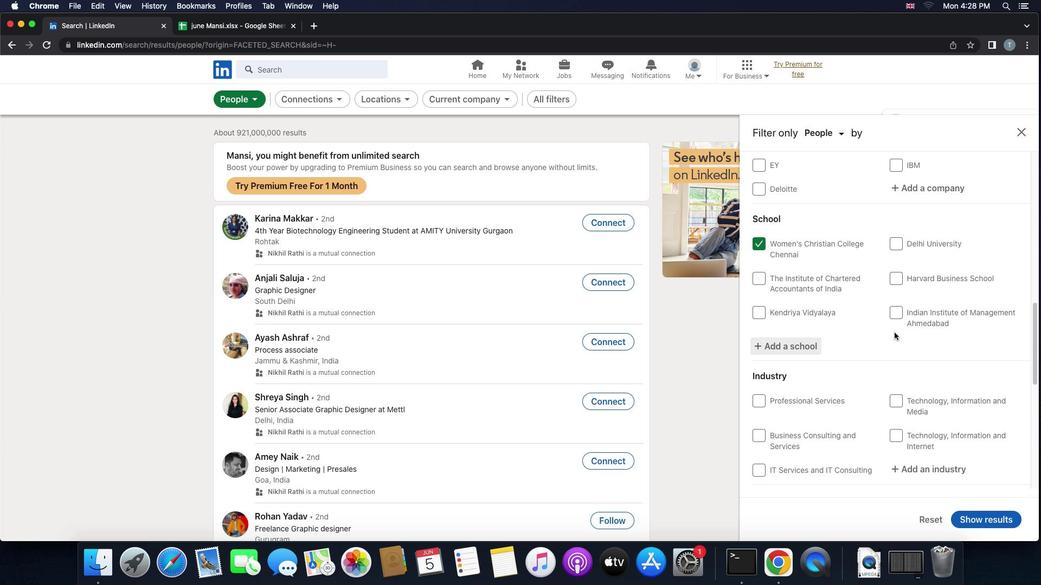 
Action: Mouse scrolled (894, 332) with delta (0, 0)
Screenshot: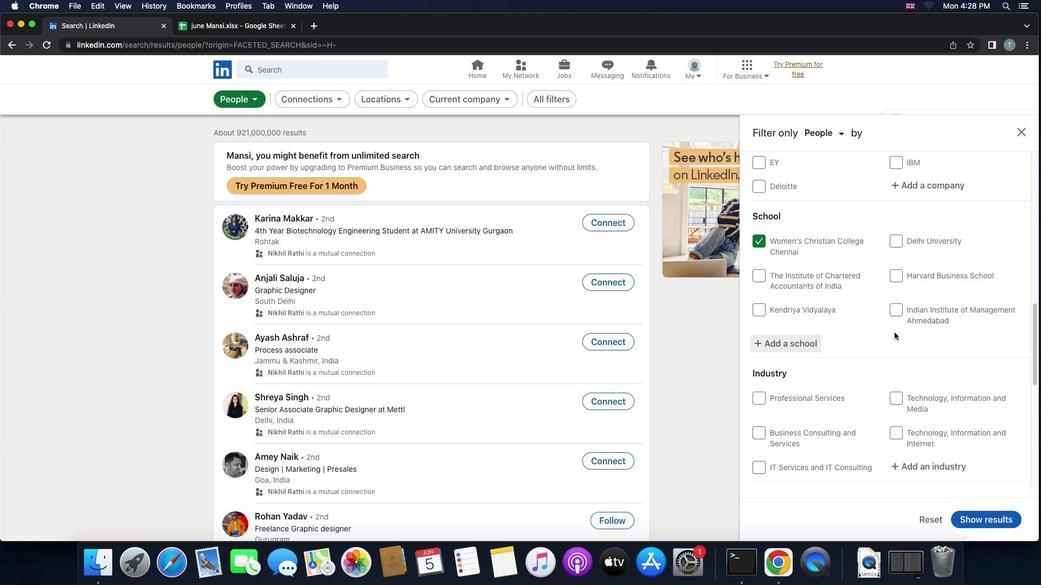 
Action: Mouse scrolled (894, 332) with delta (0, -1)
Screenshot: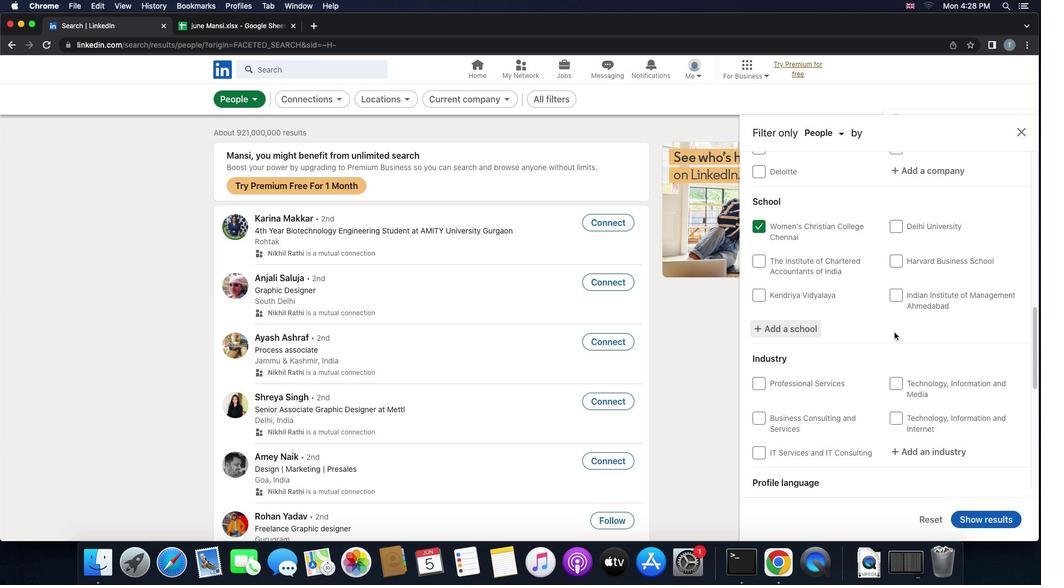 
Action: Mouse scrolled (894, 332) with delta (0, -1)
Screenshot: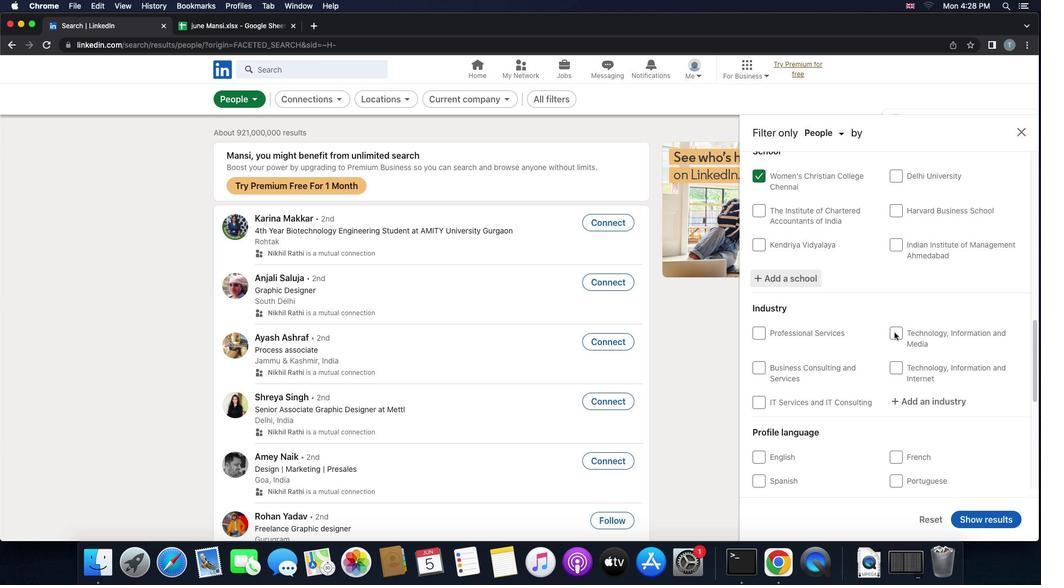 
Action: Mouse moved to (894, 332)
Screenshot: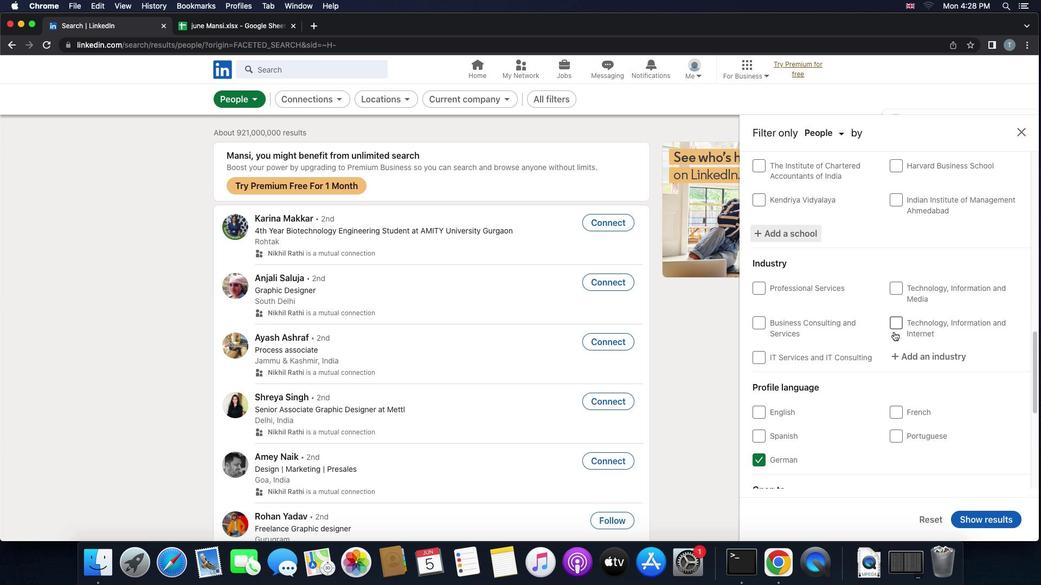 
Action: Mouse scrolled (894, 332) with delta (0, 0)
Screenshot: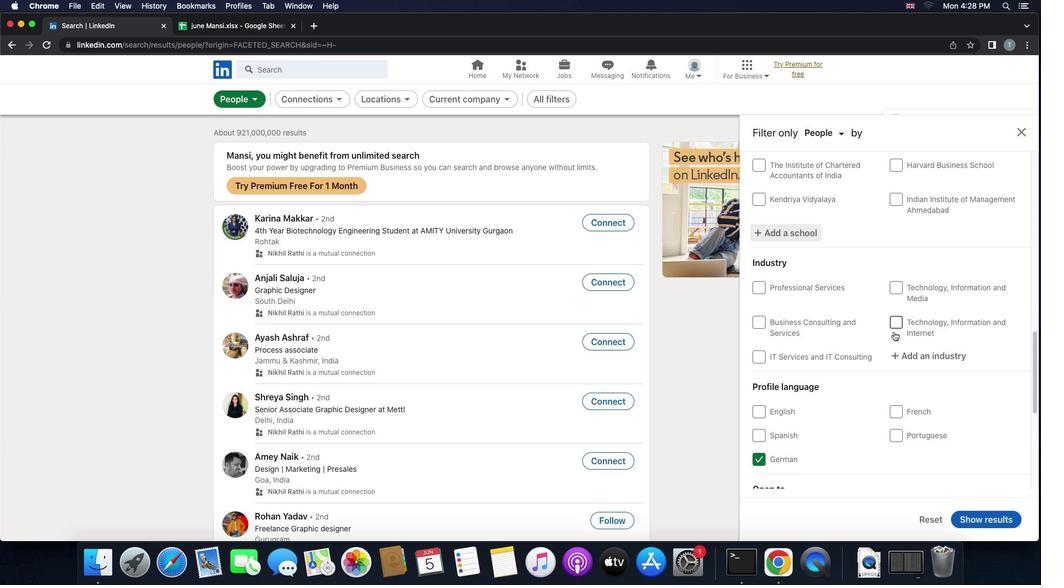 
Action: Mouse scrolled (894, 332) with delta (0, 0)
Screenshot: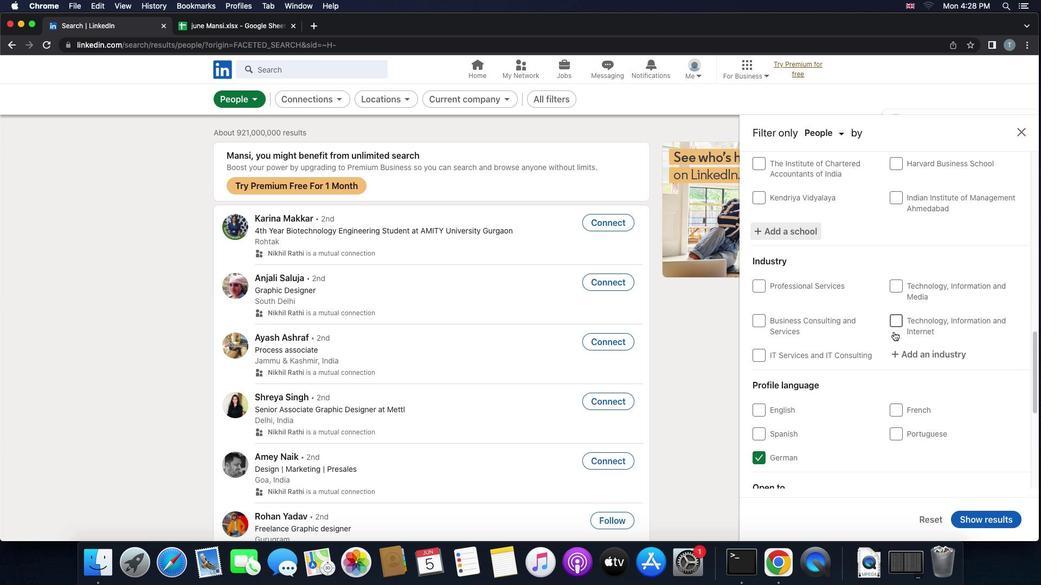 
Action: Mouse scrolled (894, 332) with delta (0, -1)
Screenshot: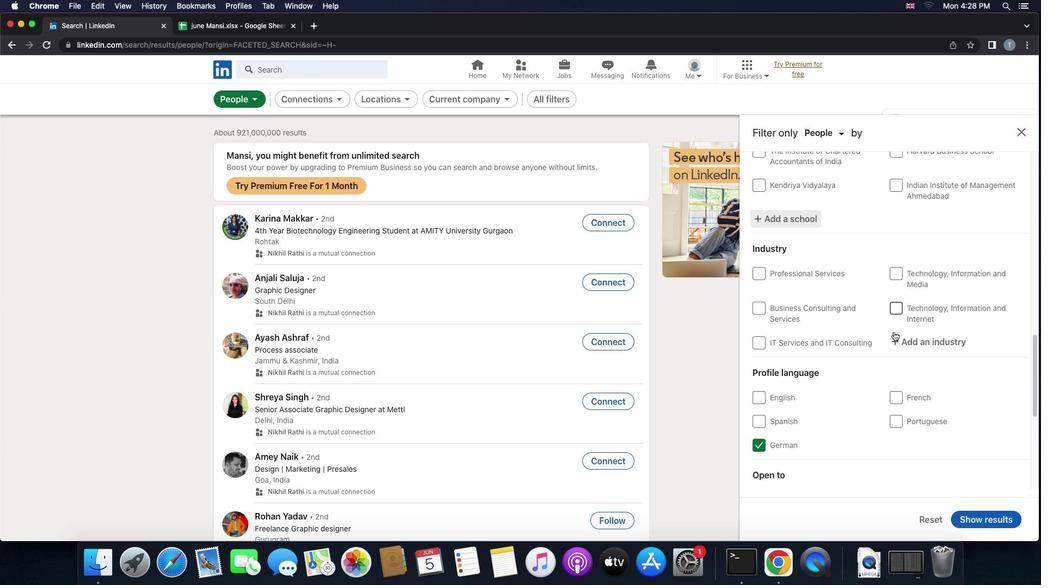 
Action: Mouse moved to (933, 284)
Screenshot: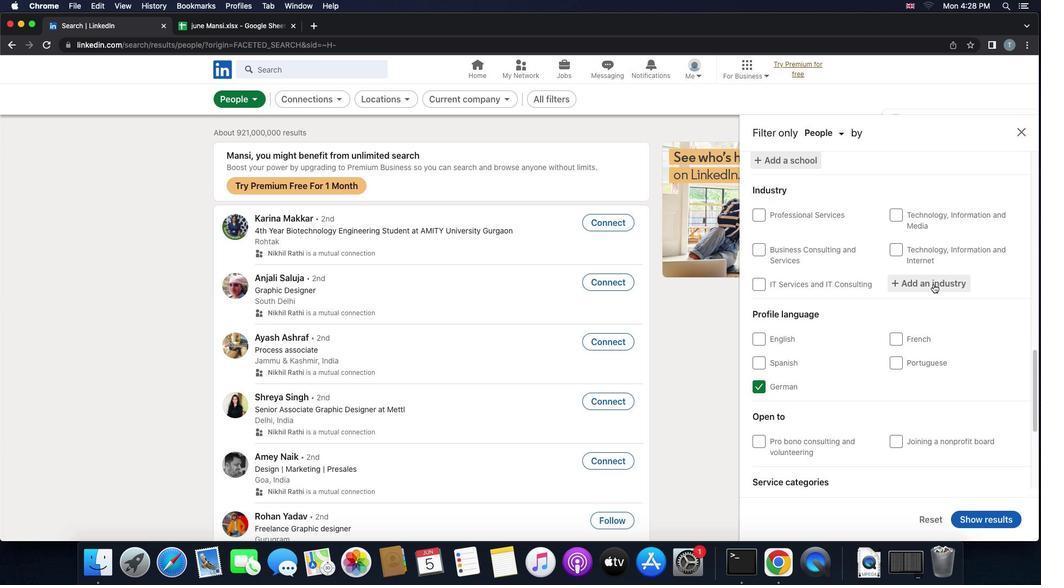 
Action: Mouse pressed left at (933, 284)
Screenshot: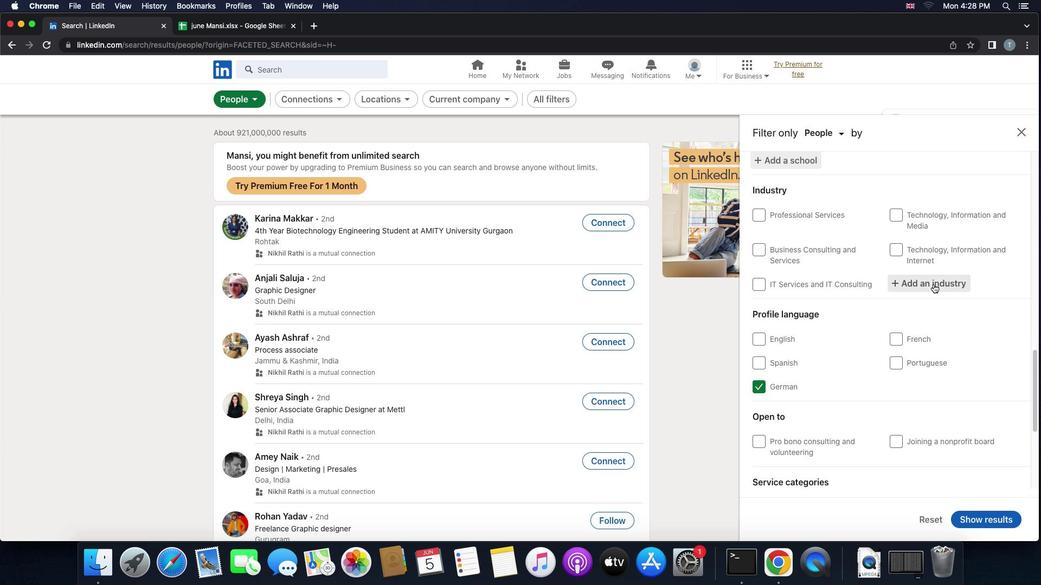 
Action: Key pressed Key.shift'A''r''m''e''d'
Screenshot: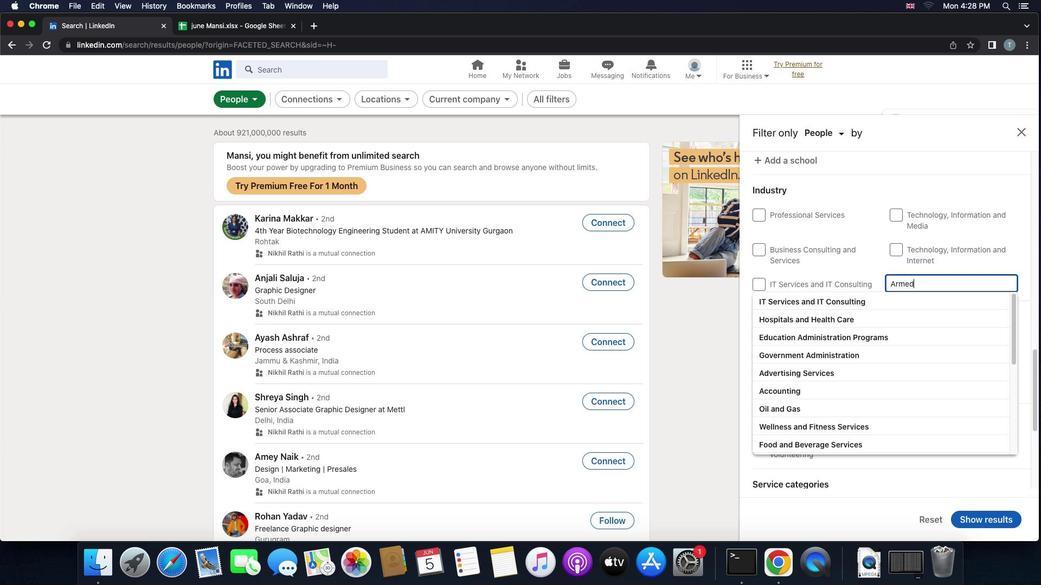 
Action: Mouse moved to (857, 299)
Screenshot: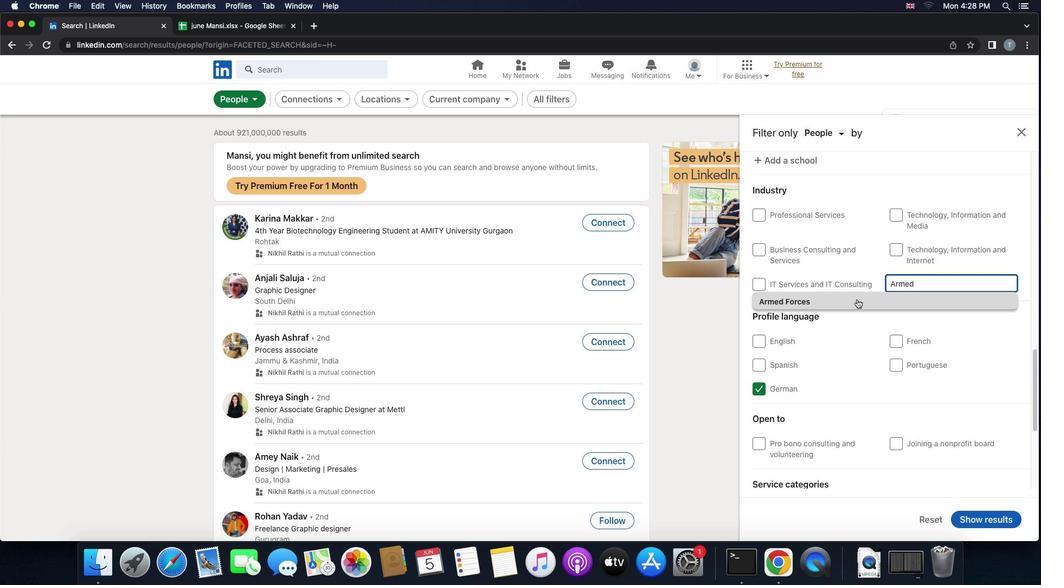 
Action: Mouse pressed left at (857, 299)
Screenshot: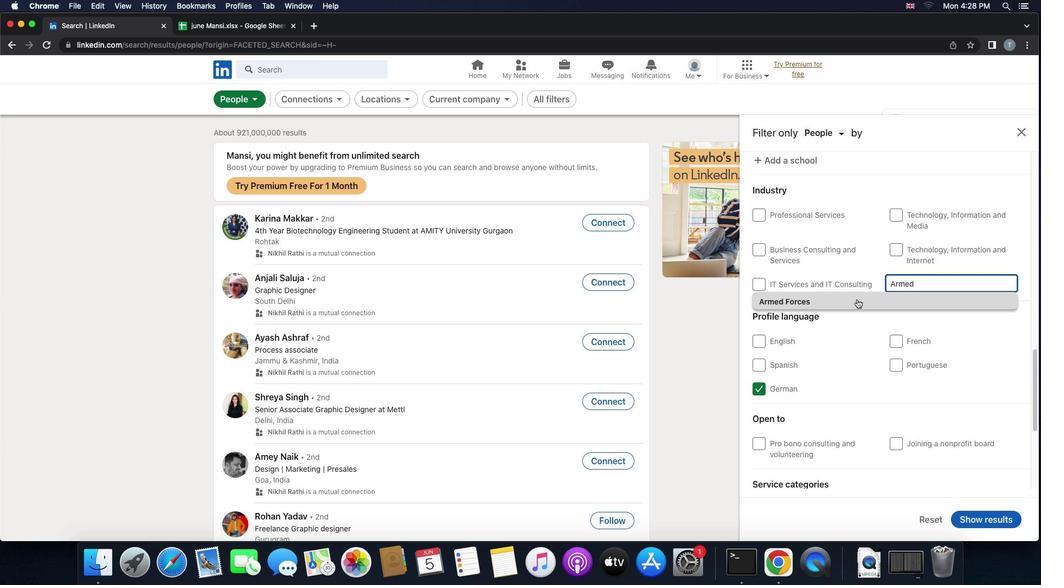 
Action: Mouse moved to (858, 299)
Screenshot: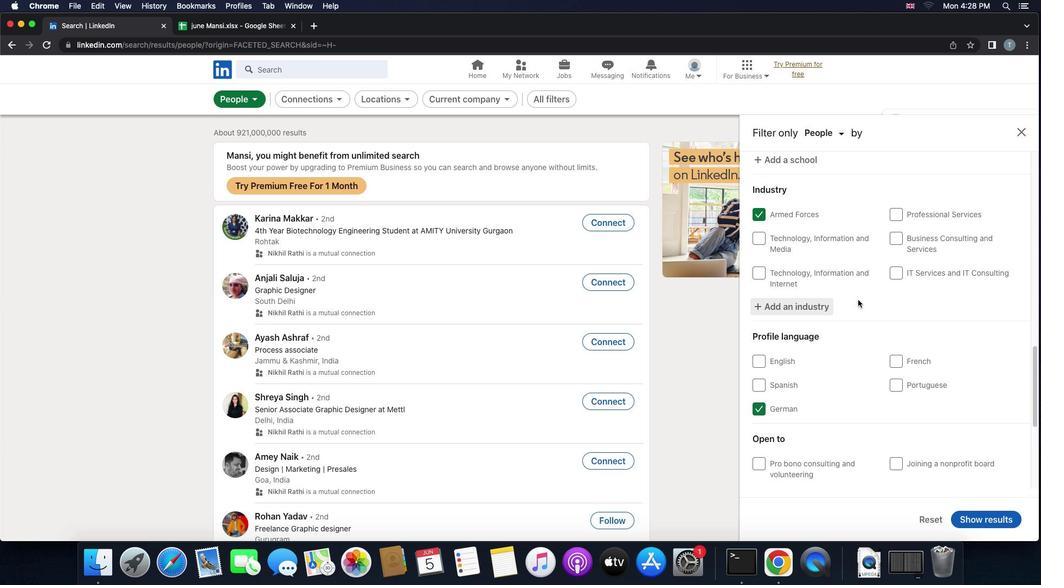 
Action: Mouse scrolled (858, 299) with delta (0, 0)
Screenshot: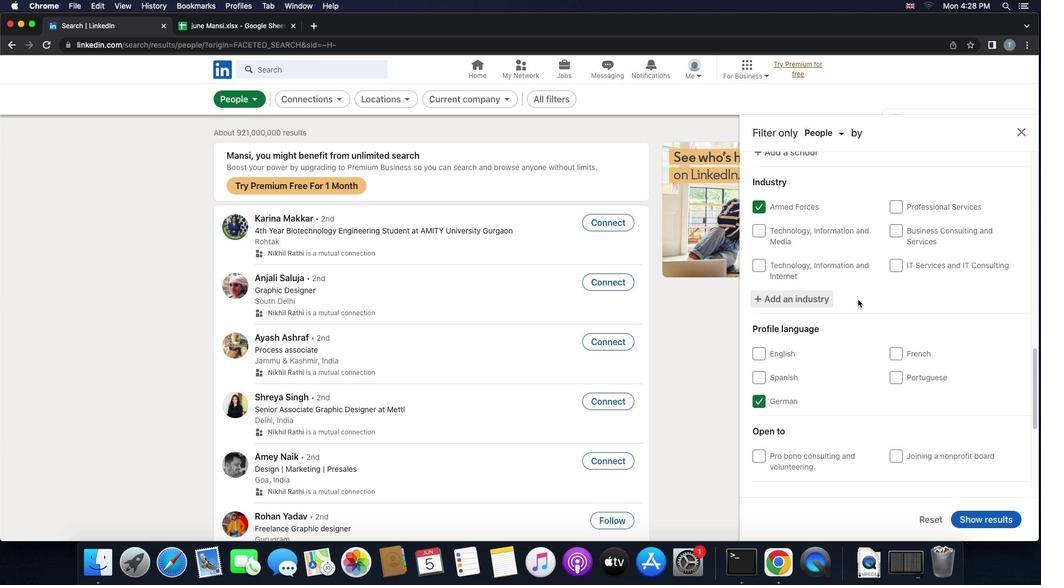 
Action: Mouse scrolled (858, 299) with delta (0, 0)
Screenshot: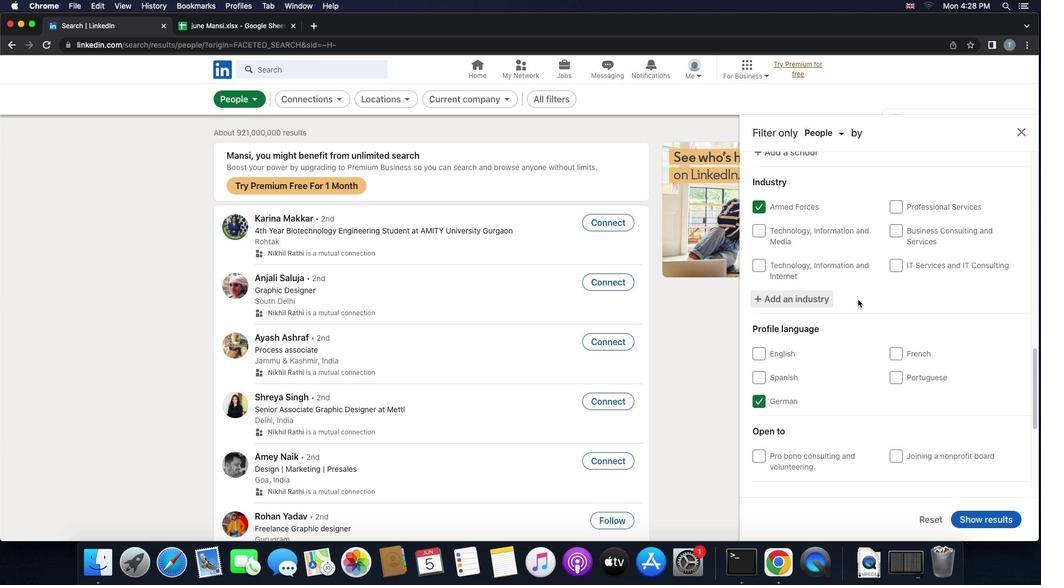 
Action: Mouse scrolled (858, 299) with delta (0, -1)
Screenshot: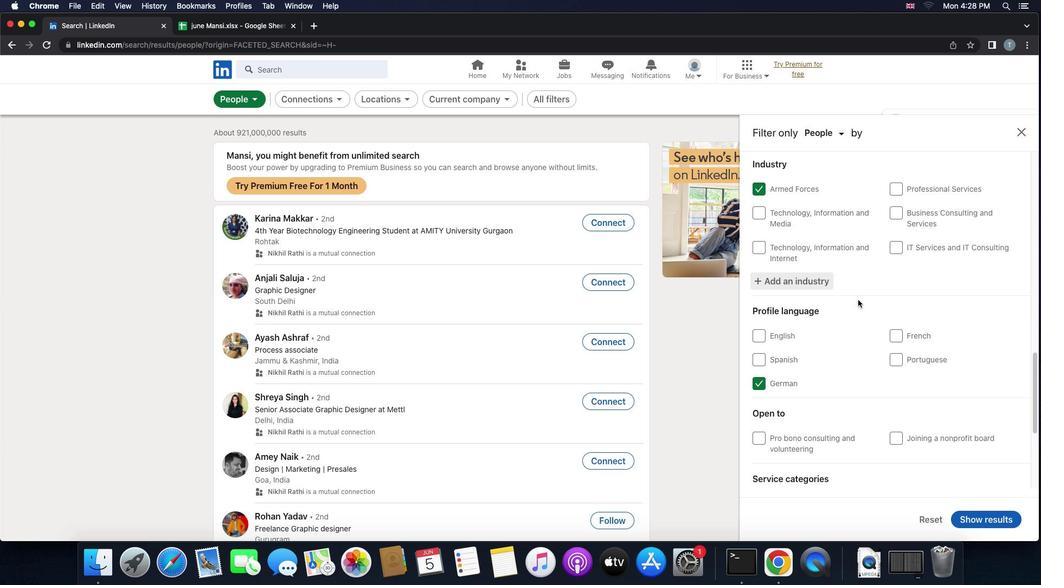 
Action: Mouse scrolled (858, 299) with delta (0, -2)
Screenshot: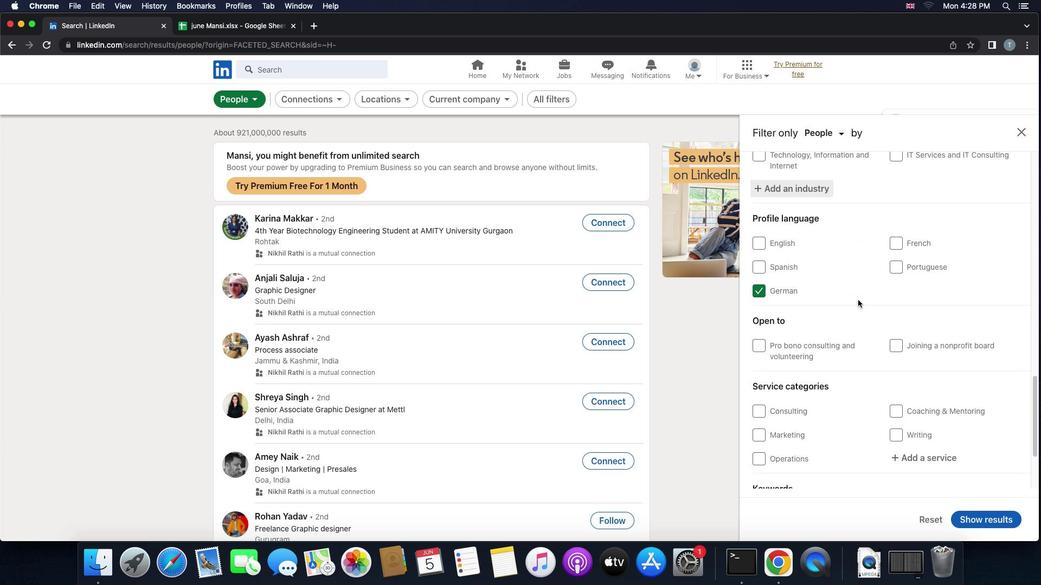 
Action: Mouse moved to (859, 301)
Screenshot: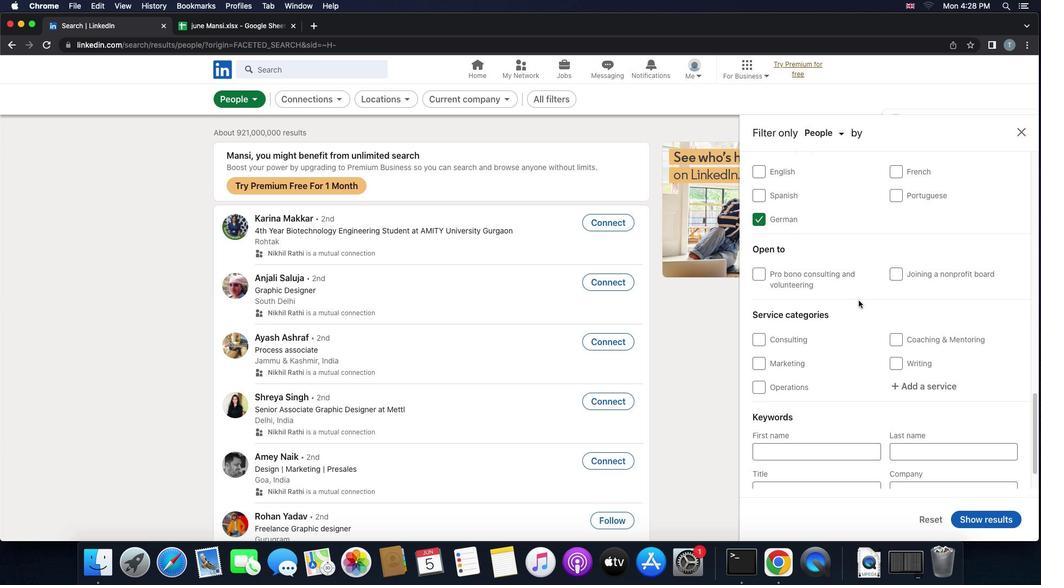 
Action: Mouse scrolled (859, 301) with delta (0, 0)
Screenshot: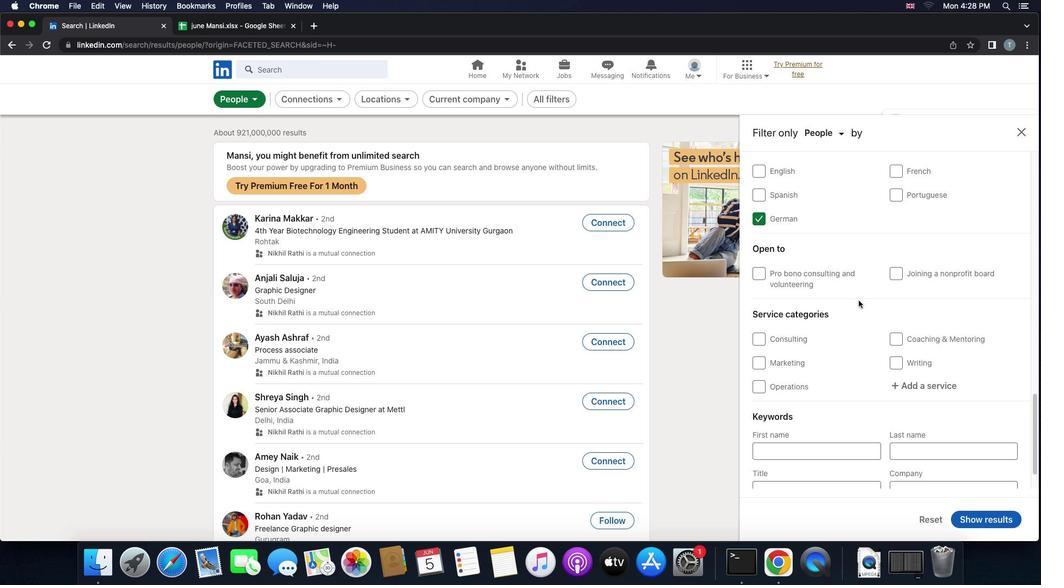 
Action: Mouse scrolled (859, 301) with delta (0, 0)
Screenshot: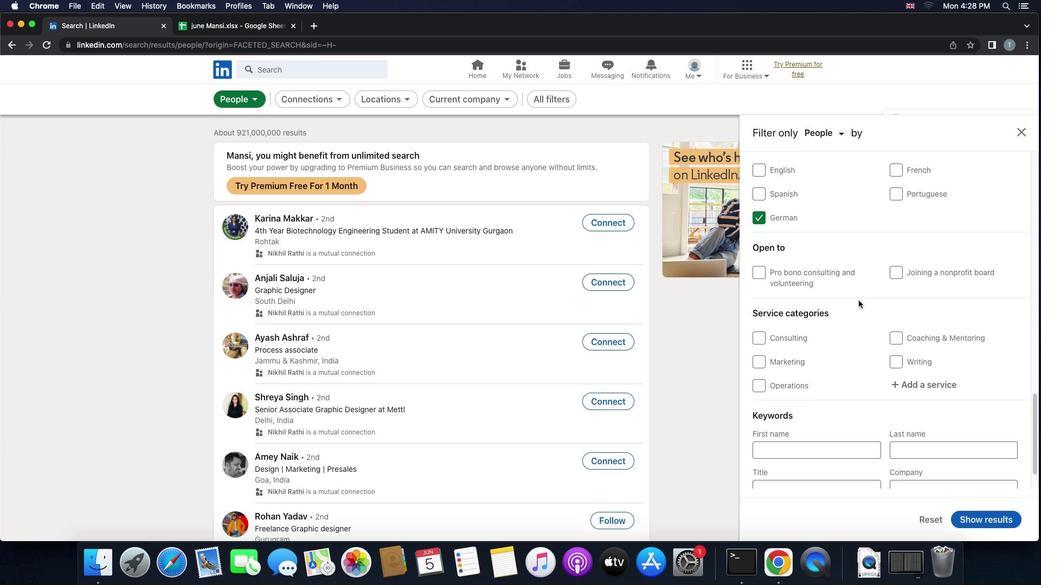 
Action: Mouse scrolled (859, 301) with delta (0, -1)
Screenshot: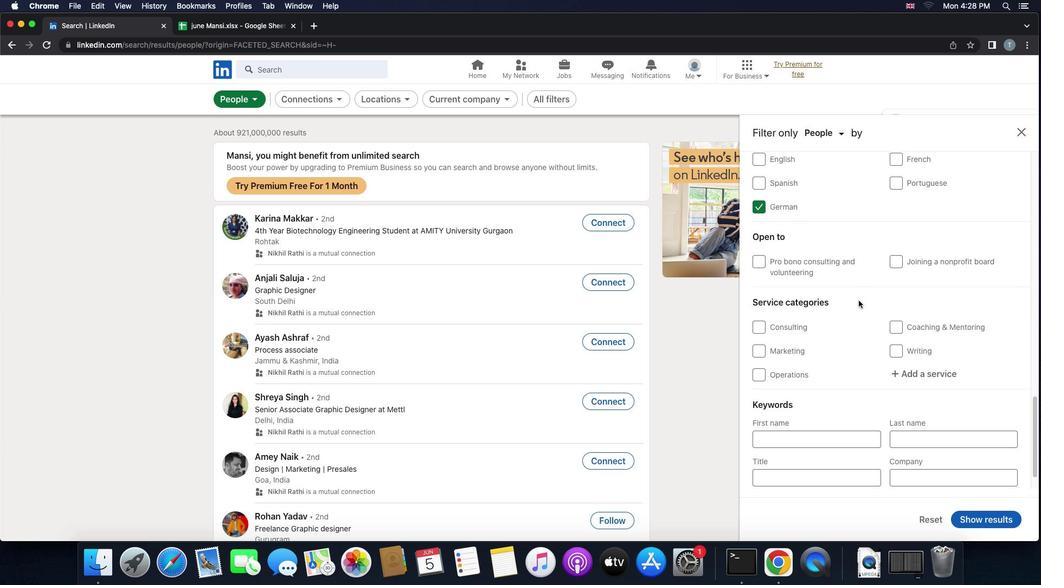
Action: Mouse moved to (918, 334)
Screenshot: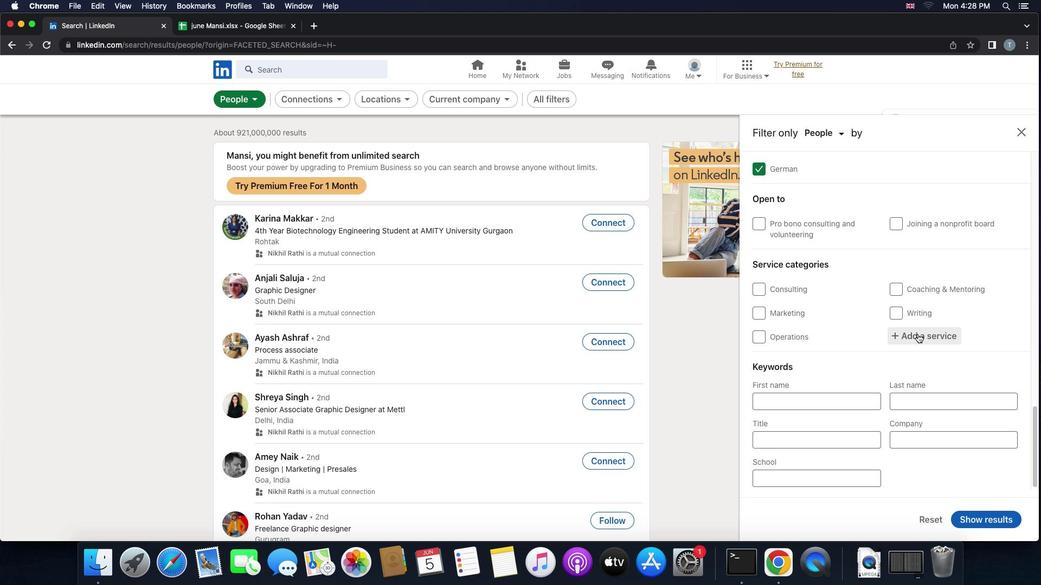 
Action: Mouse pressed left at (918, 334)
Screenshot: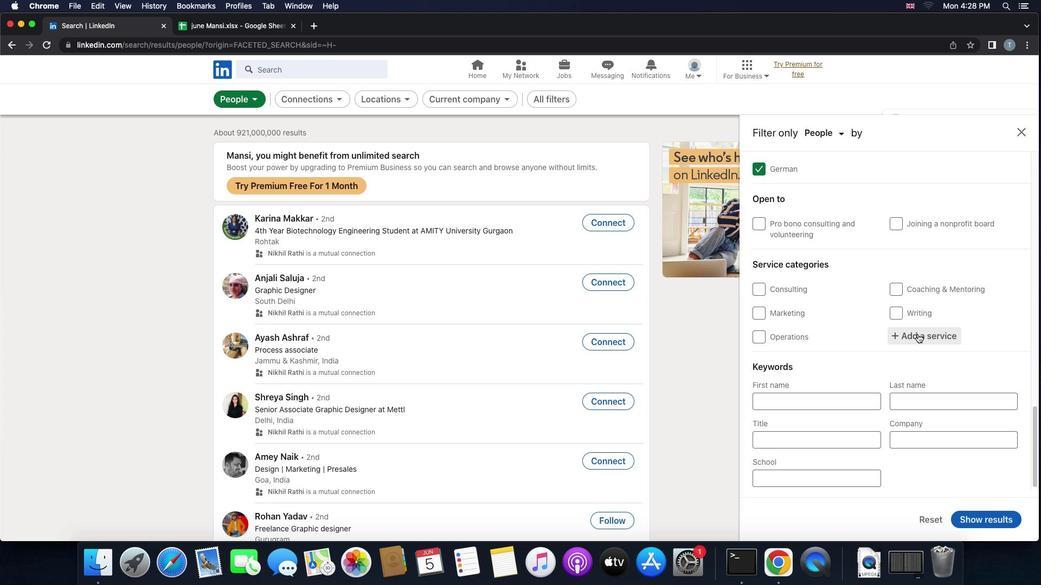 
Action: Key pressed 'i''n''t''e''r''a''c''t''i''o''n'Key.space'd''e''s''i''g''n'
Screenshot: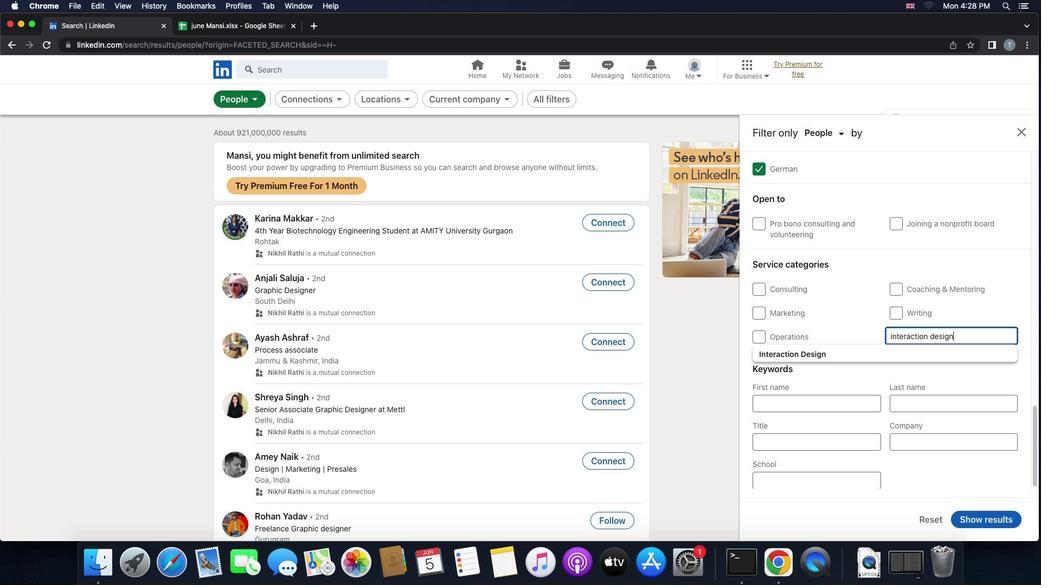 
Action: Mouse moved to (876, 354)
Screenshot: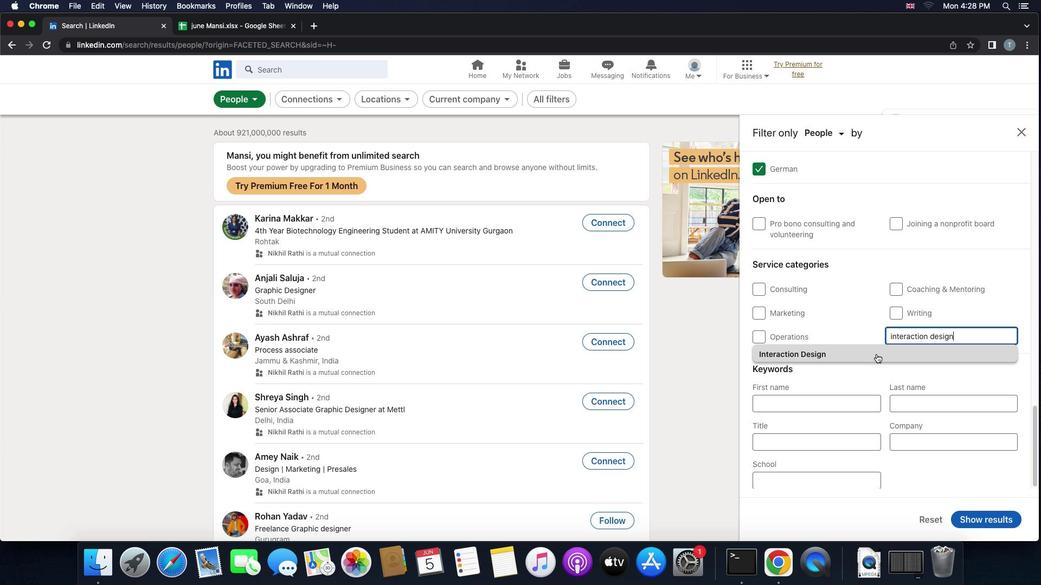 
Action: Mouse pressed left at (876, 354)
Screenshot: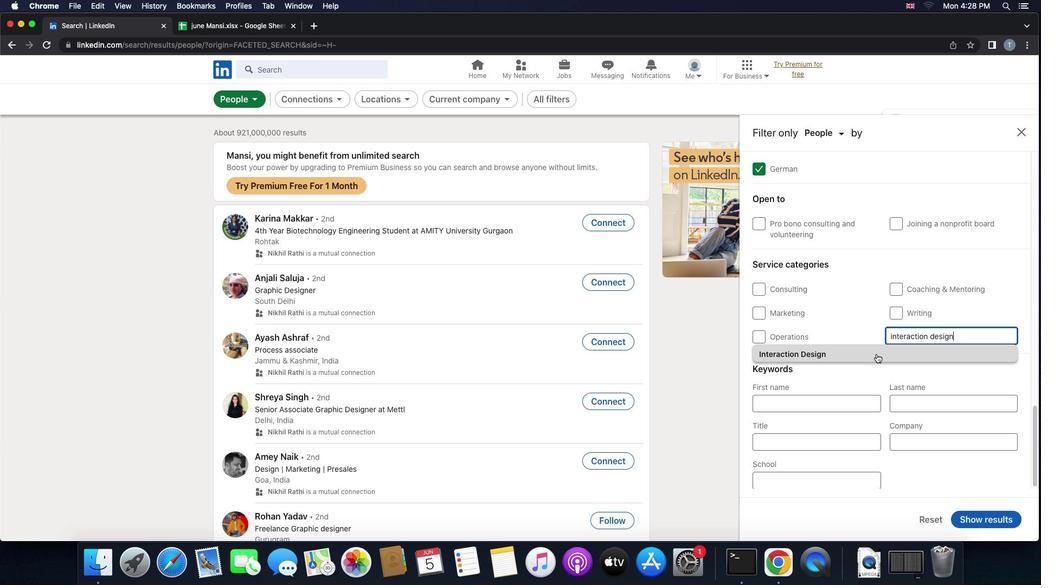 
Action: Mouse scrolled (876, 354) with delta (0, 0)
Screenshot: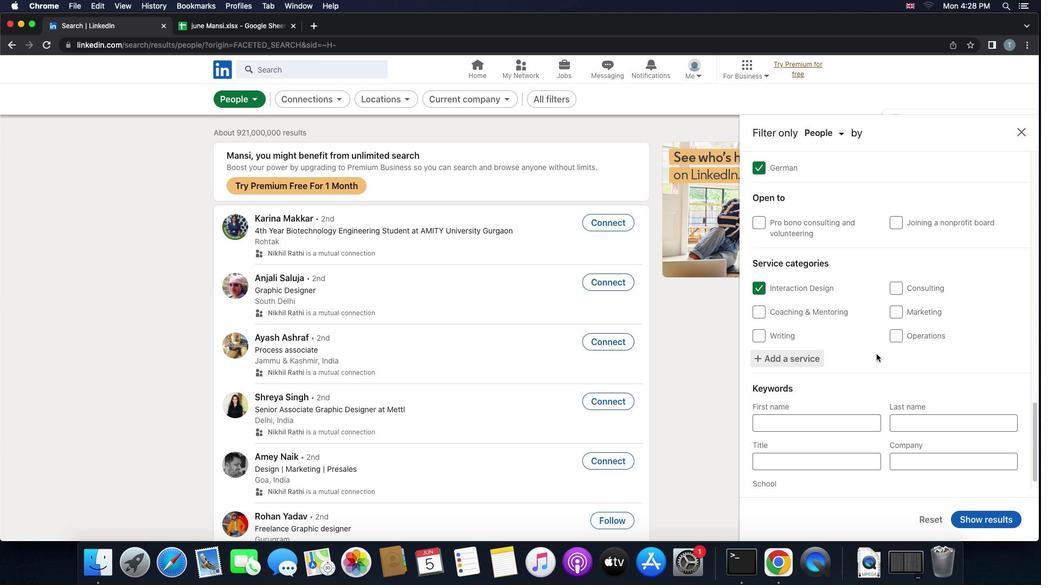 
Action: Mouse scrolled (876, 354) with delta (0, 0)
Screenshot: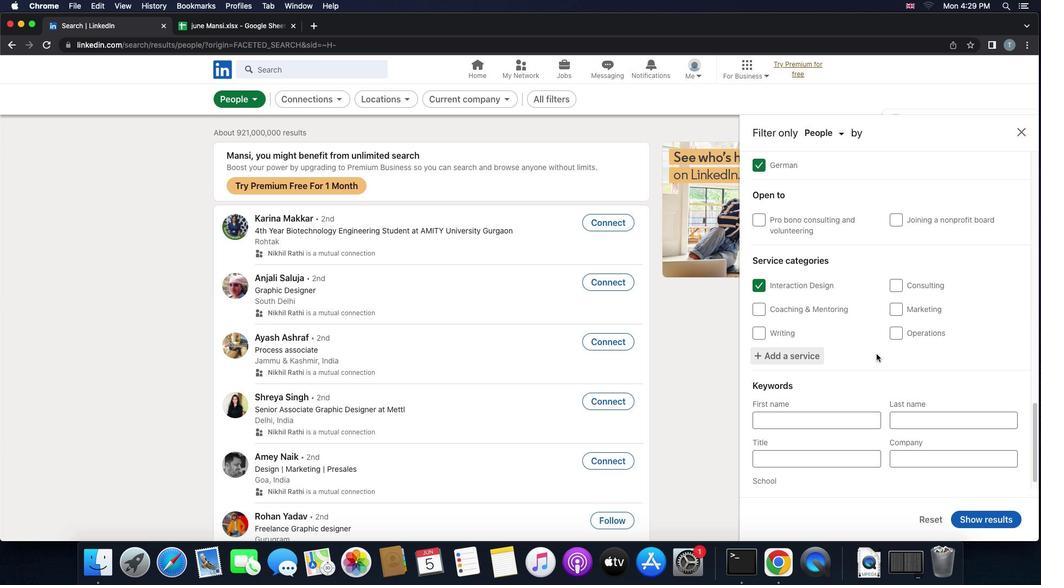 
Action: Mouse scrolled (876, 354) with delta (0, -1)
Screenshot: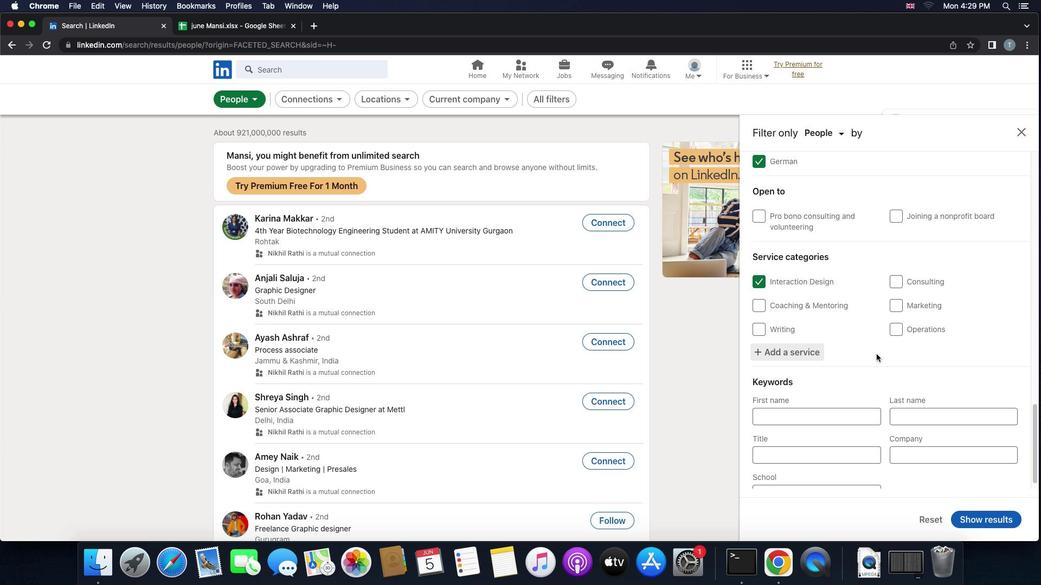 
Action: Mouse moved to (811, 439)
Screenshot: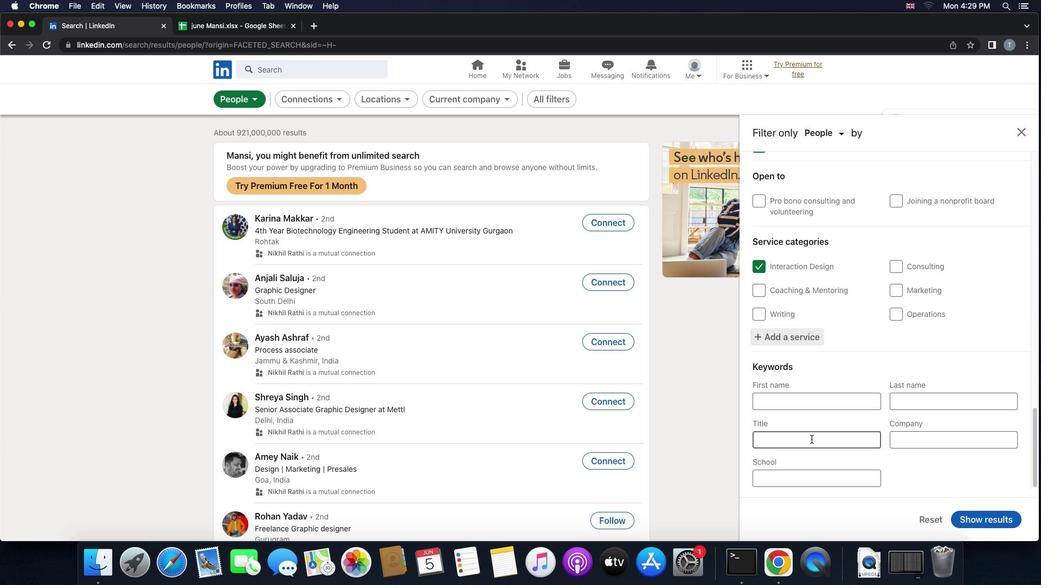 
Action: Mouse pressed left at (811, 439)
Screenshot: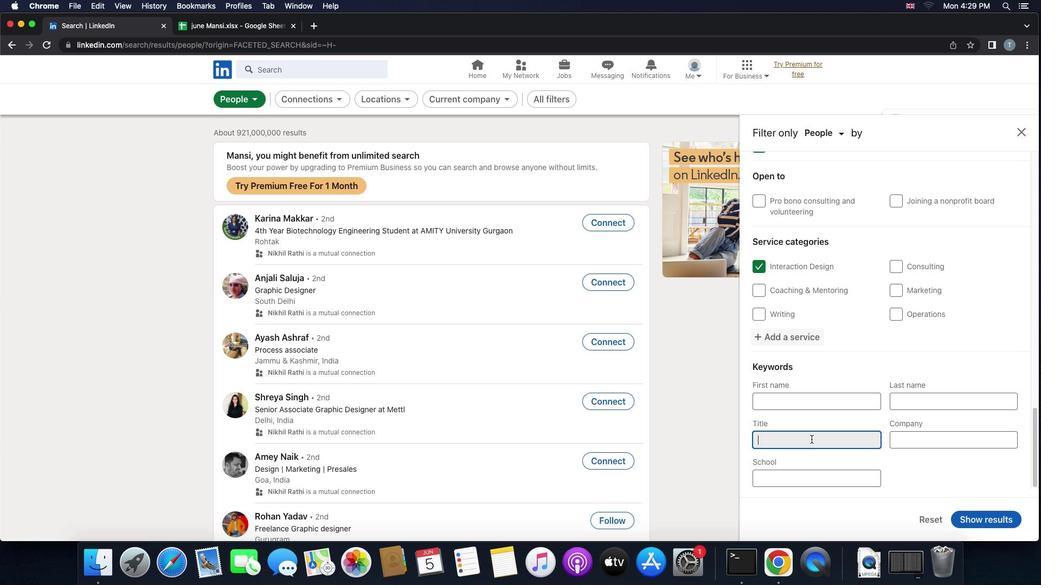 
Action: Mouse moved to (811, 439)
Screenshot: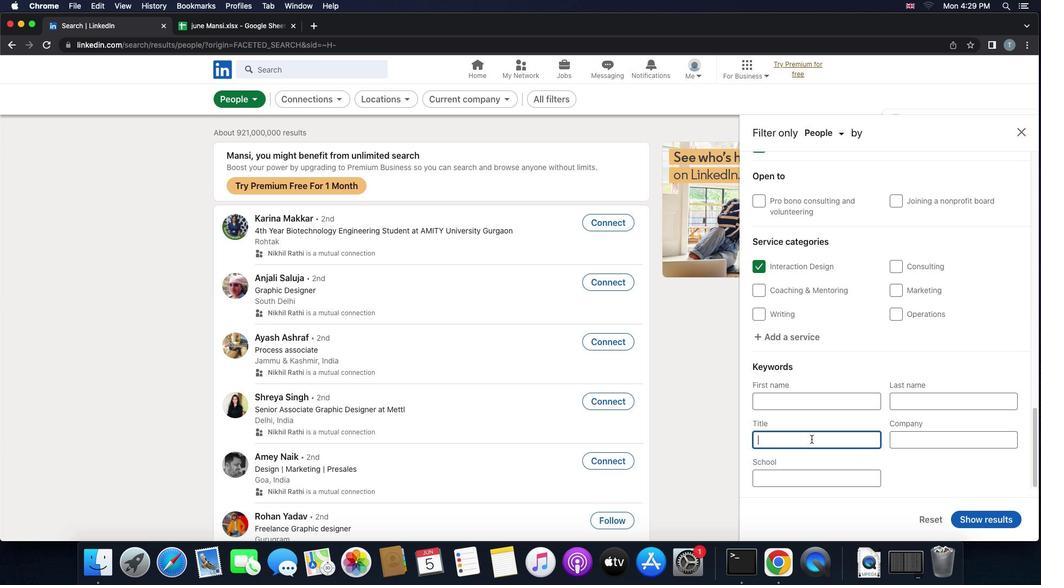 
Action: Key pressed Key.shift'E''n''g''u'Key.backspace'i''n''e''e''r'
Screenshot: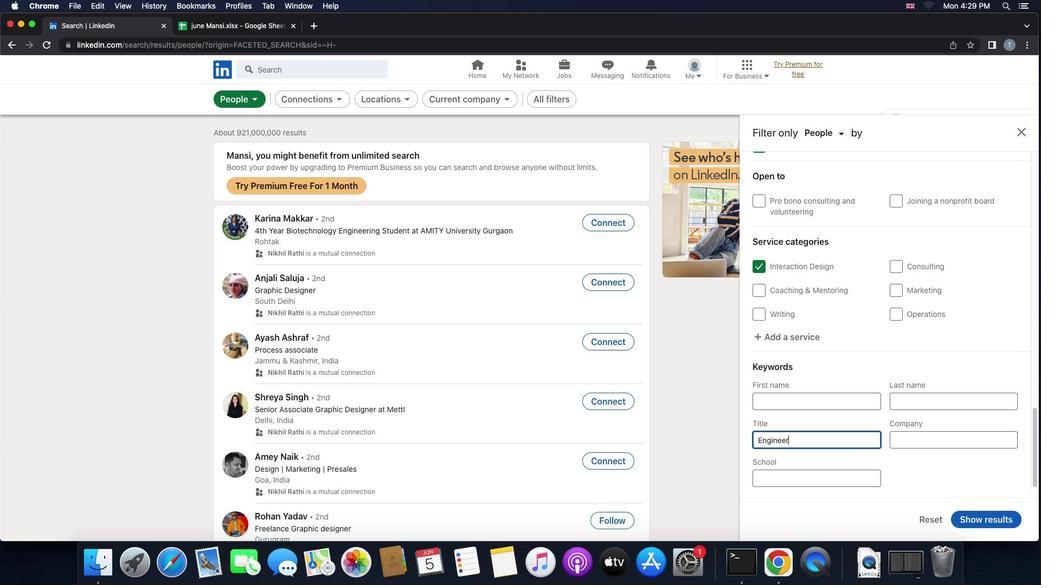 
Action: Mouse moved to (814, 450)
Screenshot: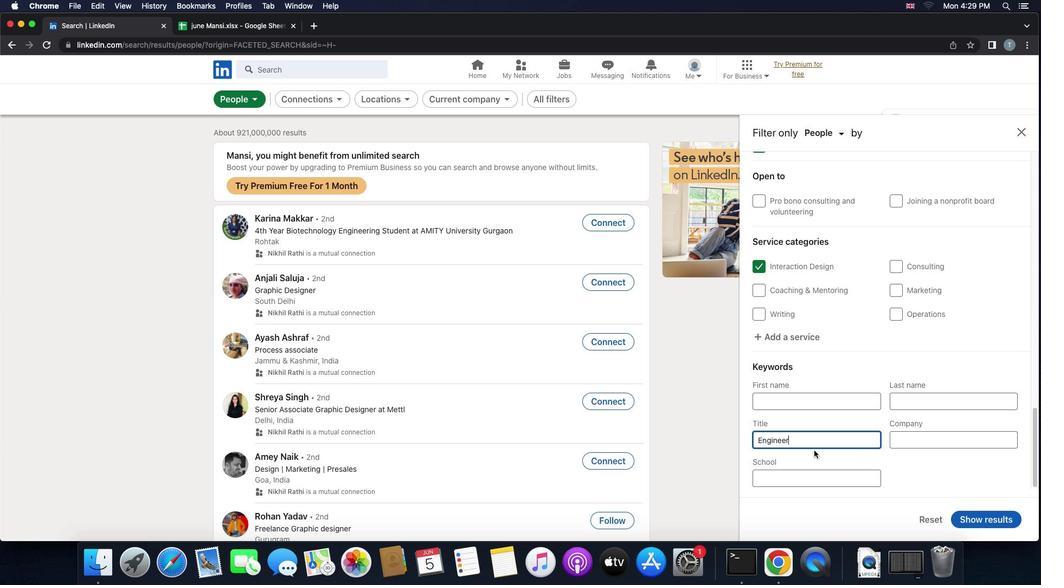 
Action: Mouse scrolled (814, 450) with delta (0, 0)
Screenshot: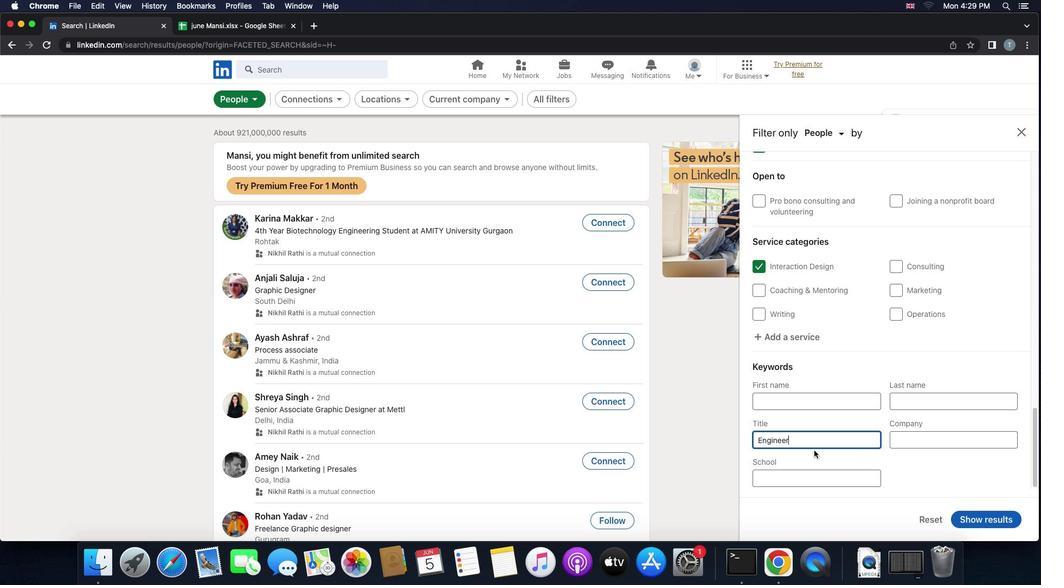 
Action: Mouse scrolled (814, 450) with delta (0, 0)
Screenshot: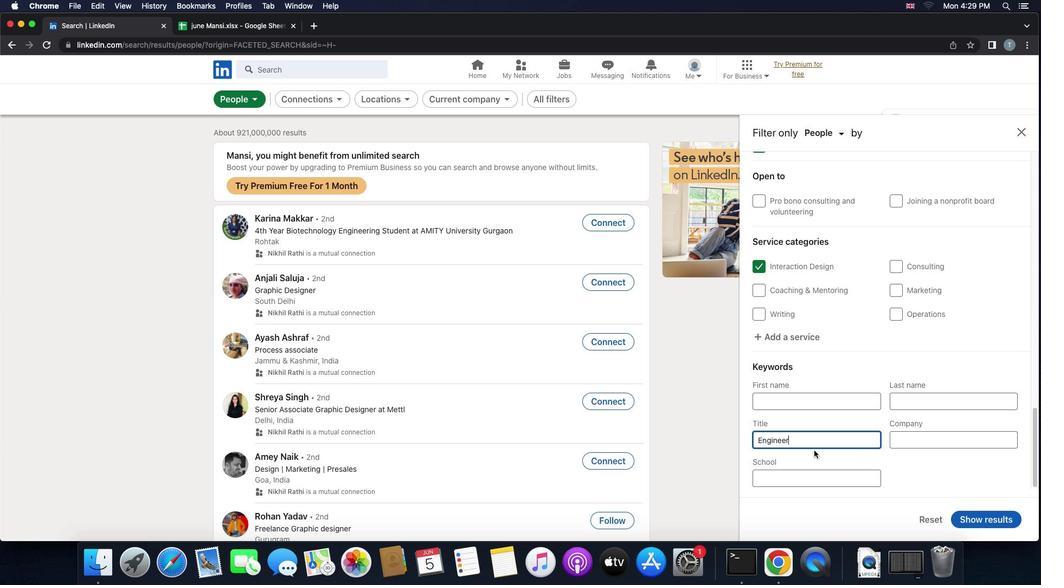 
Action: Mouse scrolled (814, 450) with delta (0, 0)
Screenshot: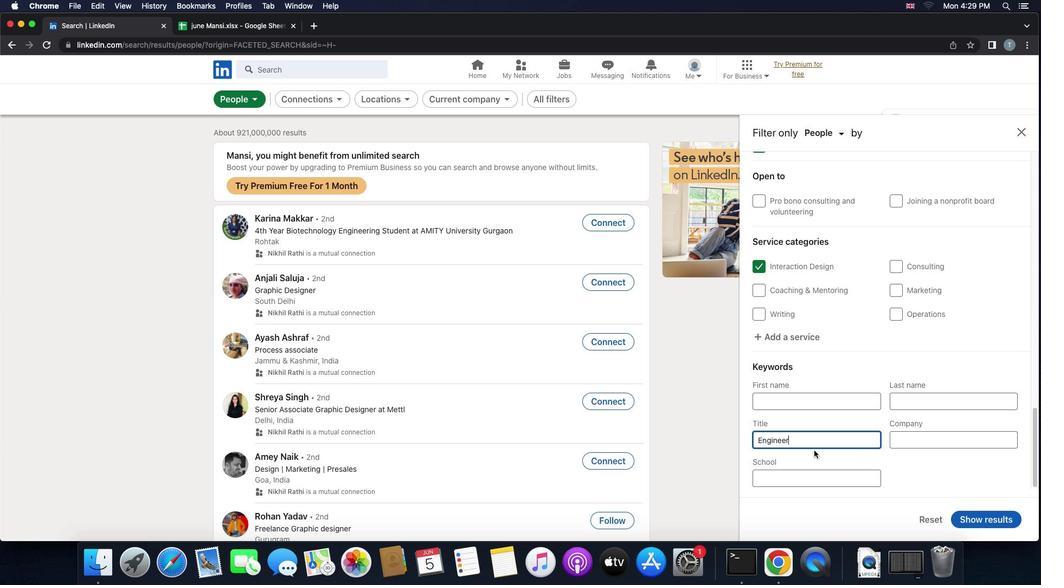 
Action: Mouse moved to (979, 519)
Screenshot: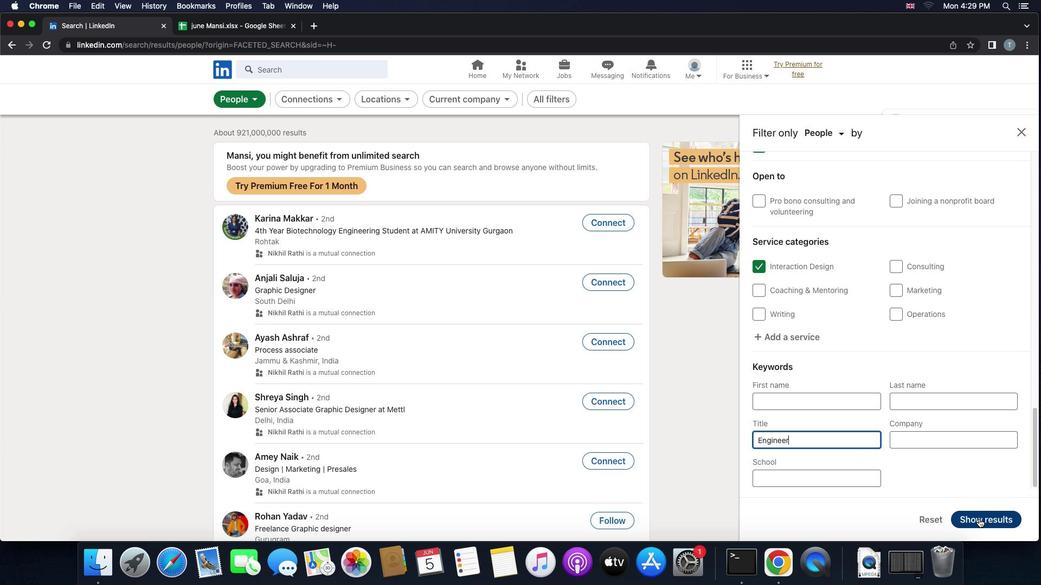 
Action: Mouse pressed left at (979, 519)
Screenshot: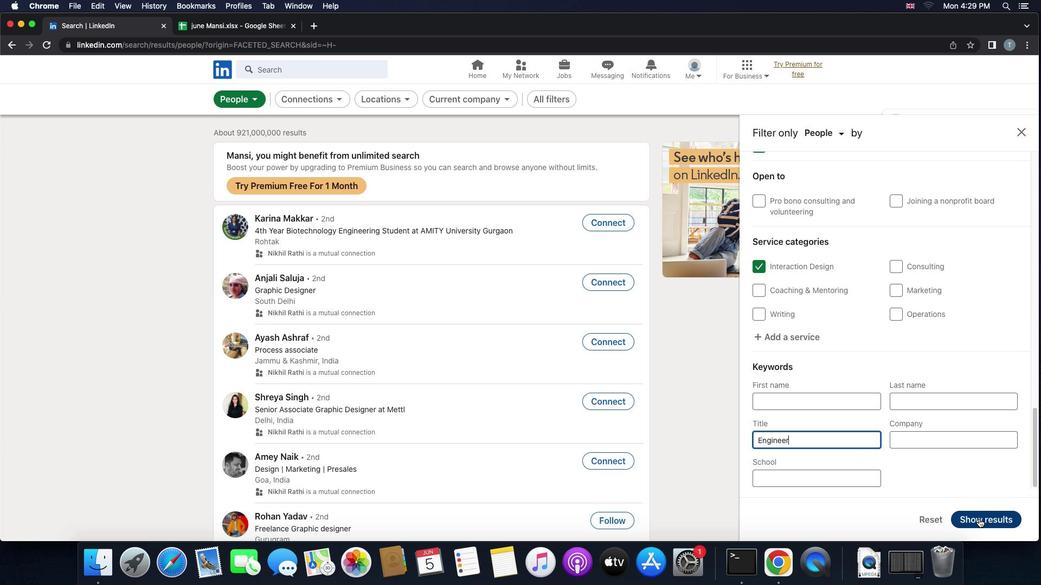 
Action: Mouse moved to (981, 519)
Screenshot: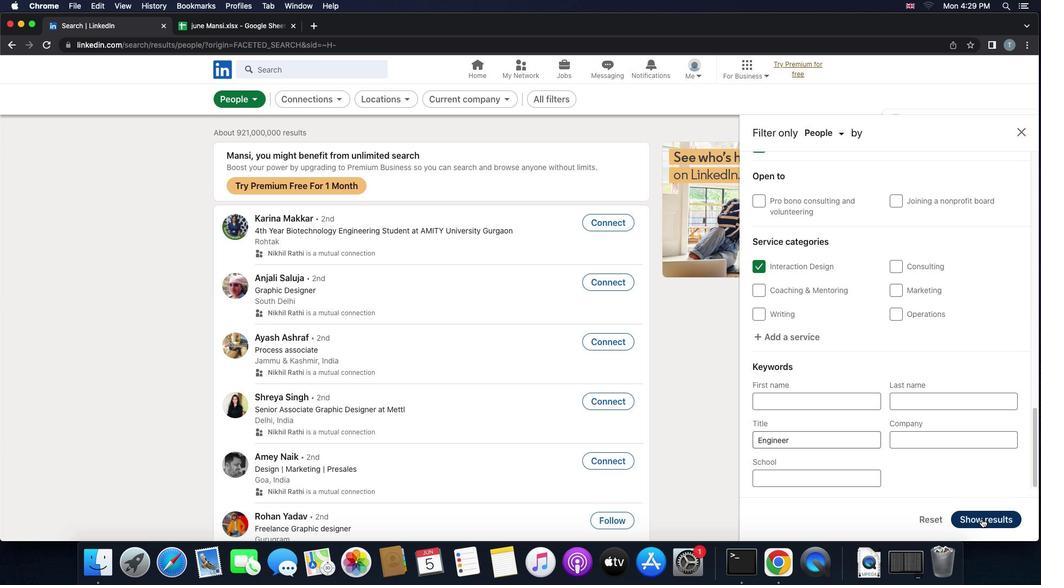 
